 Task: Find a flat in Veendam, Netherlands, for 8 guests from 24 August to 10 September, with 4 bathrooms, Wifi, and Free parking, within a price range of ₹14,000 to ₹15,000.
Action: Mouse moved to (418, 89)
Screenshot: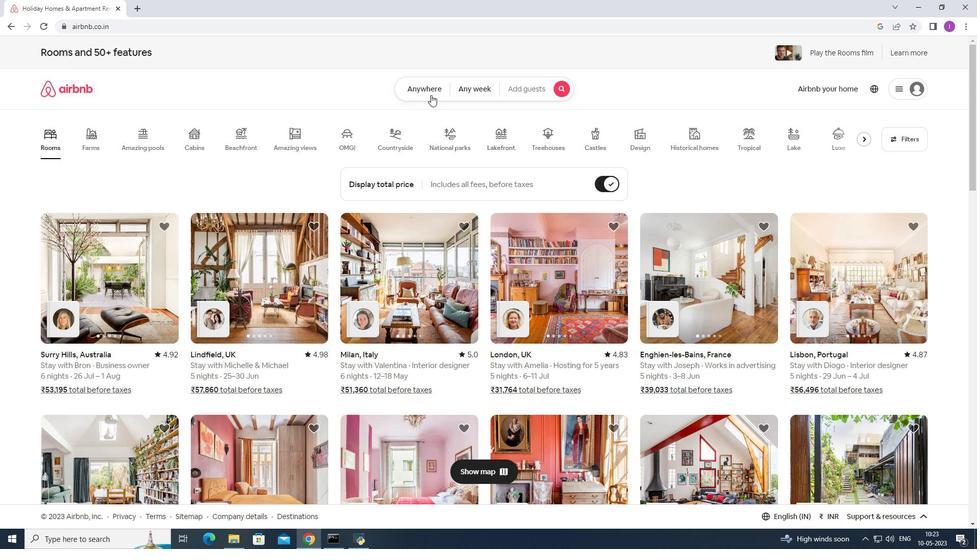 
Action: Mouse pressed left at (418, 89)
Screenshot: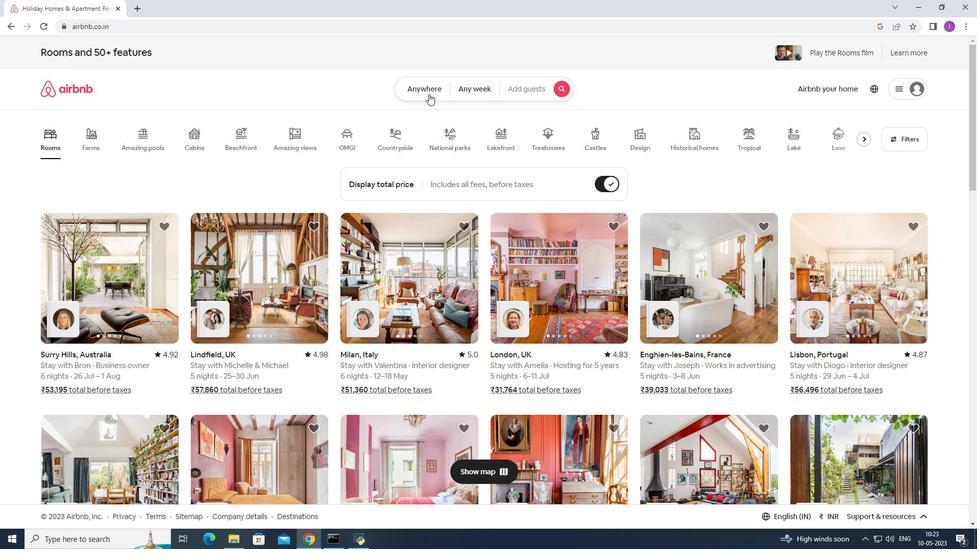 
Action: Mouse moved to (310, 123)
Screenshot: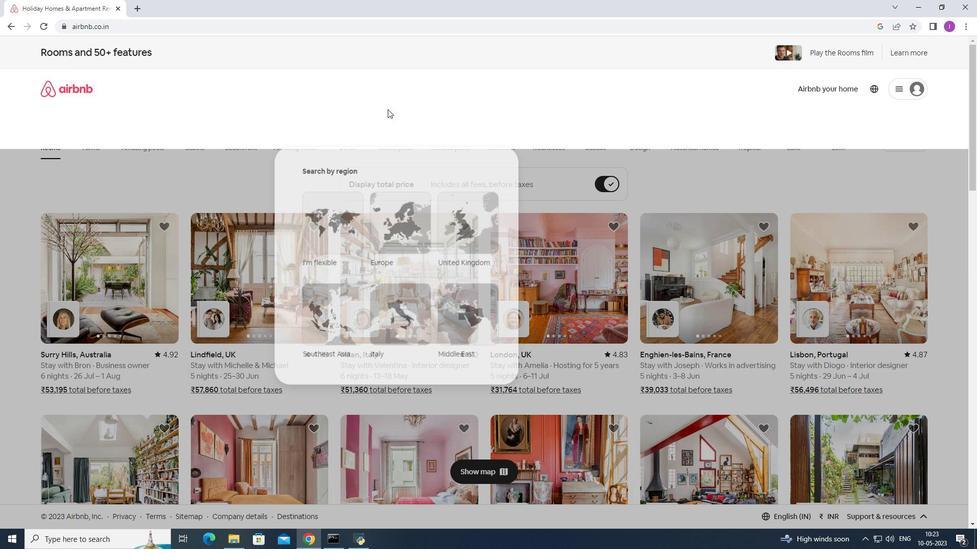 
Action: Mouse pressed left at (310, 123)
Screenshot: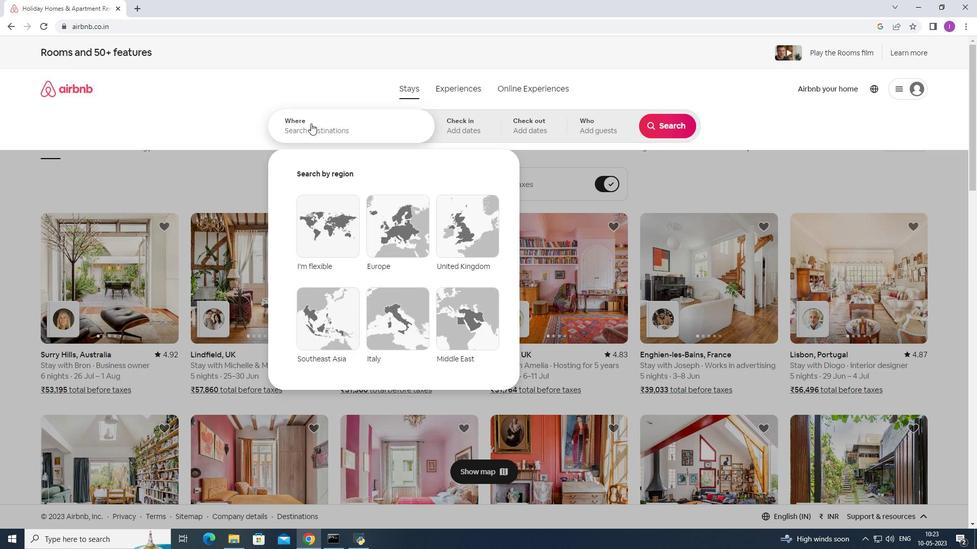 
Action: Mouse moved to (315, 123)
Screenshot: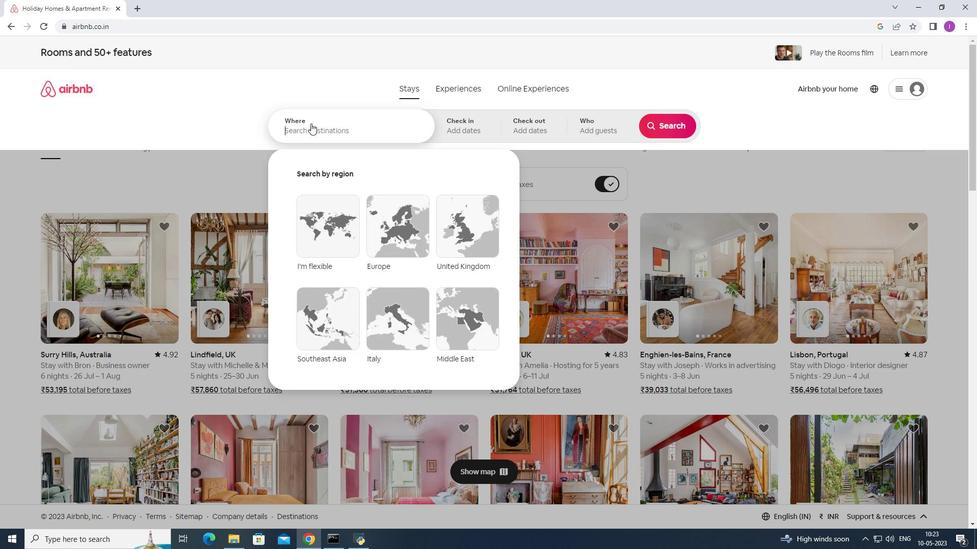 
Action: Key pressed <Key.shift>Veendam,<Key.shift>Natherland
Screenshot: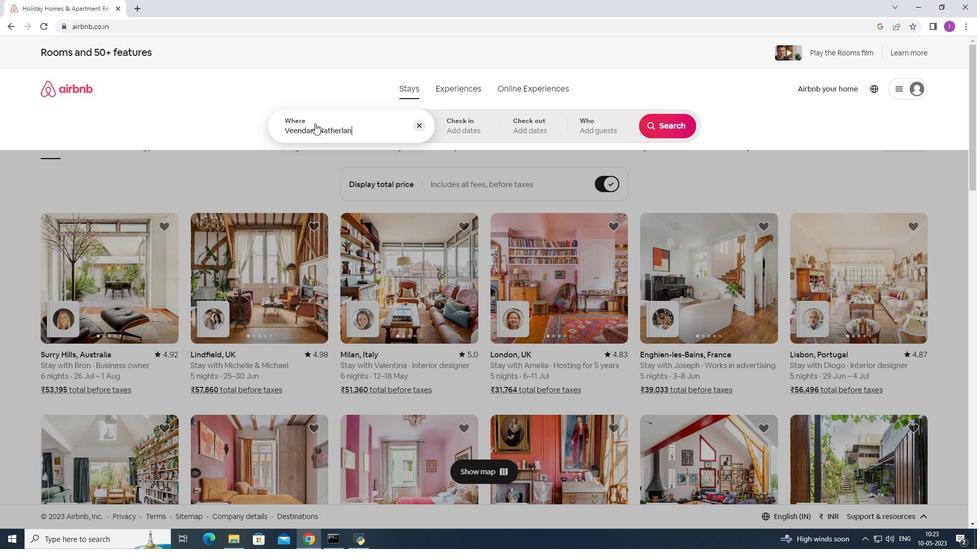 
Action: Mouse moved to (360, 184)
Screenshot: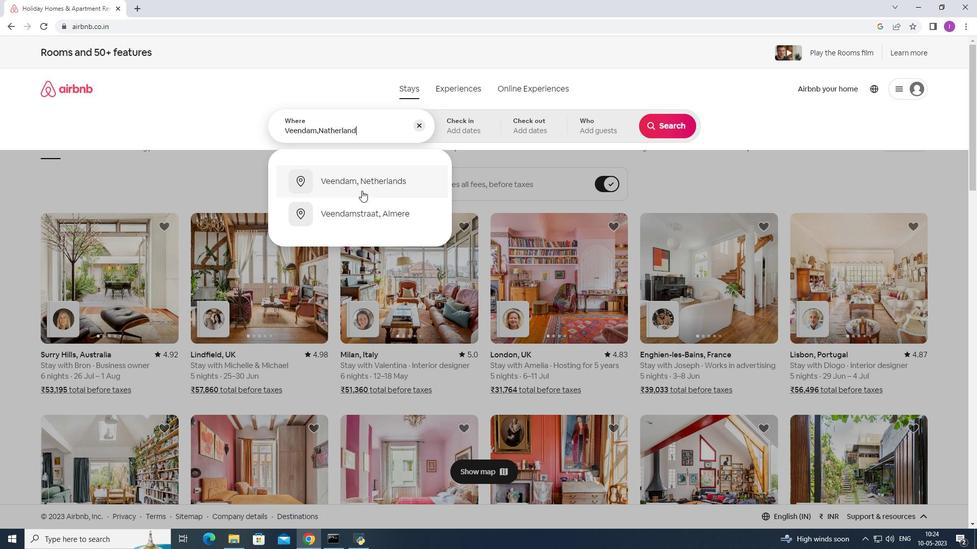 
Action: Mouse pressed left at (360, 184)
Screenshot: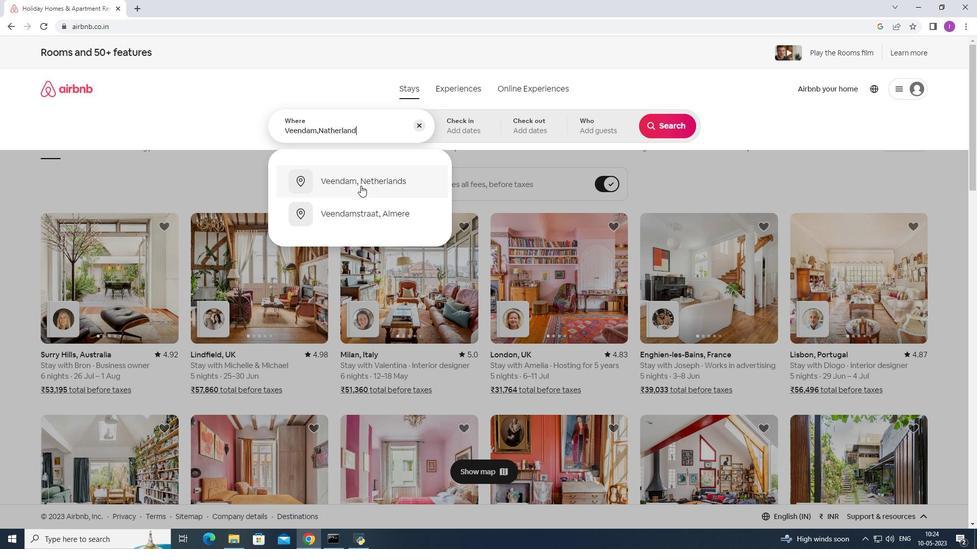 
Action: Mouse moved to (666, 208)
Screenshot: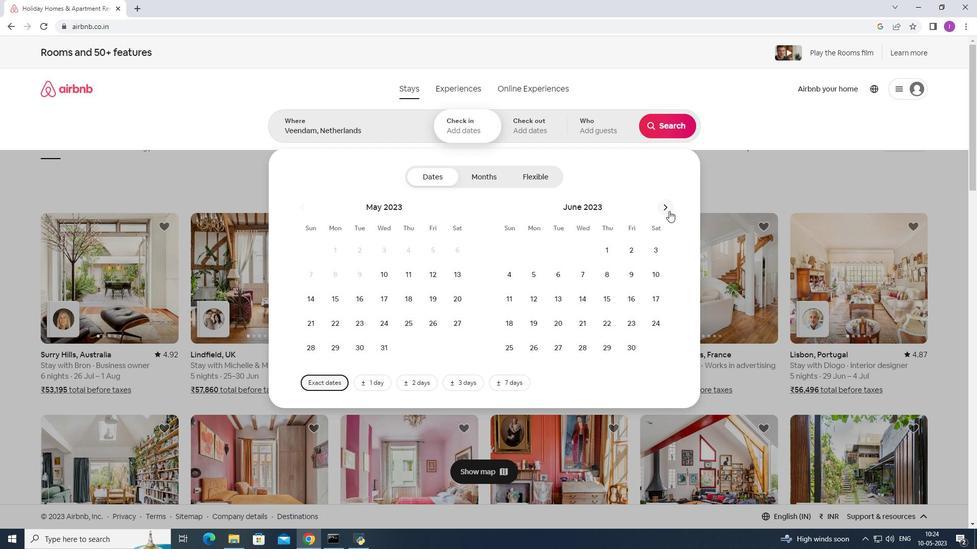 
Action: Mouse pressed left at (666, 208)
Screenshot: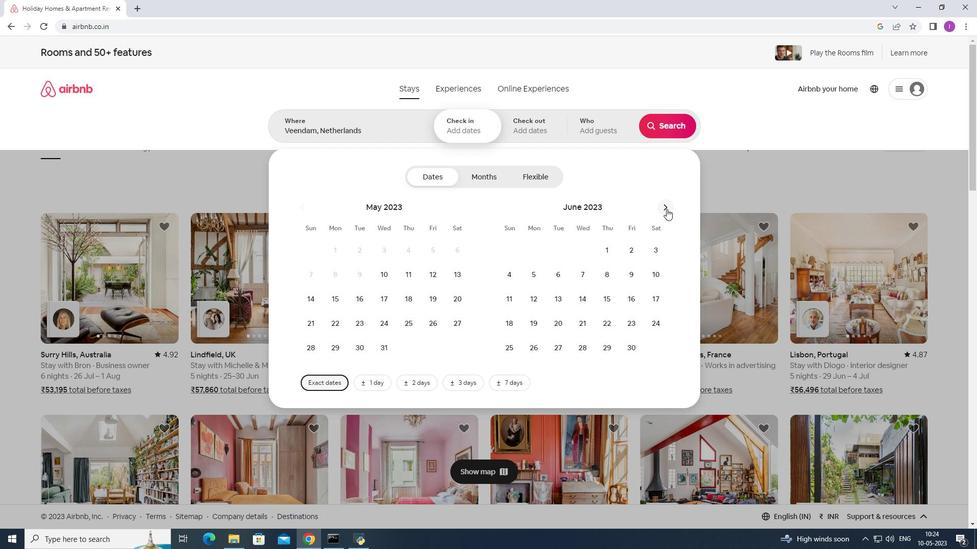 
Action: Mouse pressed left at (666, 208)
Screenshot: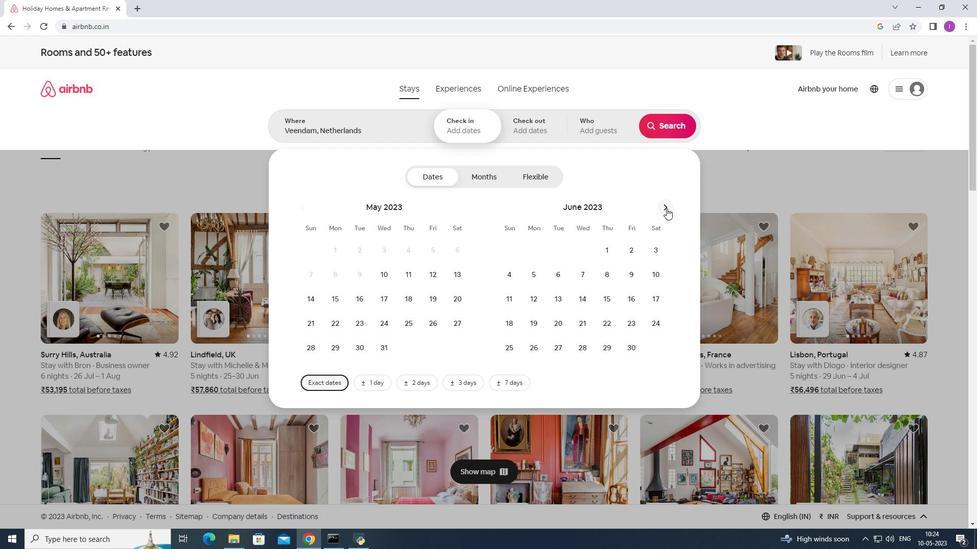 
Action: Mouse pressed left at (666, 208)
Screenshot: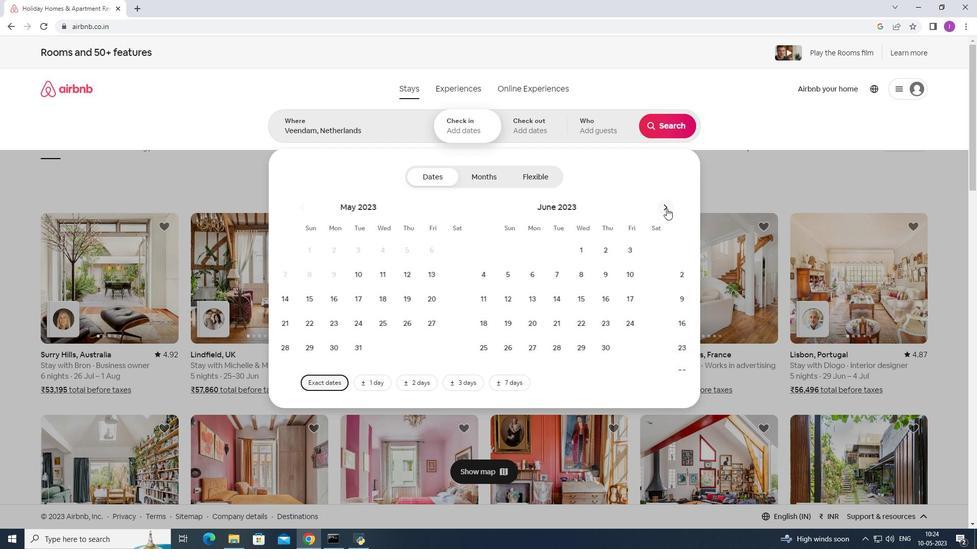 
Action: Mouse pressed left at (666, 208)
Screenshot: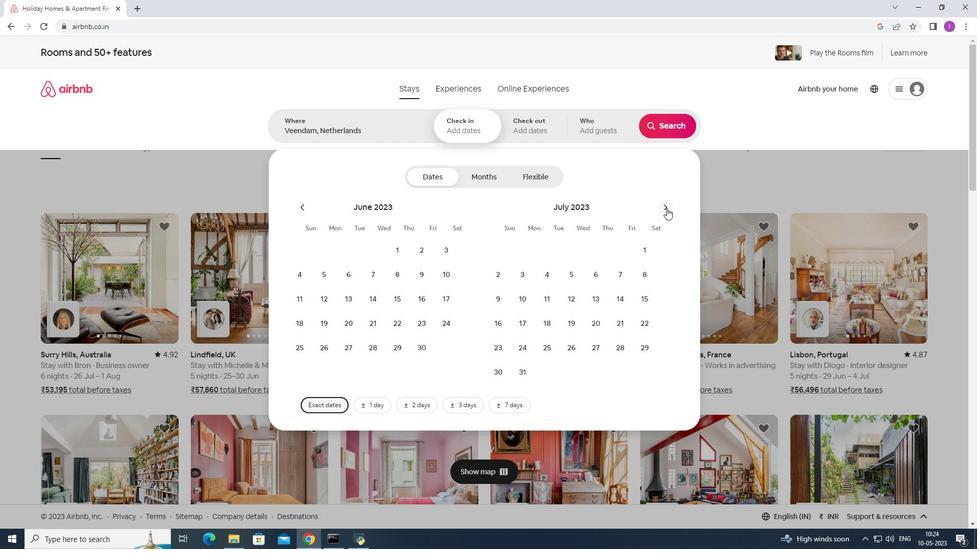 
Action: Mouse pressed left at (666, 208)
Screenshot: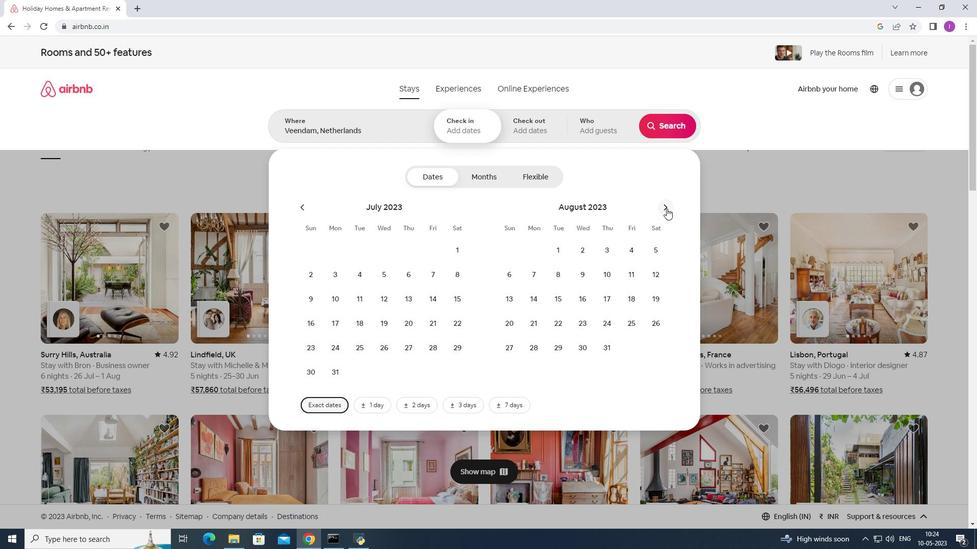 
Action: Mouse moved to (295, 206)
Screenshot: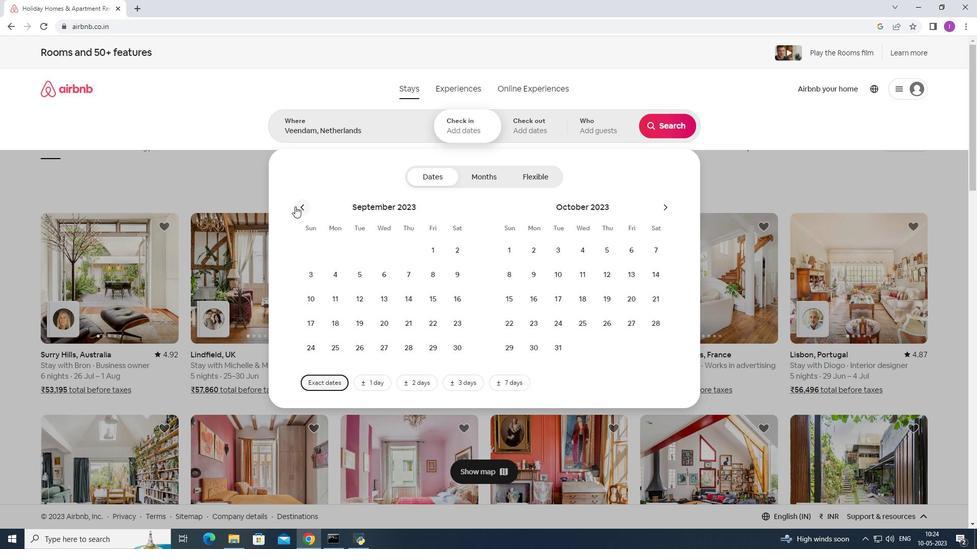 
Action: Mouse pressed left at (295, 206)
Screenshot: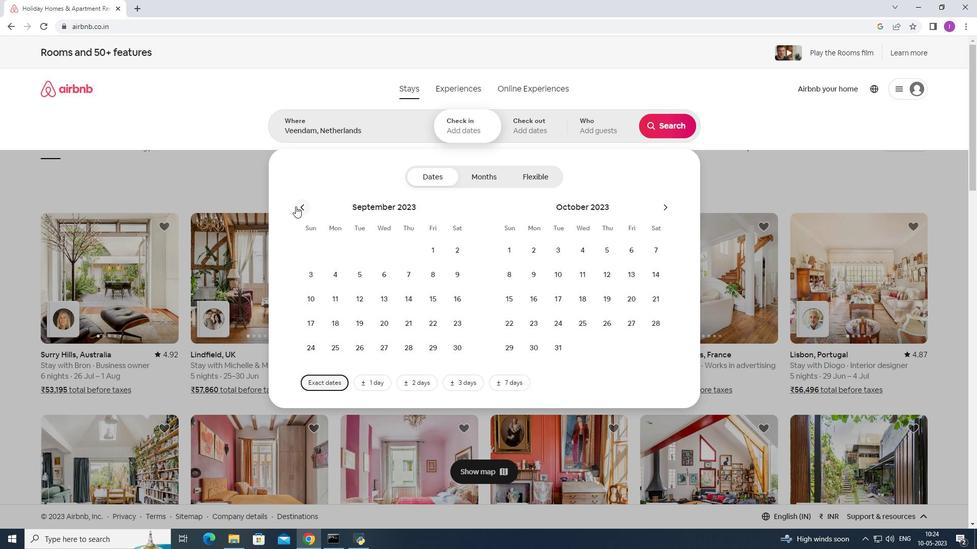 
Action: Mouse moved to (413, 322)
Screenshot: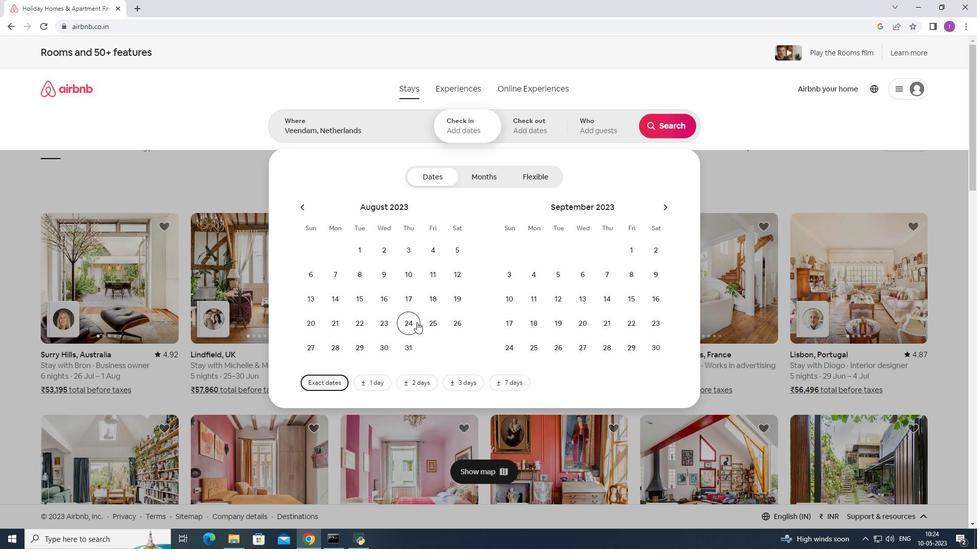 
Action: Mouse pressed left at (413, 322)
Screenshot: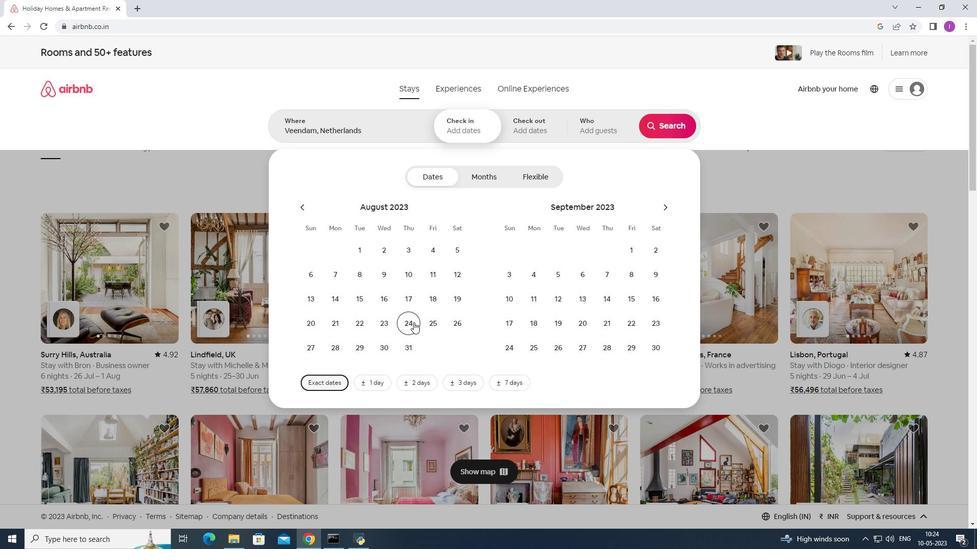 
Action: Mouse moved to (517, 301)
Screenshot: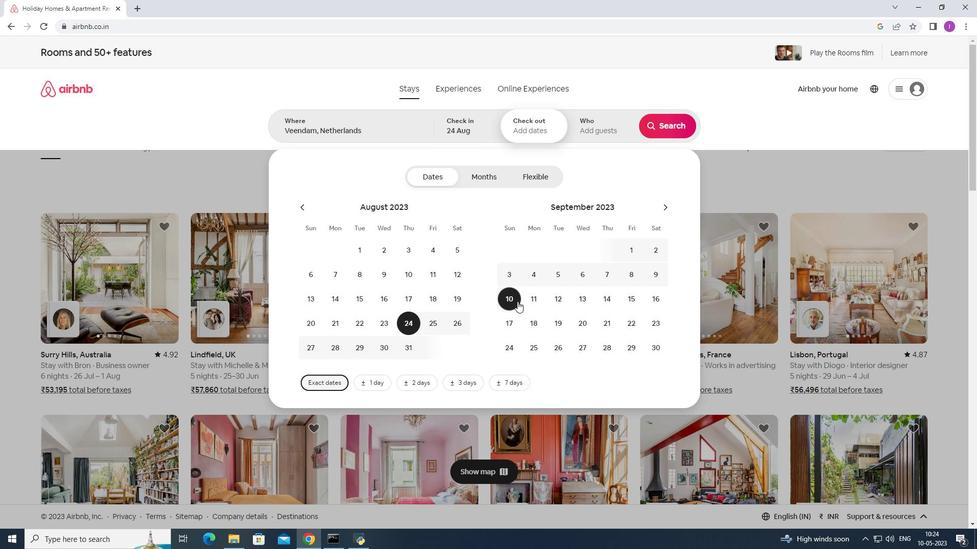 
Action: Mouse pressed left at (517, 301)
Screenshot: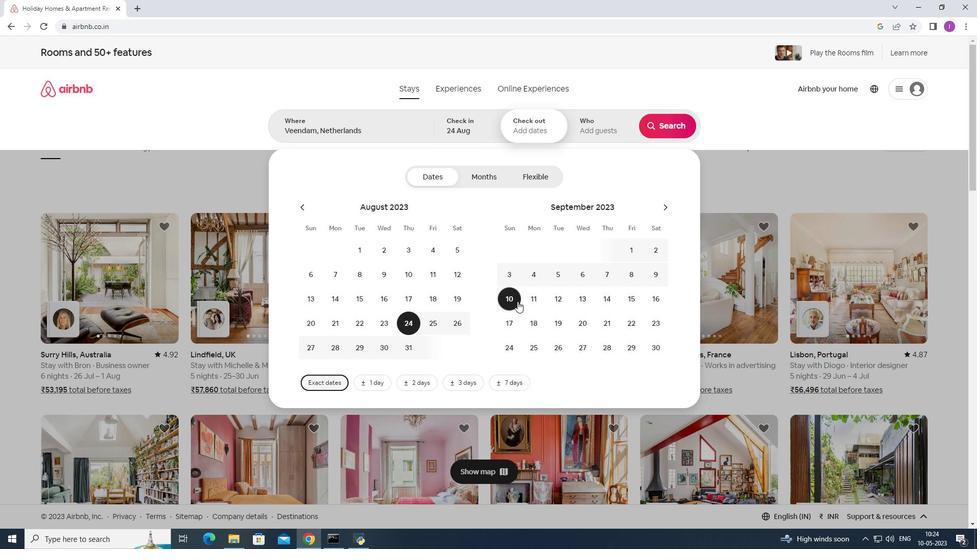 
Action: Mouse moved to (607, 130)
Screenshot: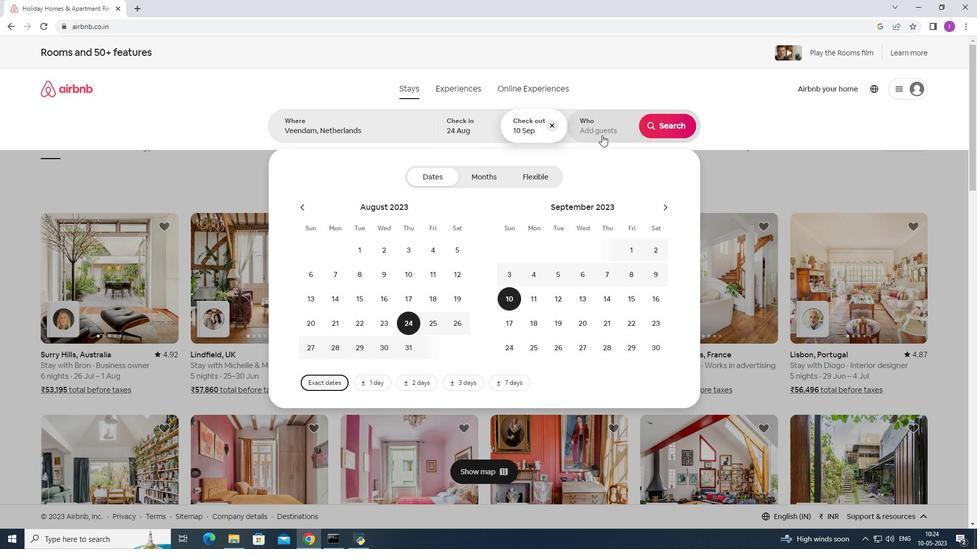 
Action: Mouse pressed left at (607, 130)
Screenshot: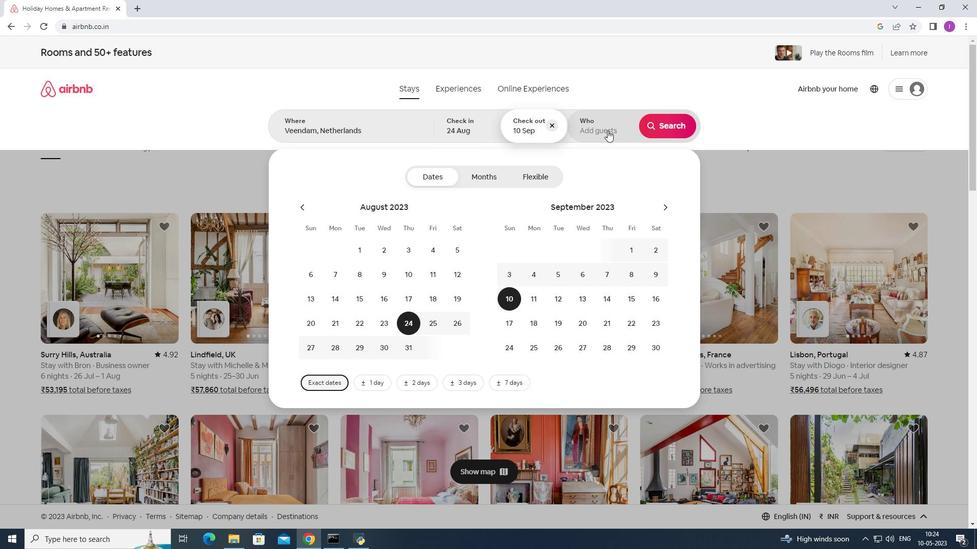 
Action: Mouse moved to (668, 177)
Screenshot: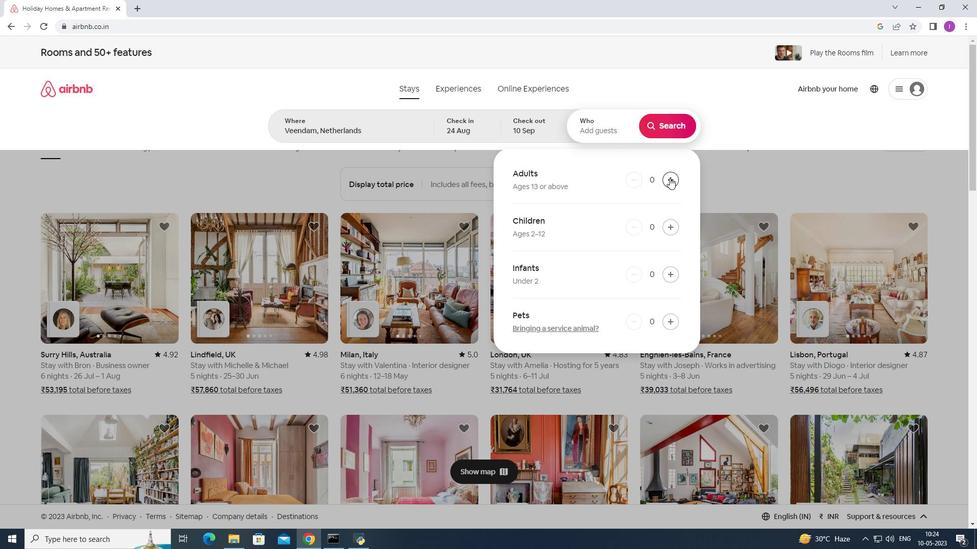 
Action: Mouse pressed left at (668, 177)
Screenshot: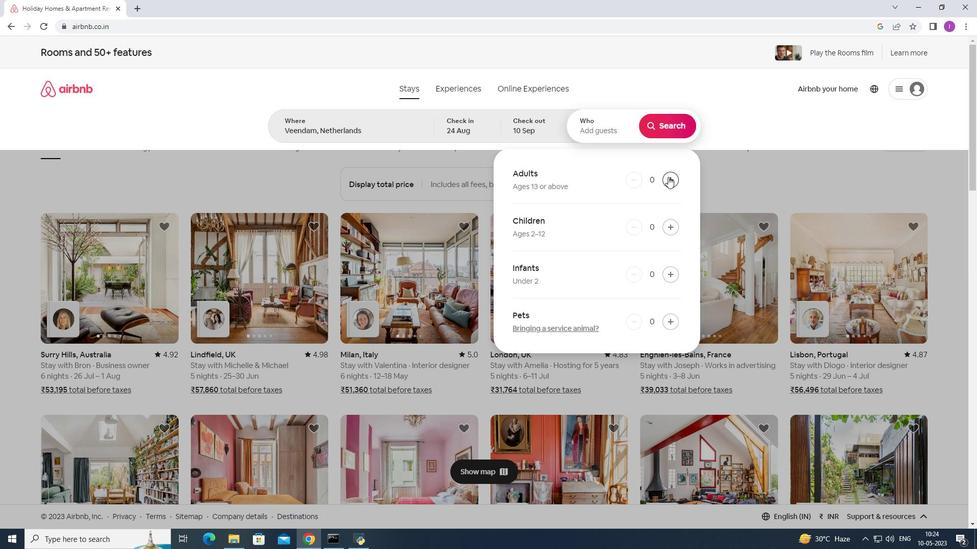 
Action: Mouse pressed left at (668, 177)
Screenshot: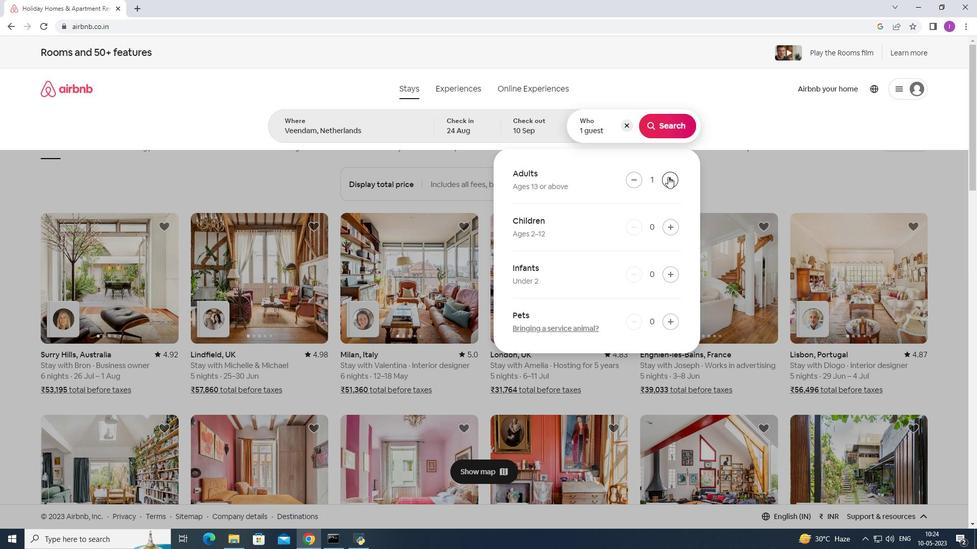 
Action: Mouse pressed left at (668, 177)
Screenshot: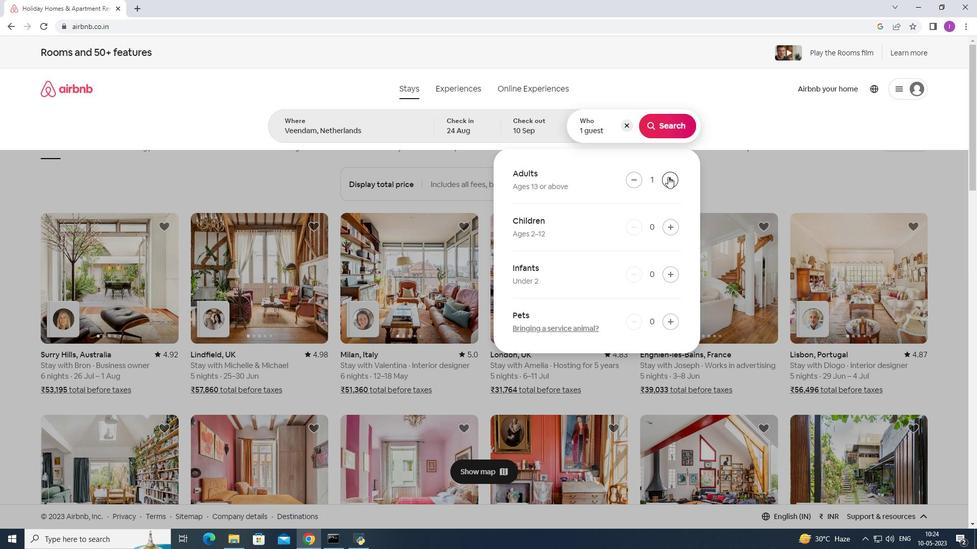 
Action: Mouse pressed left at (668, 177)
Screenshot: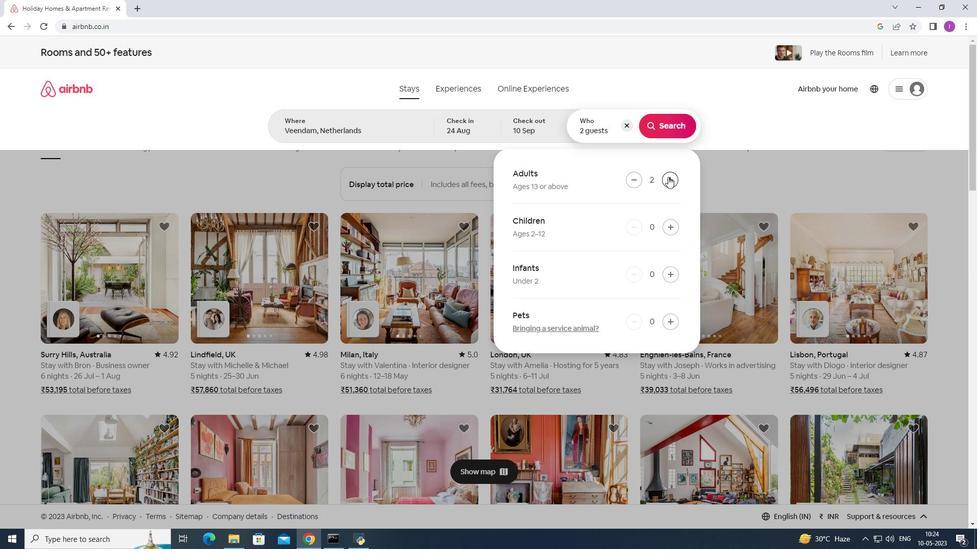 
Action: Mouse pressed left at (668, 177)
Screenshot: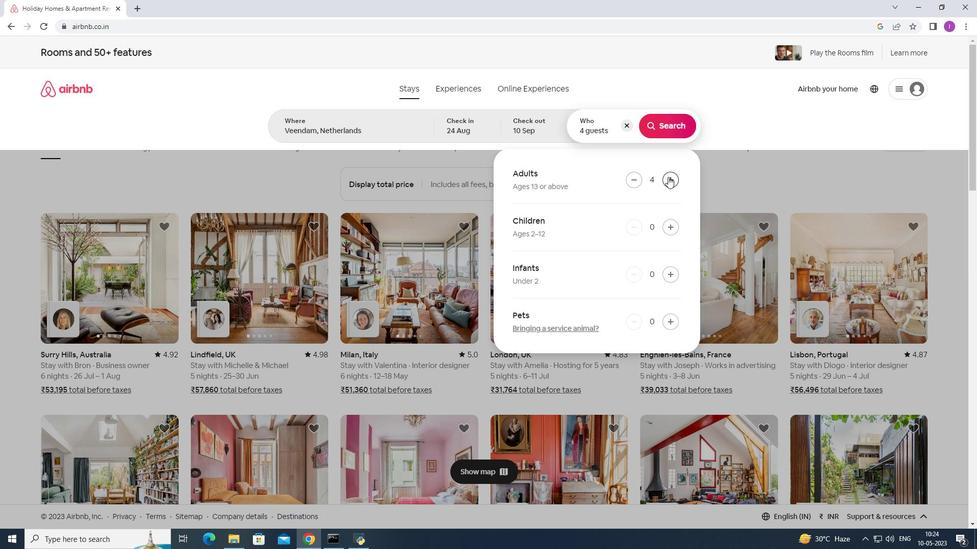 
Action: Mouse pressed left at (668, 177)
Screenshot: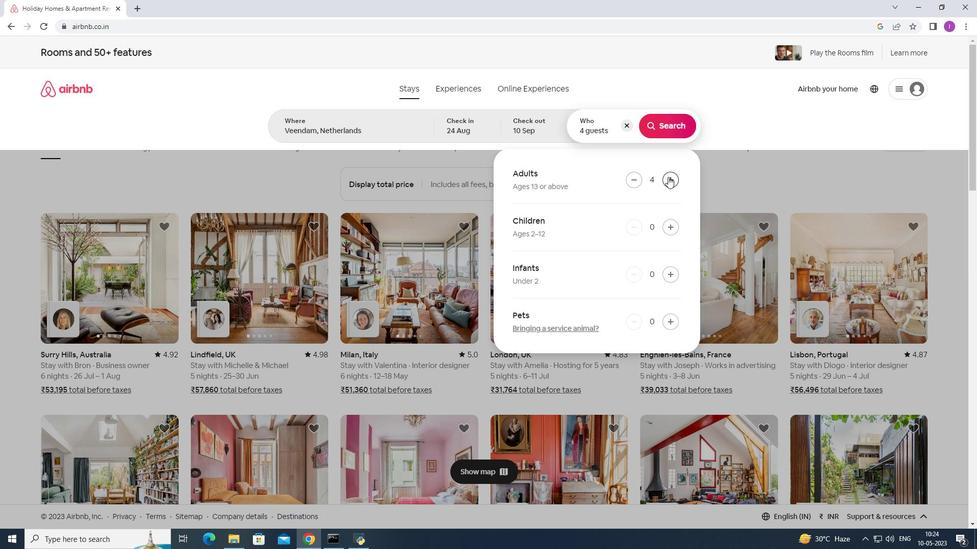 
Action: Mouse pressed left at (668, 177)
Screenshot: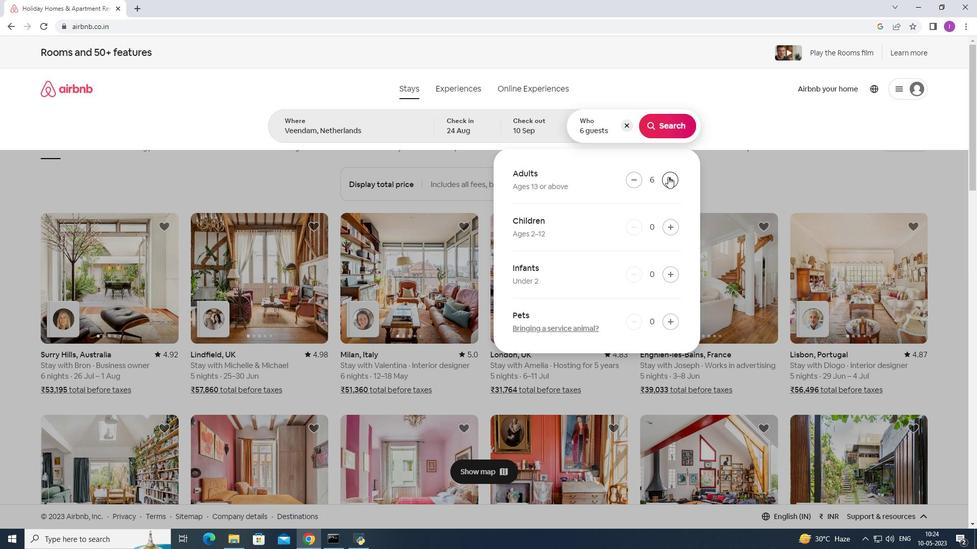
Action: Mouse moved to (663, 182)
Screenshot: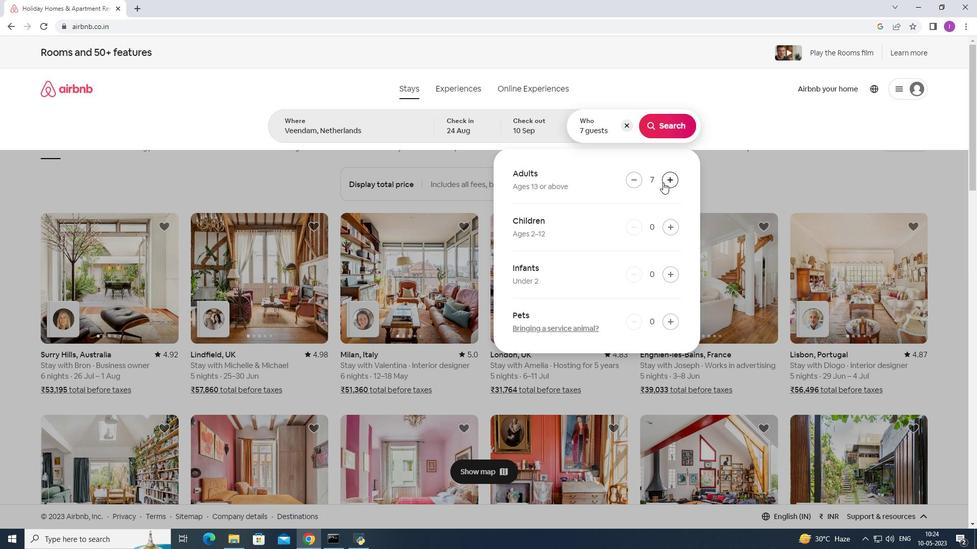 
Action: Mouse pressed left at (663, 182)
Screenshot: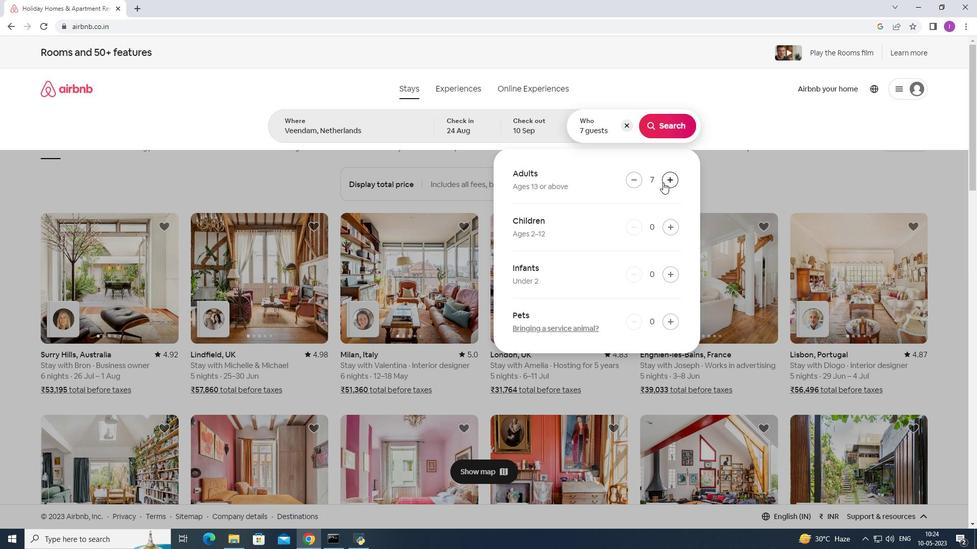 
Action: Mouse moved to (669, 131)
Screenshot: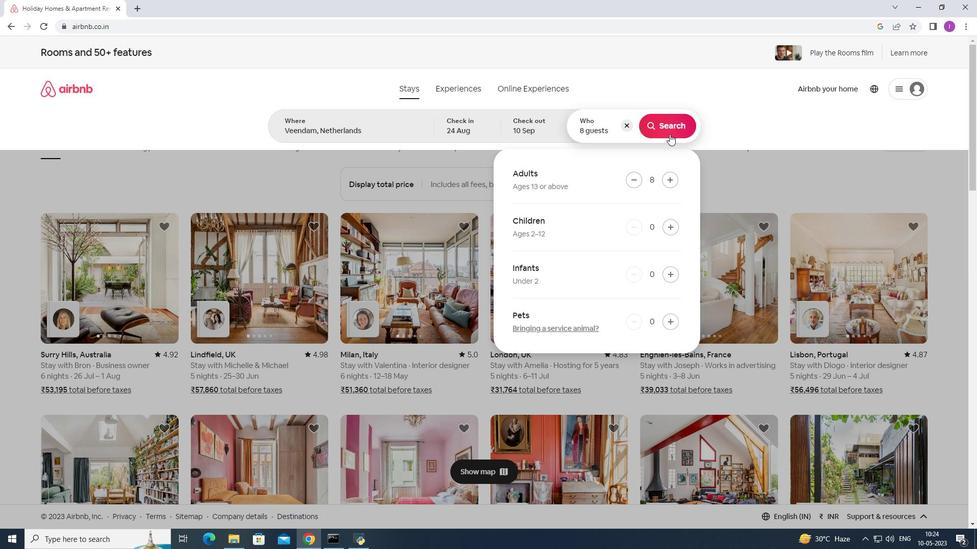 
Action: Mouse pressed left at (669, 131)
Screenshot: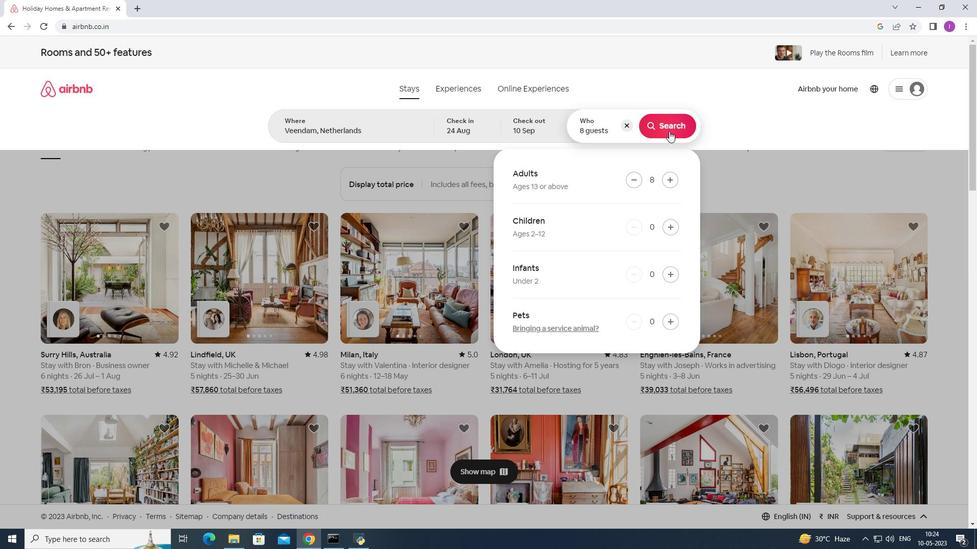 
Action: Mouse moved to (944, 94)
Screenshot: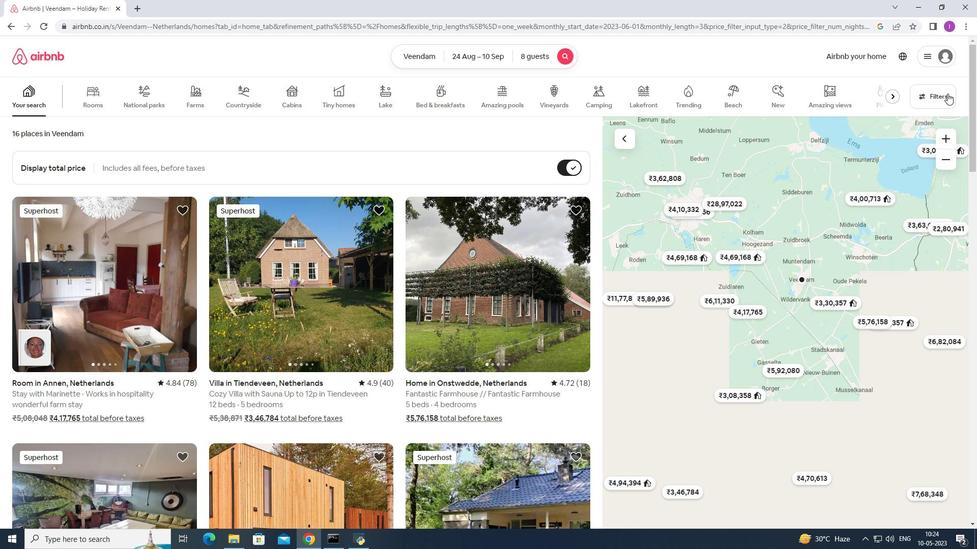 
Action: Mouse pressed left at (944, 94)
Screenshot: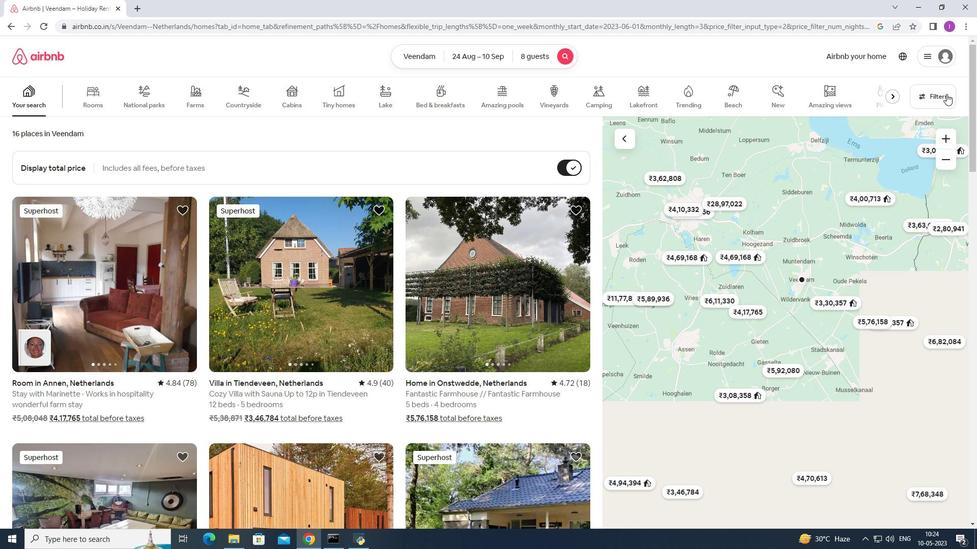 
Action: Mouse moved to (370, 349)
Screenshot: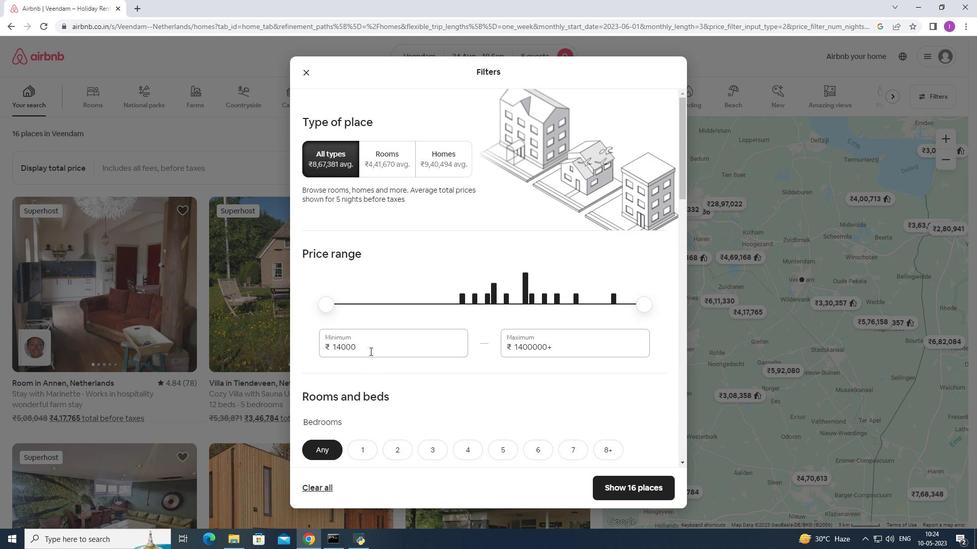 
Action: Mouse pressed left at (370, 349)
Screenshot: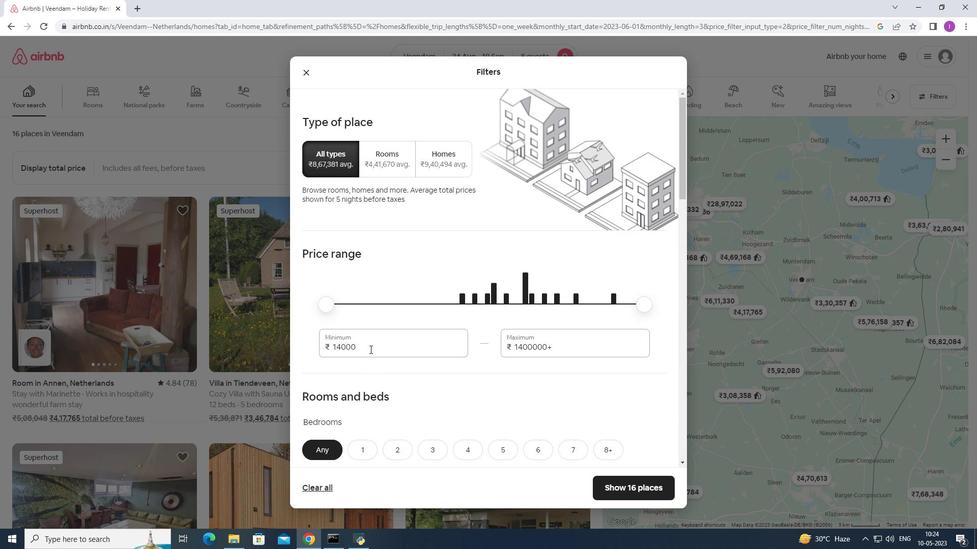 
Action: Mouse moved to (289, 358)
Screenshot: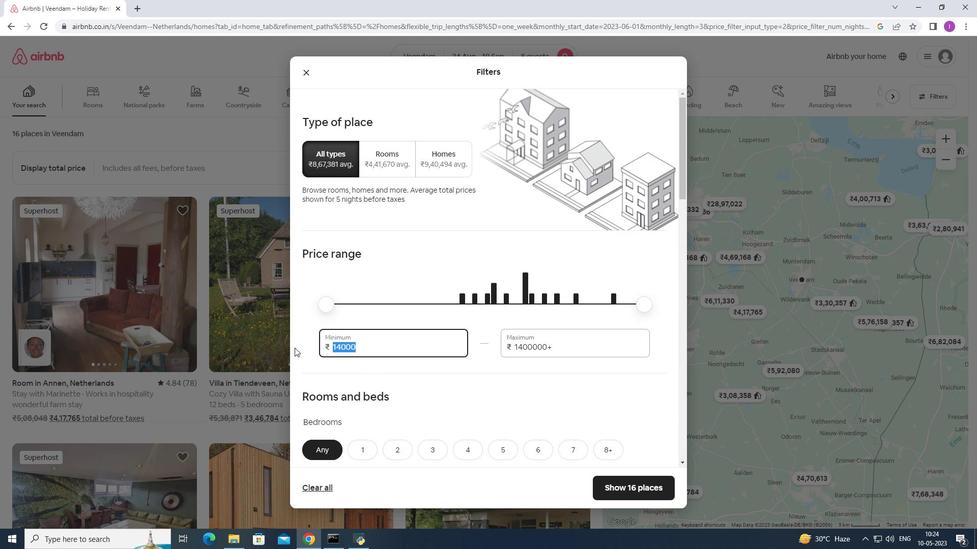 
Action: Key pressed 1
Screenshot: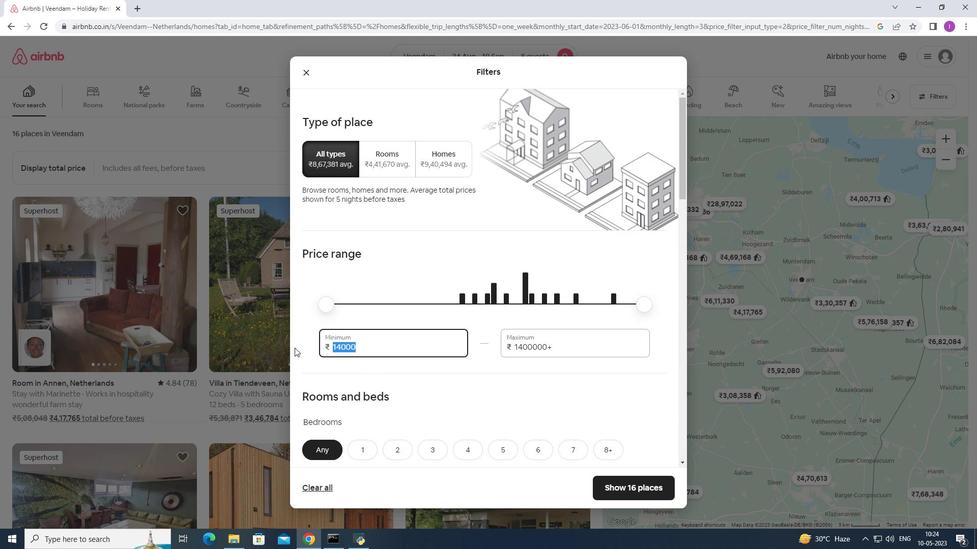 
Action: Mouse moved to (288, 365)
Screenshot: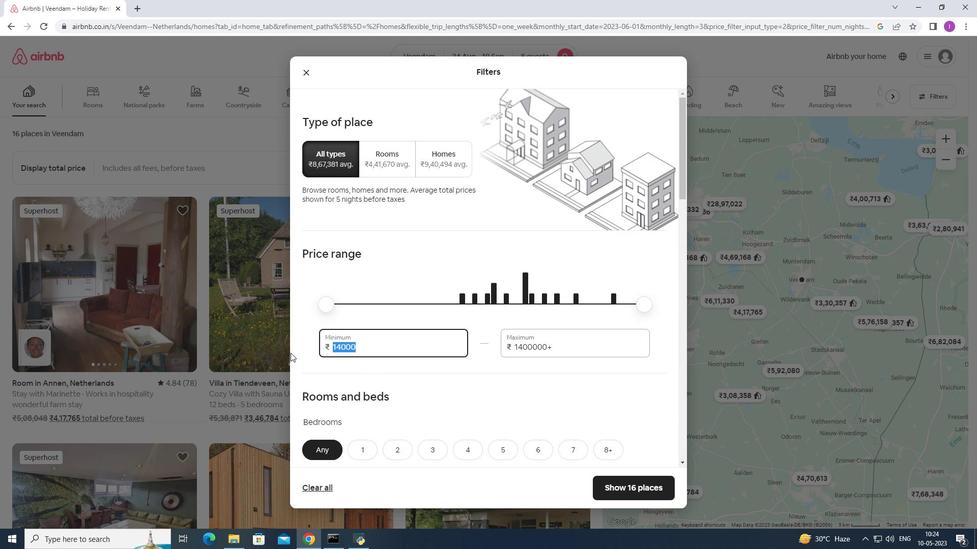 
Action: Key pressed 2
Screenshot: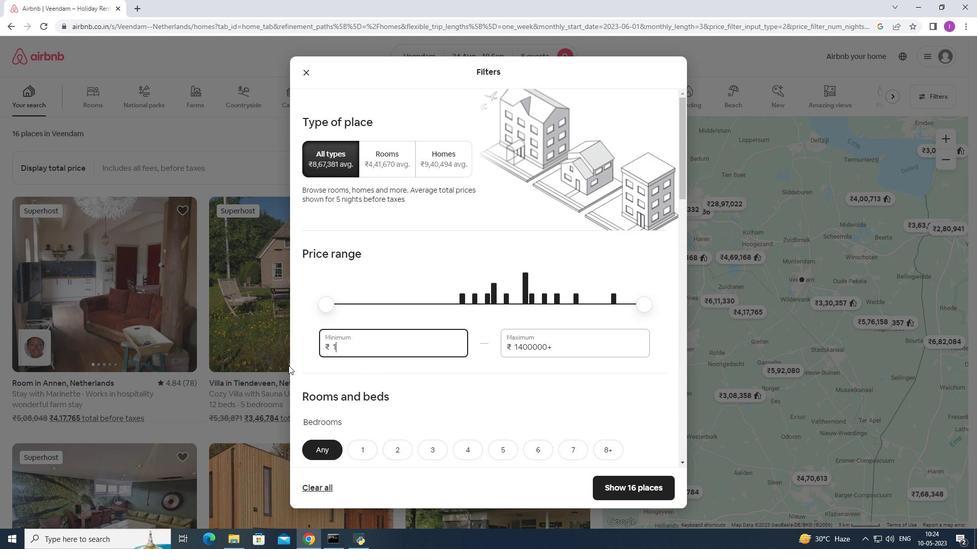 
Action: Mouse moved to (288, 365)
Screenshot: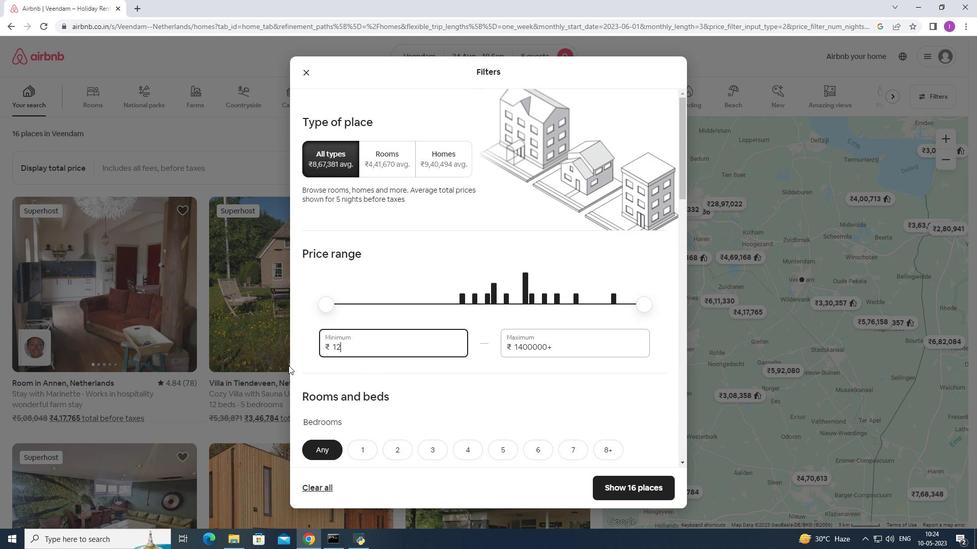
Action: Key pressed 9
Screenshot: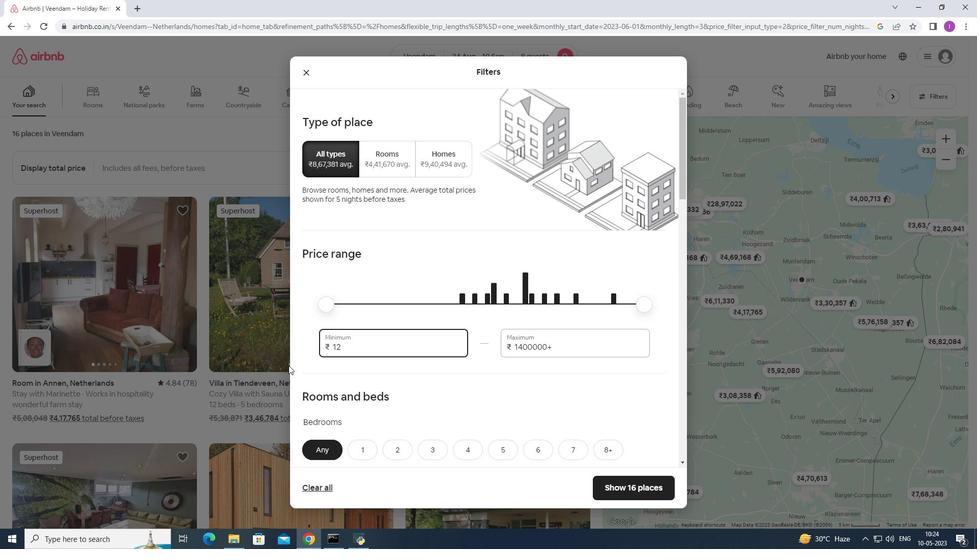 
Action: Mouse moved to (290, 364)
Screenshot: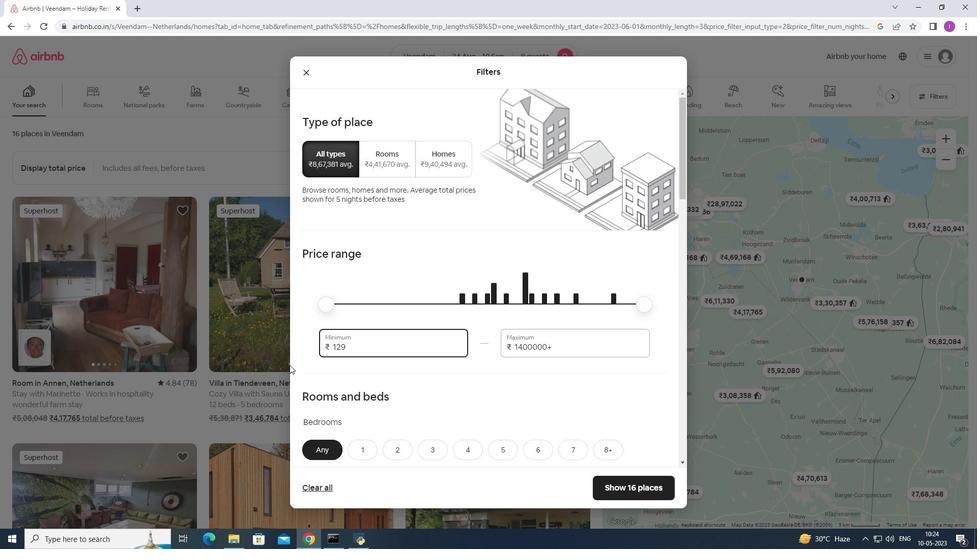 
Action: Key pressed <Key.backspace>000
Screenshot: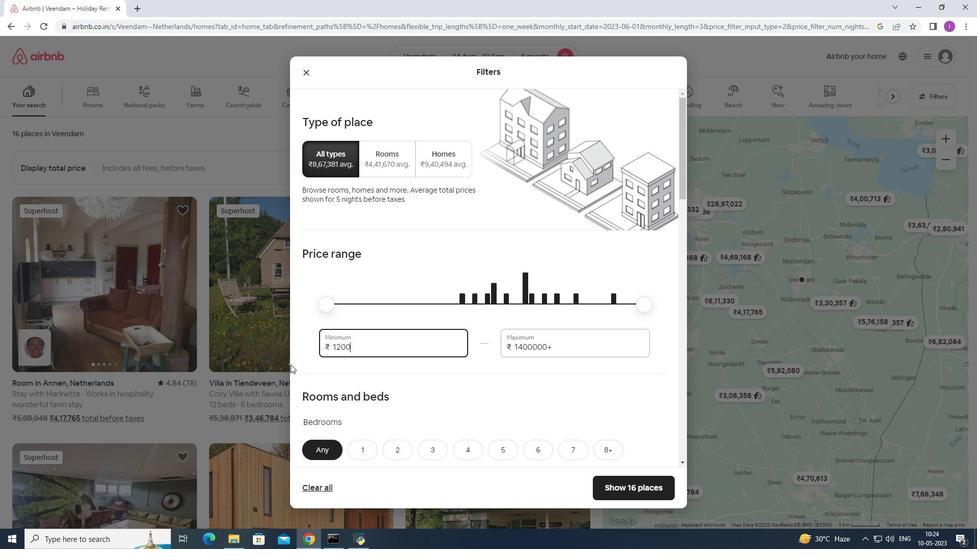 
Action: Mouse moved to (567, 349)
Screenshot: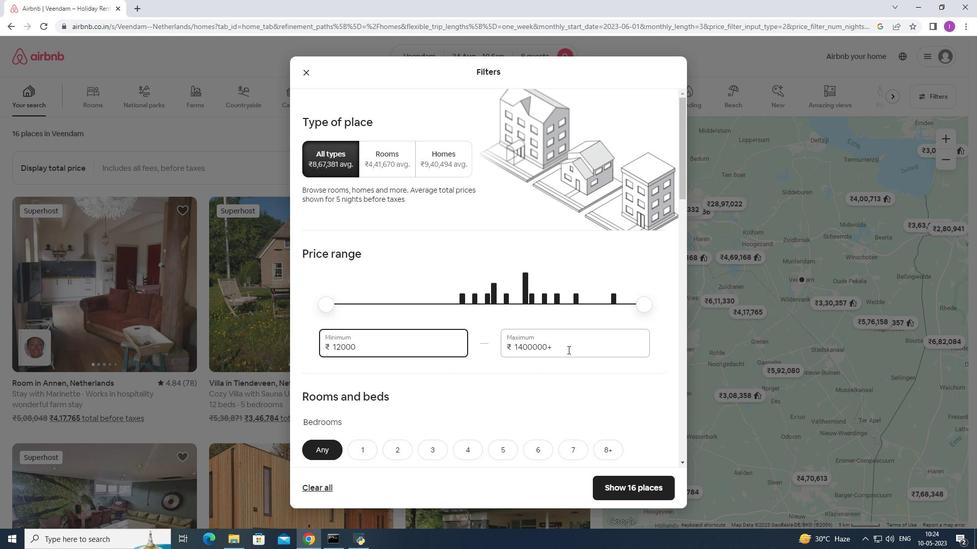 
Action: Mouse pressed left at (567, 349)
Screenshot: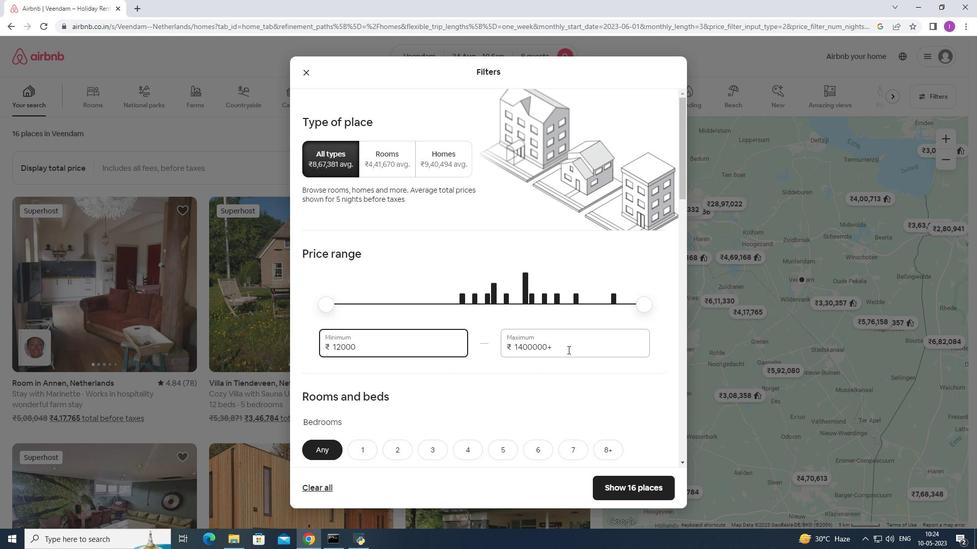 
Action: Mouse moved to (549, 370)
Screenshot: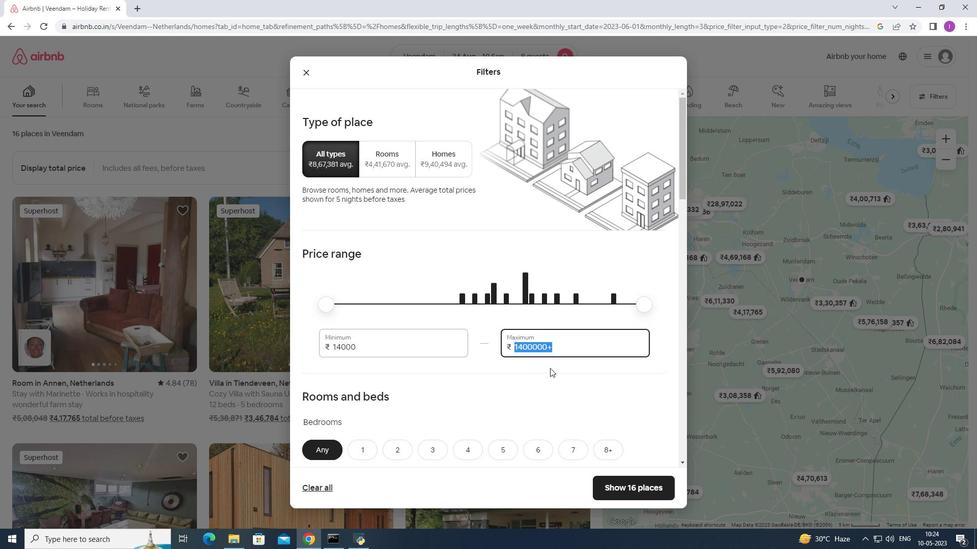 
Action: Key pressed 15
Screenshot: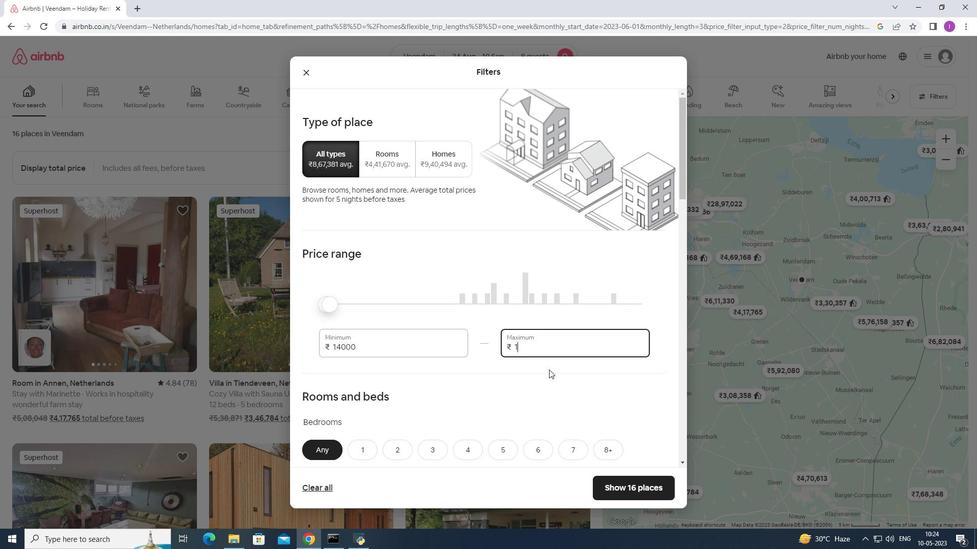 
Action: Mouse moved to (545, 372)
Screenshot: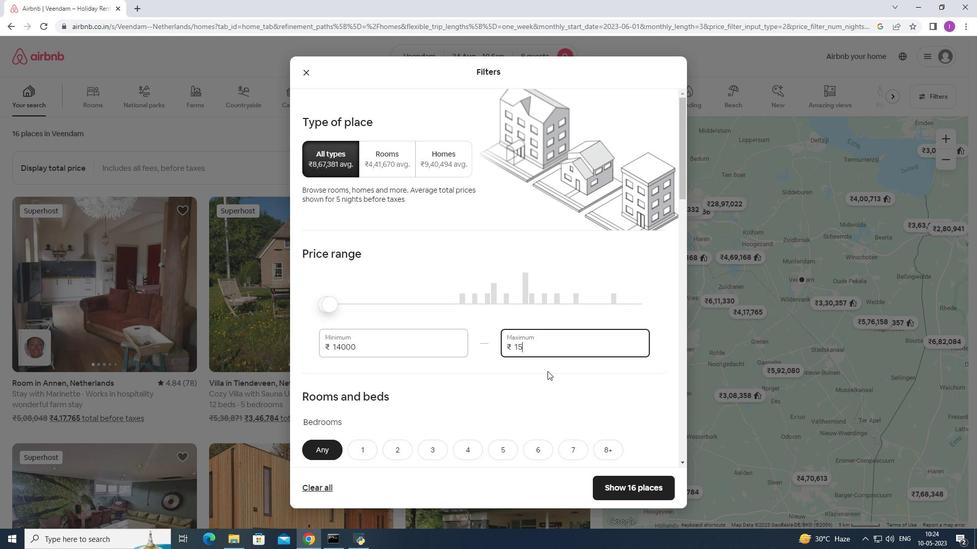 
Action: Key pressed 000
Screenshot: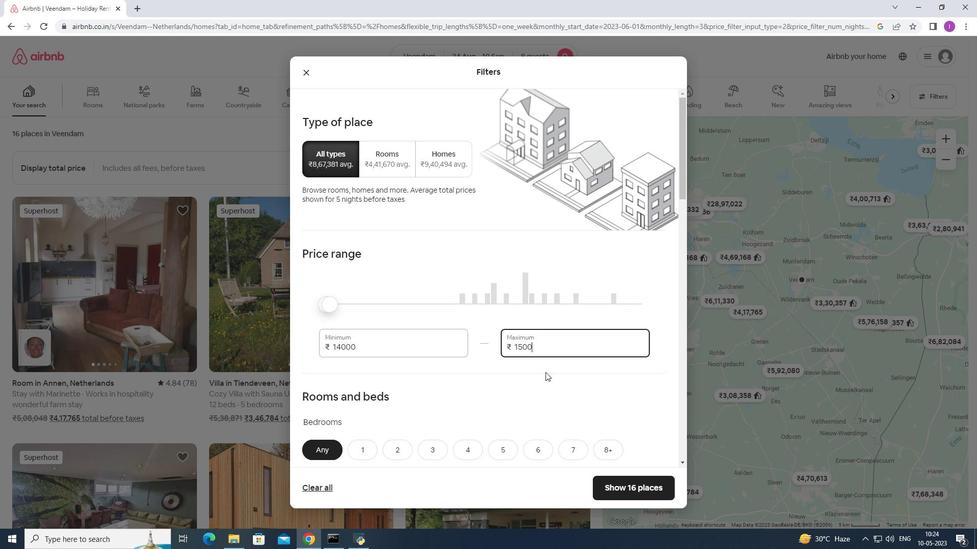 
Action: Mouse moved to (405, 371)
Screenshot: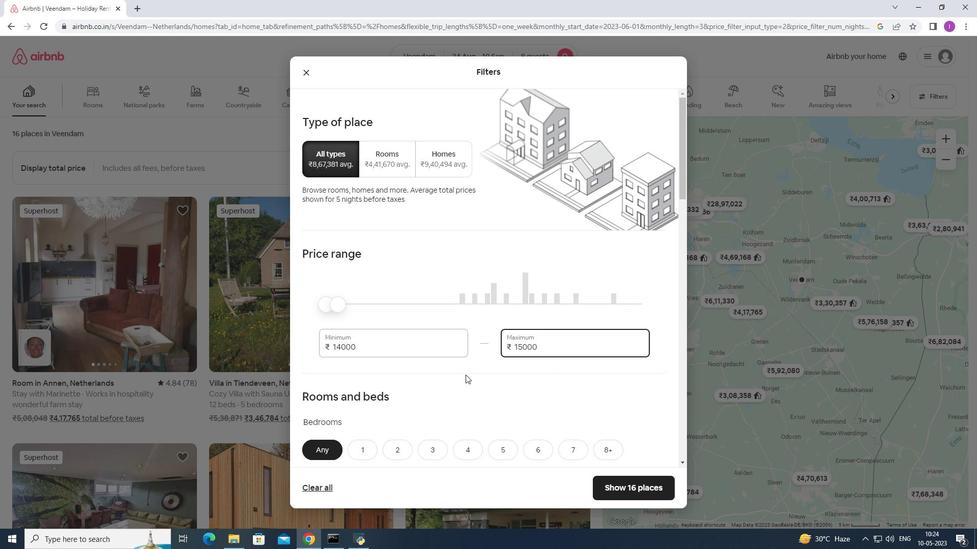 
Action: Mouse scrolled (405, 370) with delta (0, 0)
Screenshot: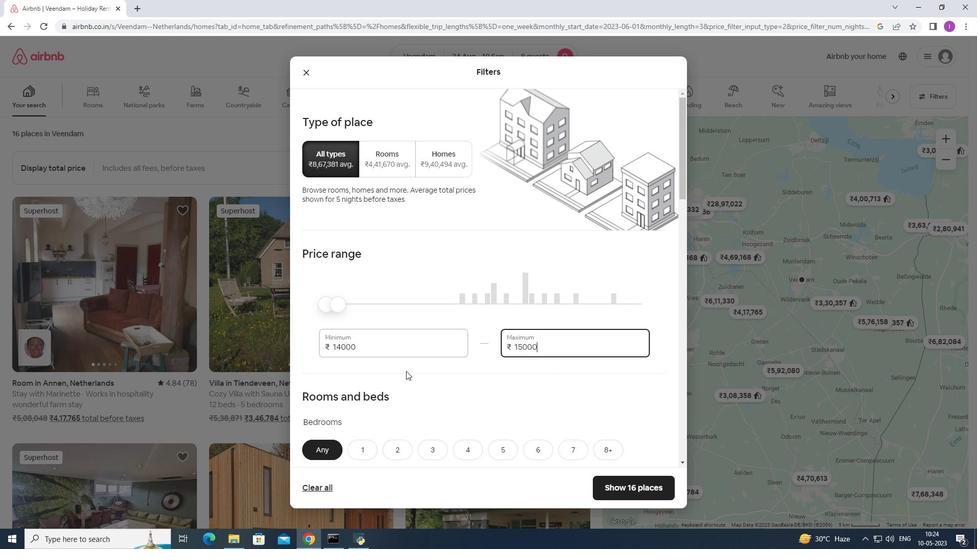 
Action: Mouse scrolled (405, 370) with delta (0, 0)
Screenshot: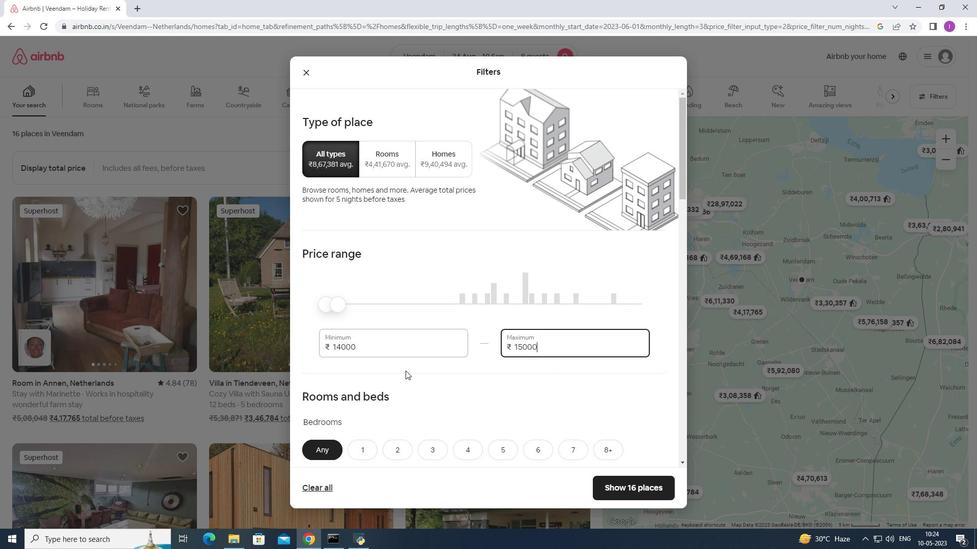 
Action: Mouse scrolled (405, 370) with delta (0, 0)
Screenshot: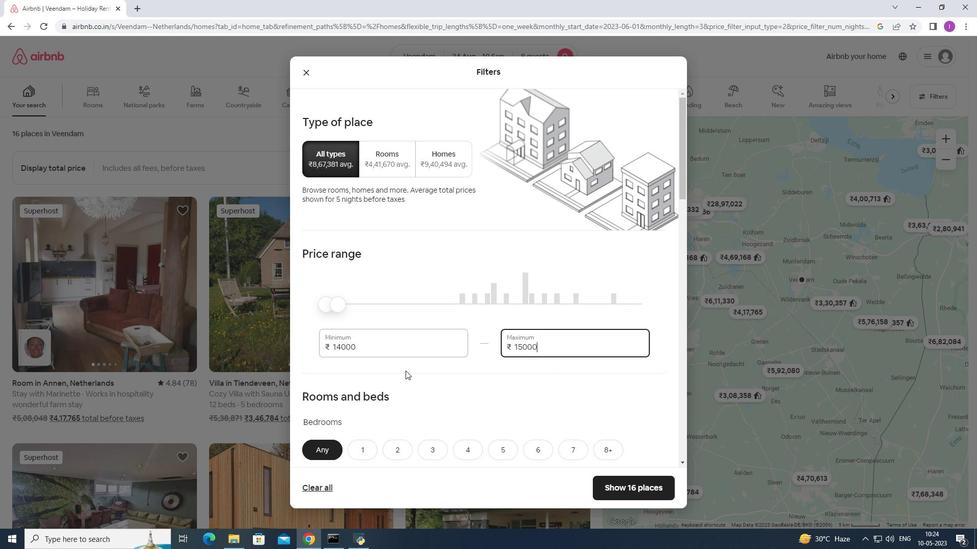 
Action: Mouse moved to (341, 193)
Screenshot: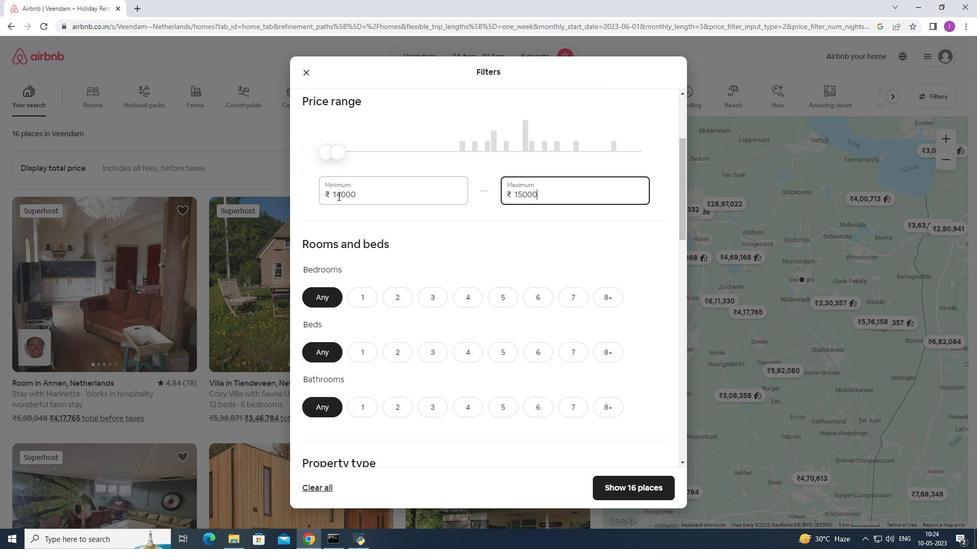 
Action: Mouse pressed left at (341, 193)
Screenshot: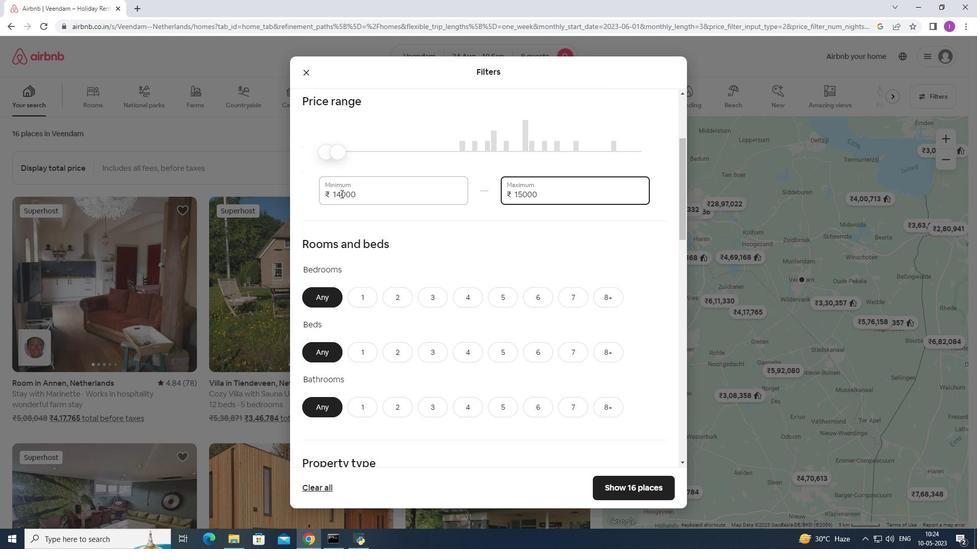 
Action: Mouse moved to (340, 202)
Screenshot: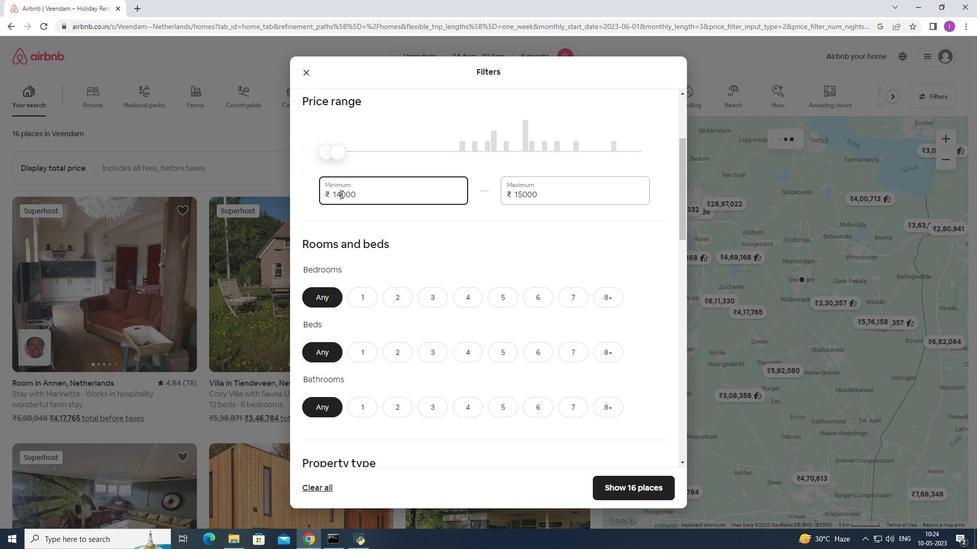 
Action: Key pressed <Key.backspace>
Screenshot: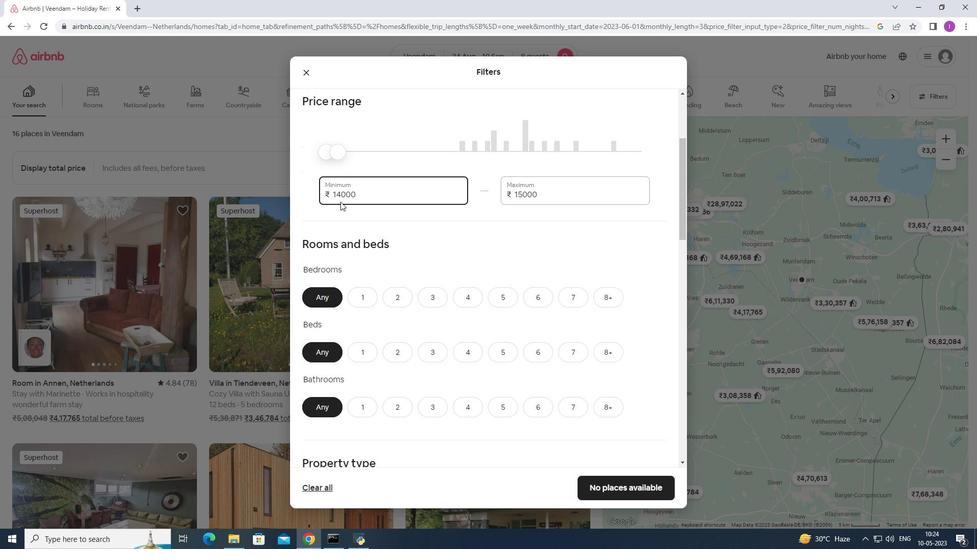 
Action: Mouse moved to (339, 210)
Screenshot: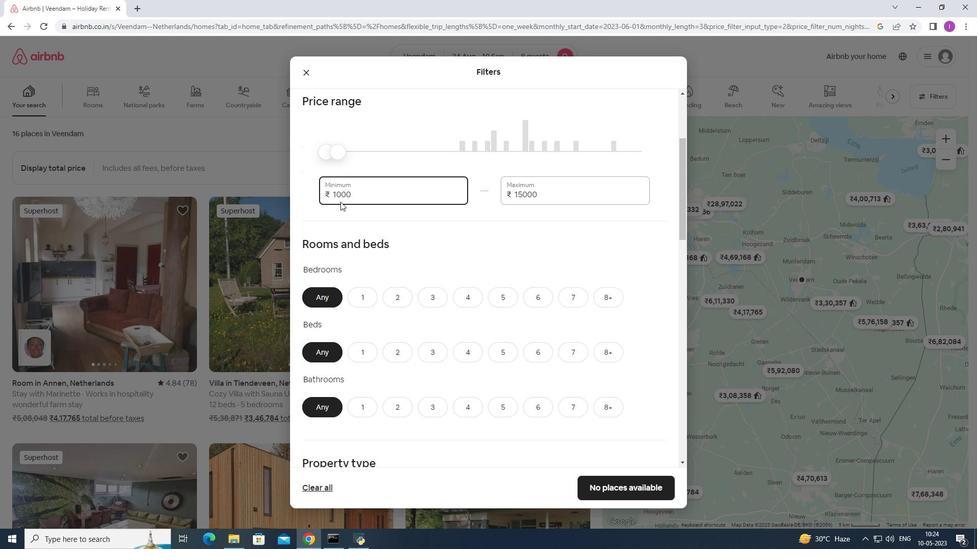 
Action: Key pressed 2
Screenshot: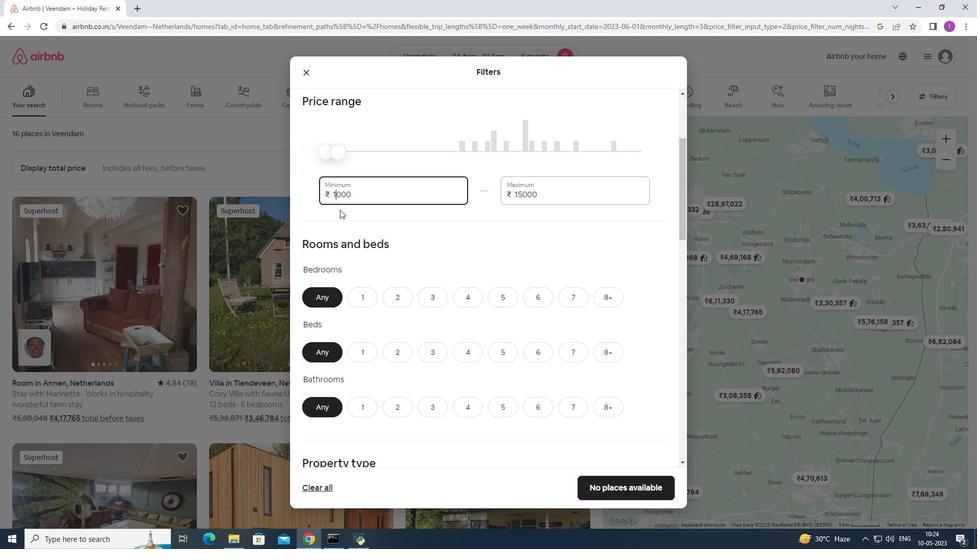 
Action: Mouse moved to (384, 198)
Screenshot: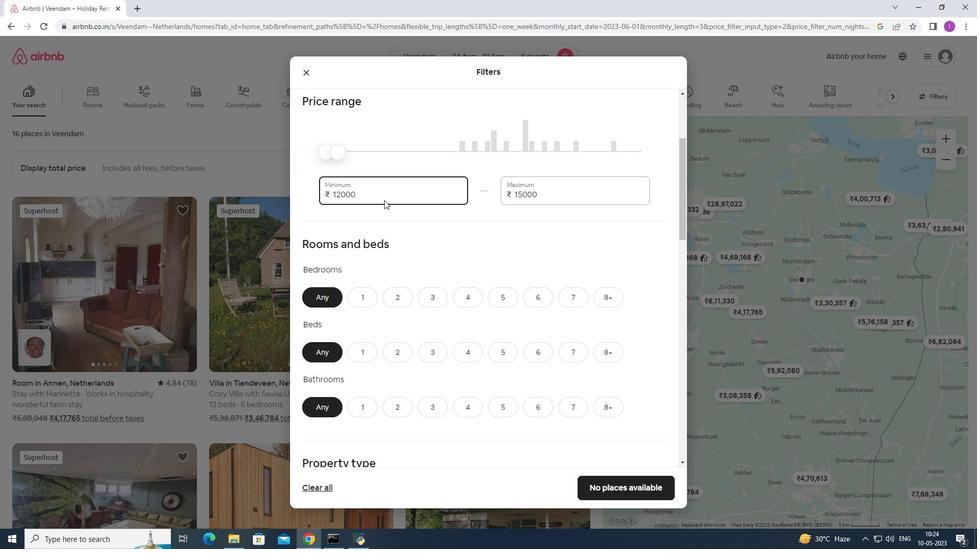 
Action: Mouse scrolled (384, 197) with delta (0, 0)
Screenshot: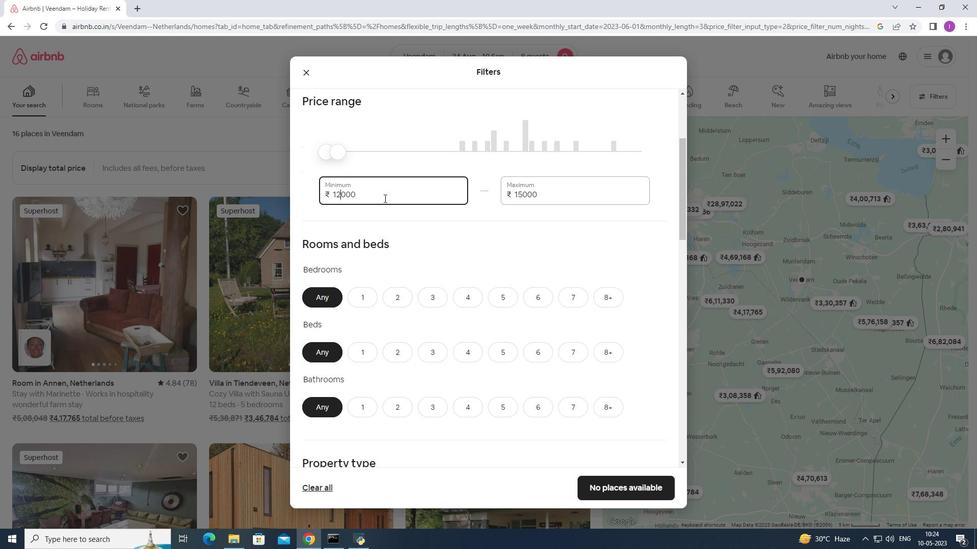 
Action: Mouse scrolled (384, 197) with delta (0, 0)
Screenshot: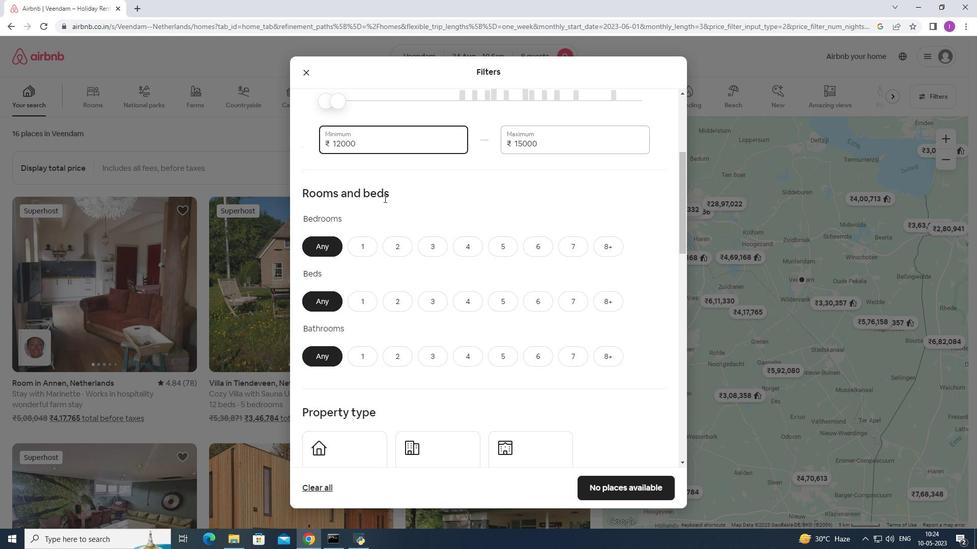 
Action: Mouse scrolled (384, 197) with delta (0, 0)
Screenshot: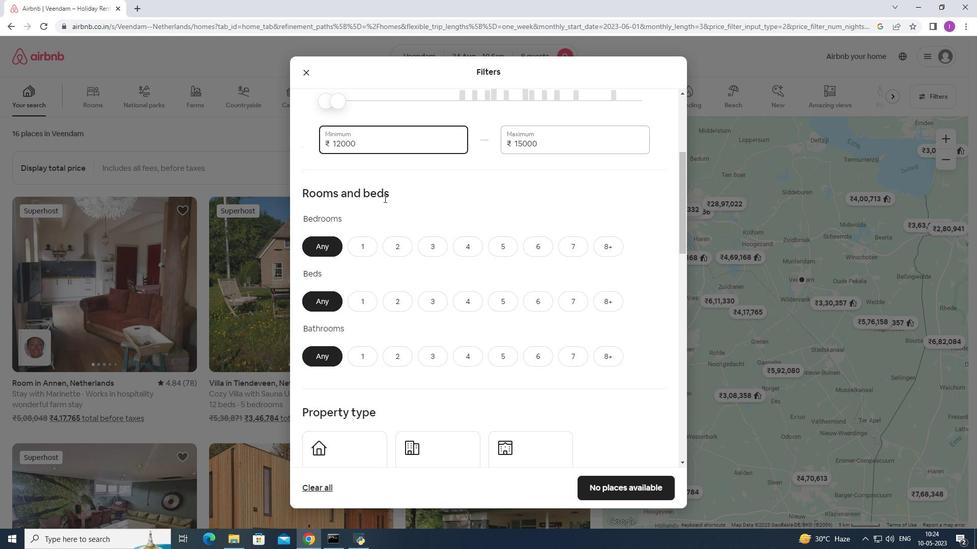 
Action: Mouse moved to (474, 145)
Screenshot: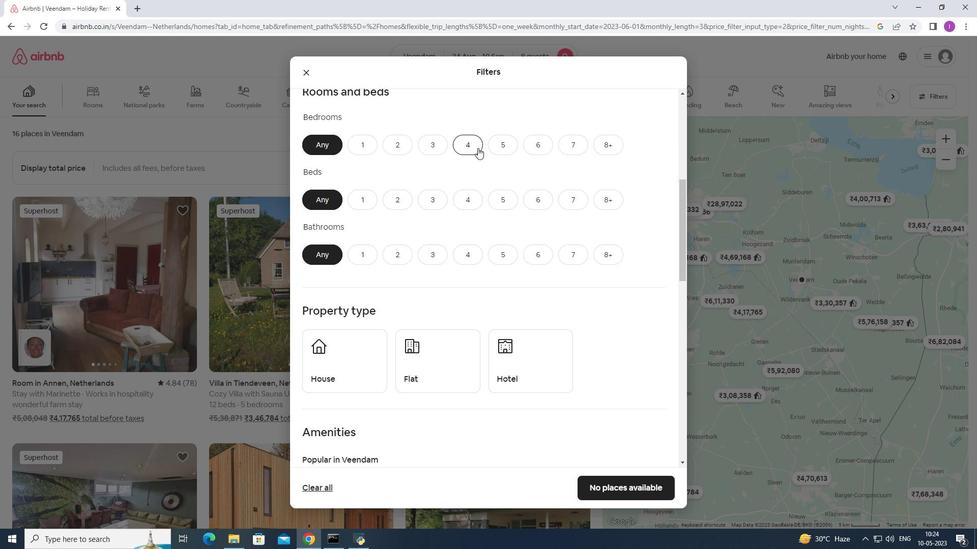 
Action: Mouse pressed left at (474, 145)
Screenshot: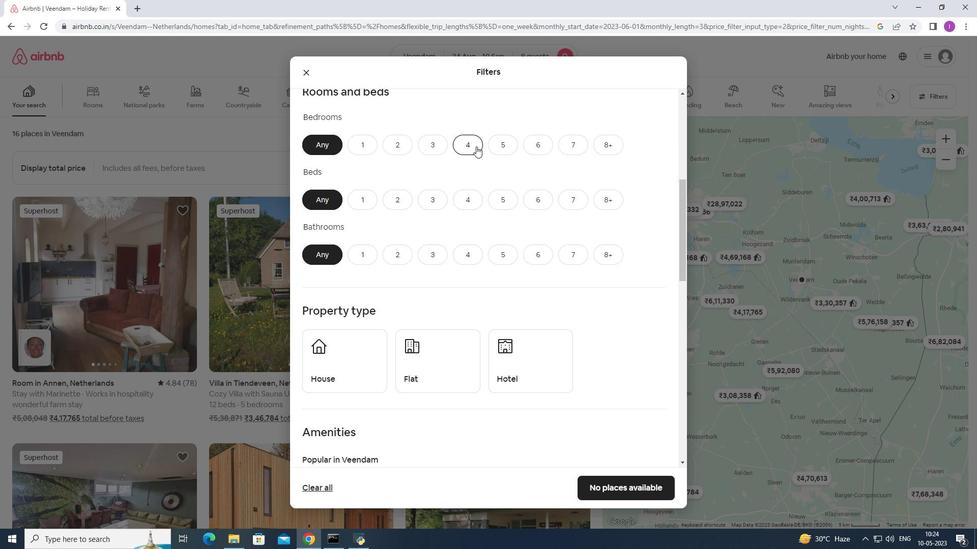 
Action: Mouse moved to (606, 193)
Screenshot: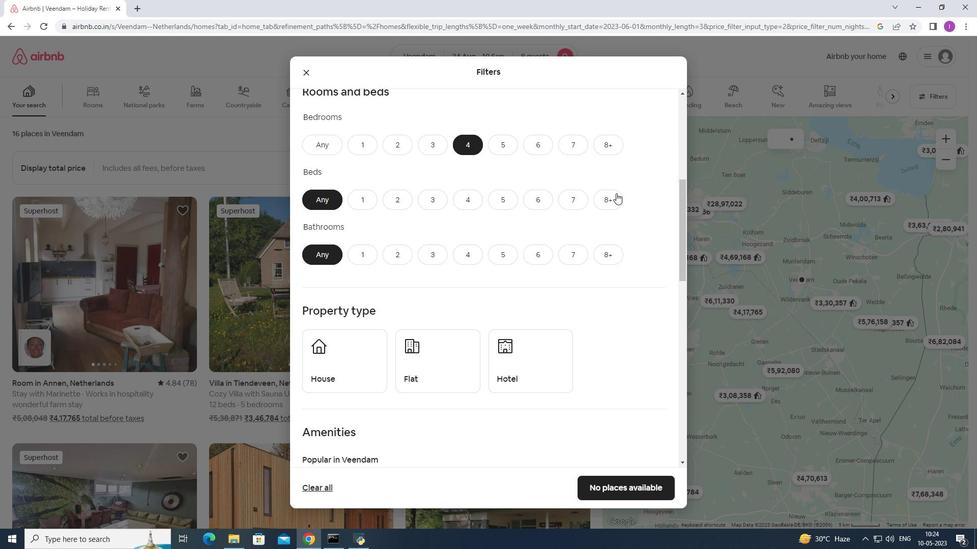 
Action: Mouse pressed left at (606, 193)
Screenshot: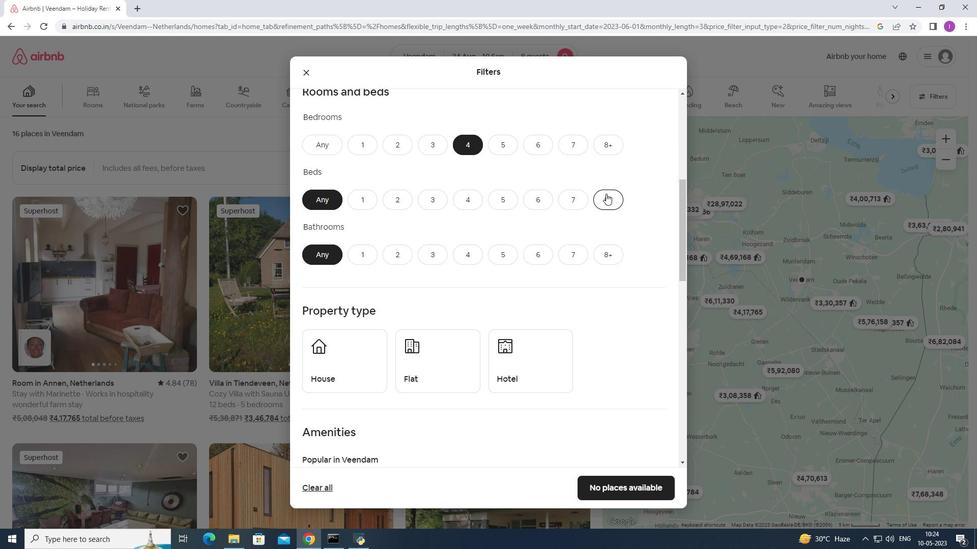 
Action: Mouse moved to (464, 253)
Screenshot: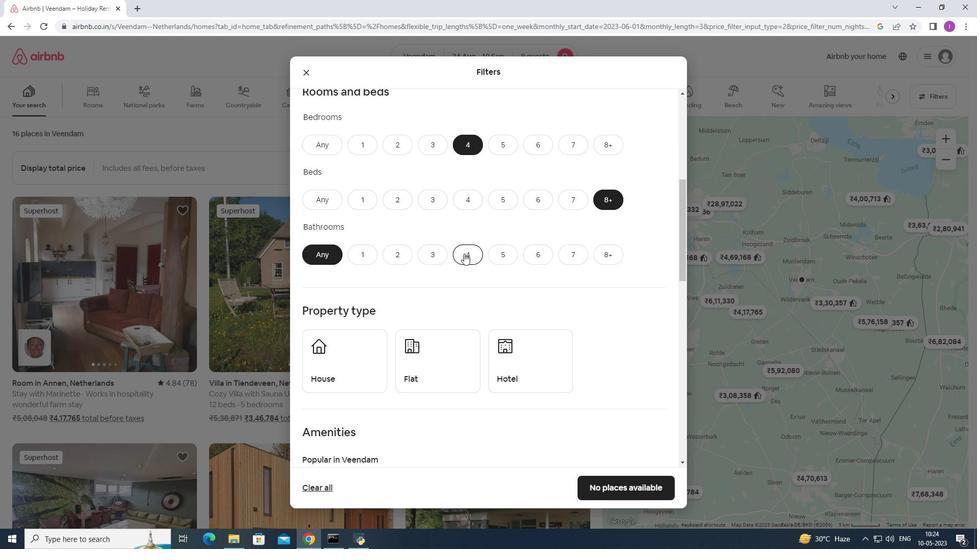 
Action: Mouse pressed left at (464, 253)
Screenshot: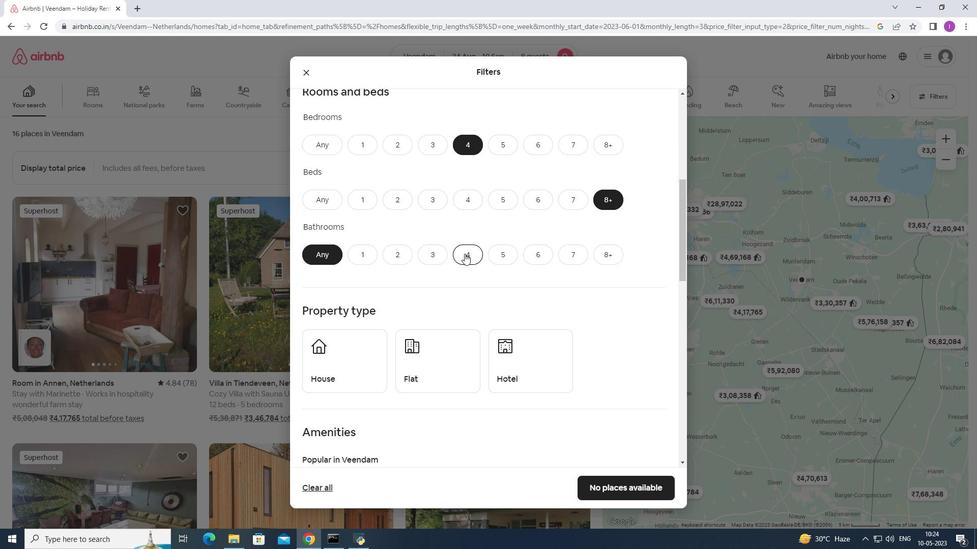 
Action: Mouse moved to (474, 294)
Screenshot: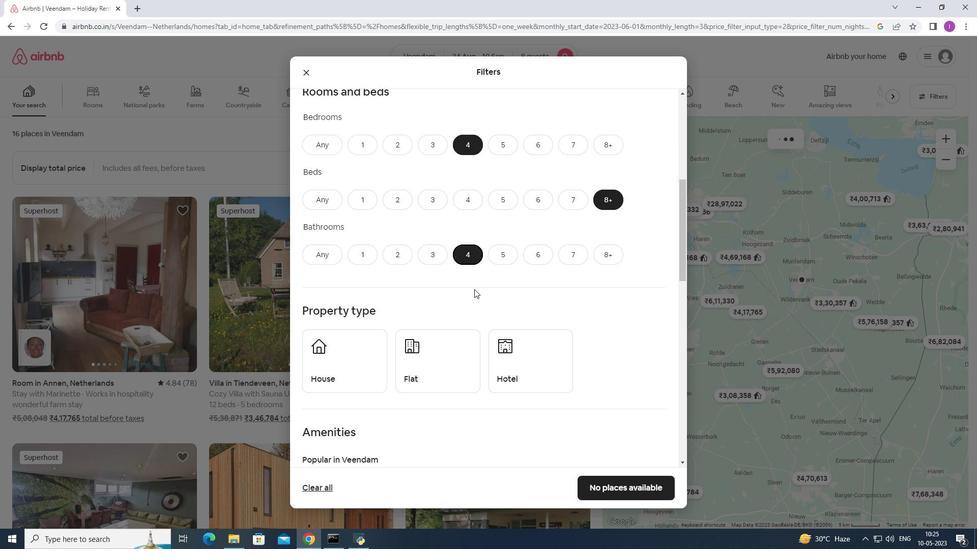 
Action: Mouse scrolled (474, 294) with delta (0, 0)
Screenshot: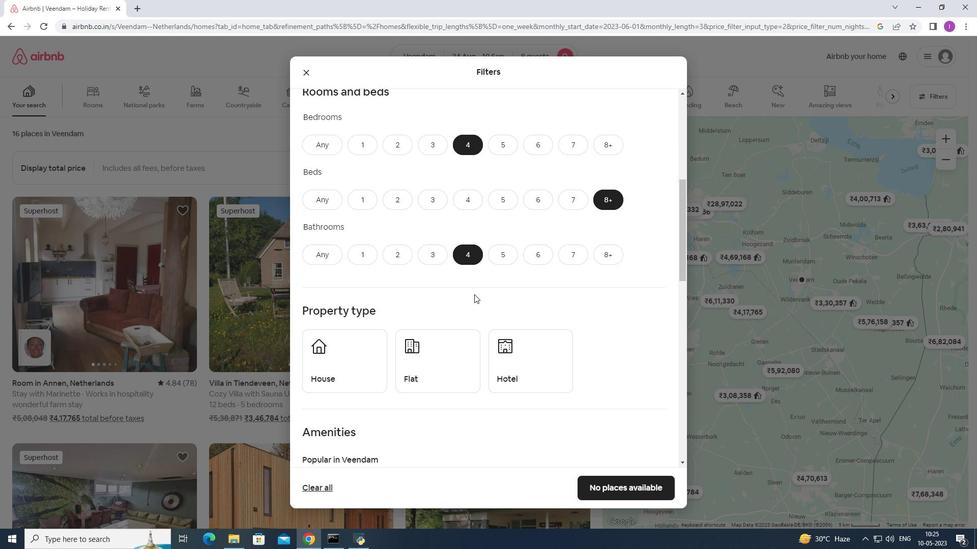 
Action: Mouse scrolled (474, 294) with delta (0, 0)
Screenshot: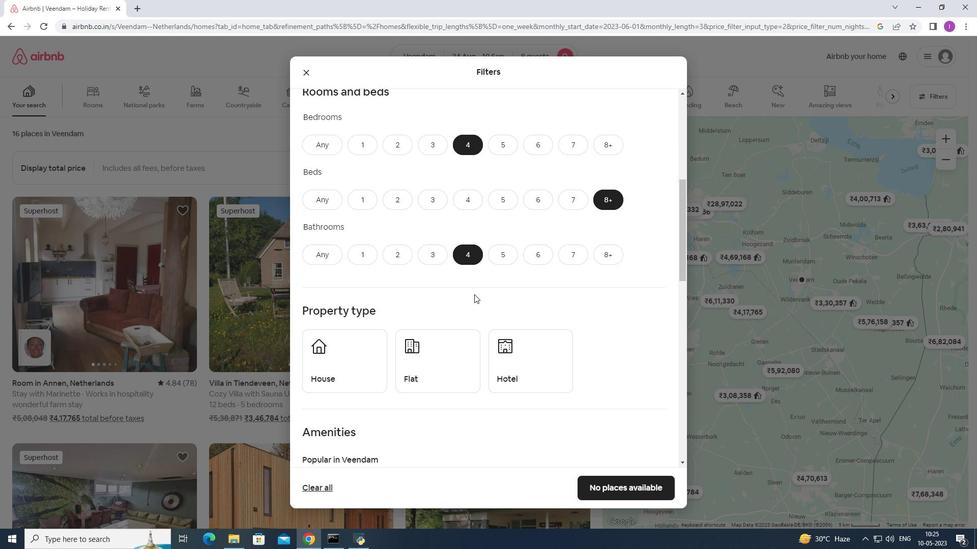 
Action: Mouse moved to (346, 270)
Screenshot: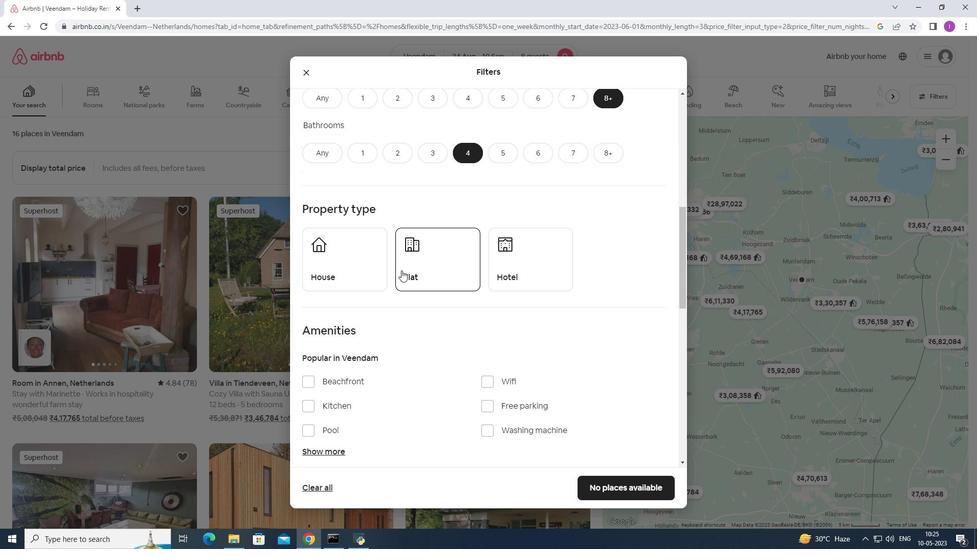 
Action: Mouse pressed left at (346, 270)
Screenshot: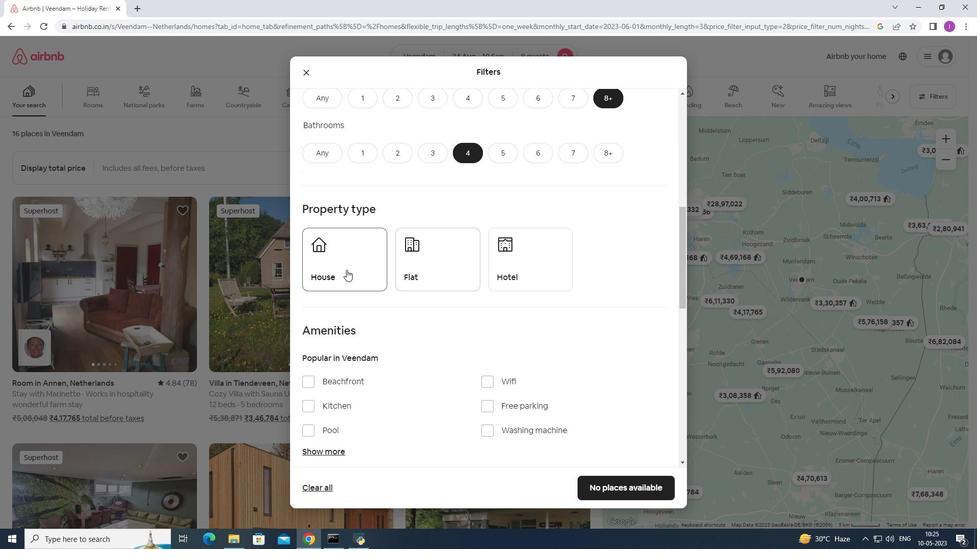 
Action: Mouse moved to (426, 266)
Screenshot: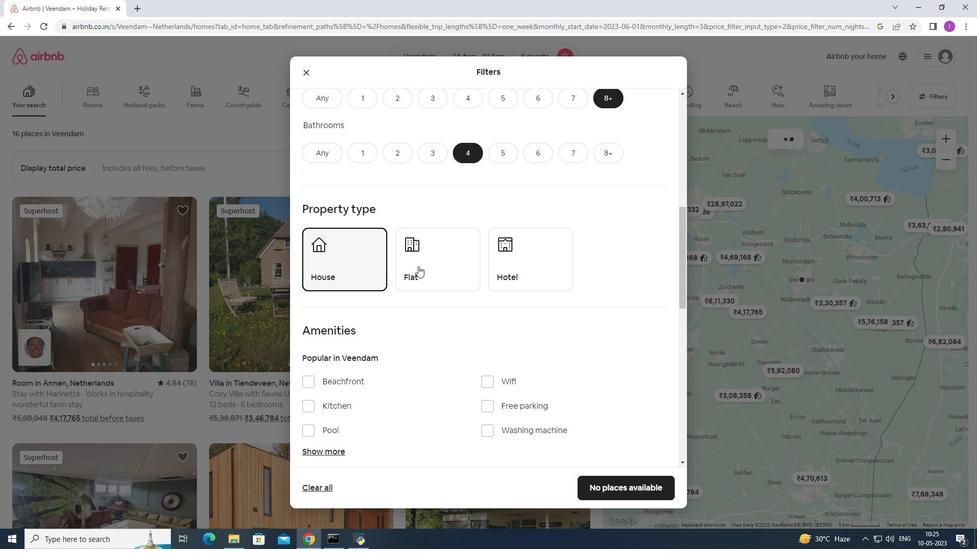 
Action: Mouse pressed left at (426, 266)
Screenshot: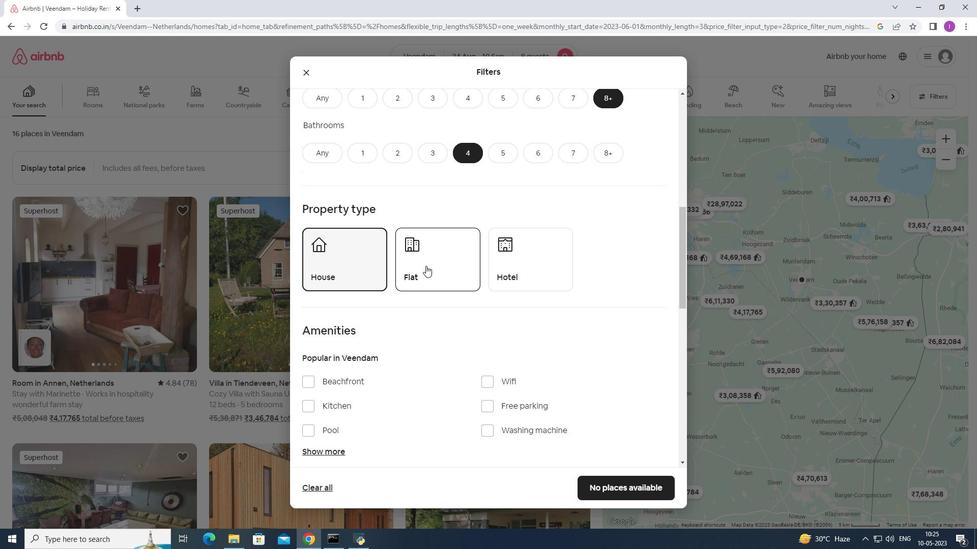 
Action: Mouse moved to (379, 374)
Screenshot: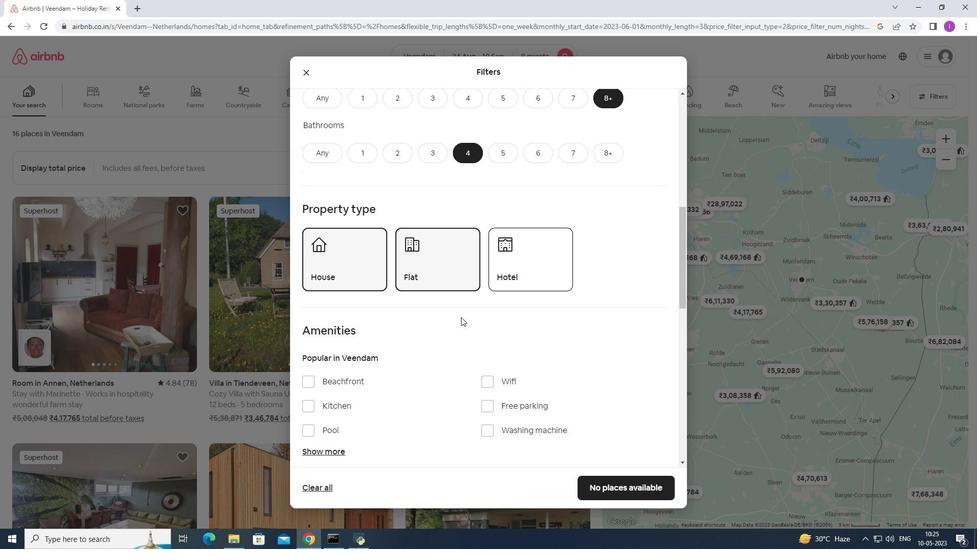 
Action: Mouse scrolled (379, 374) with delta (0, 0)
Screenshot: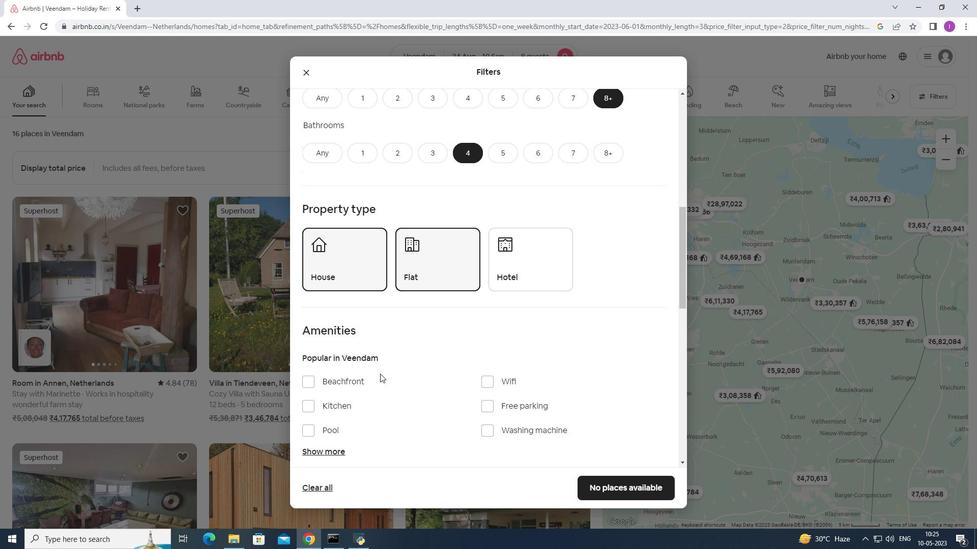 
Action: Mouse scrolled (379, 374) with delta (0, 0)
Screenshot: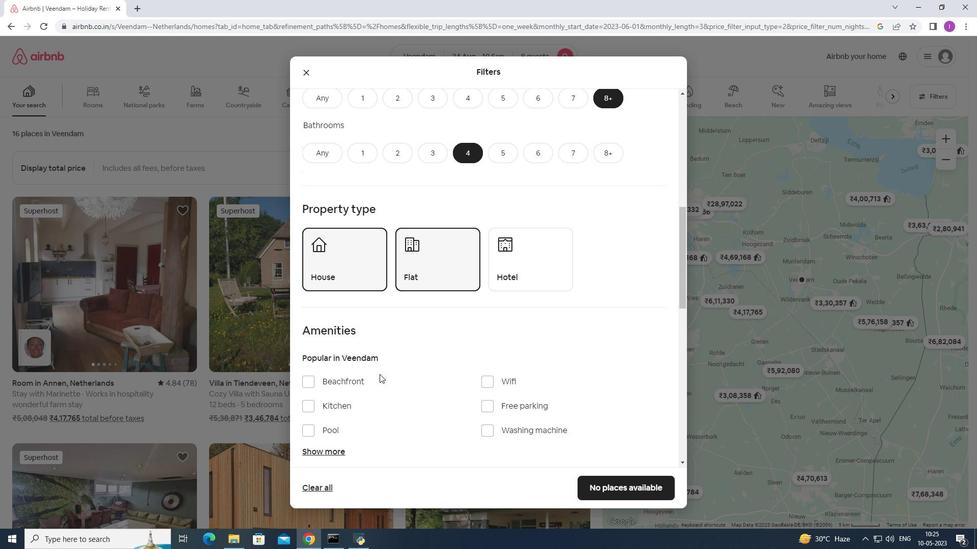 
Action: Mouse moved to (486, 280)
Screenshot: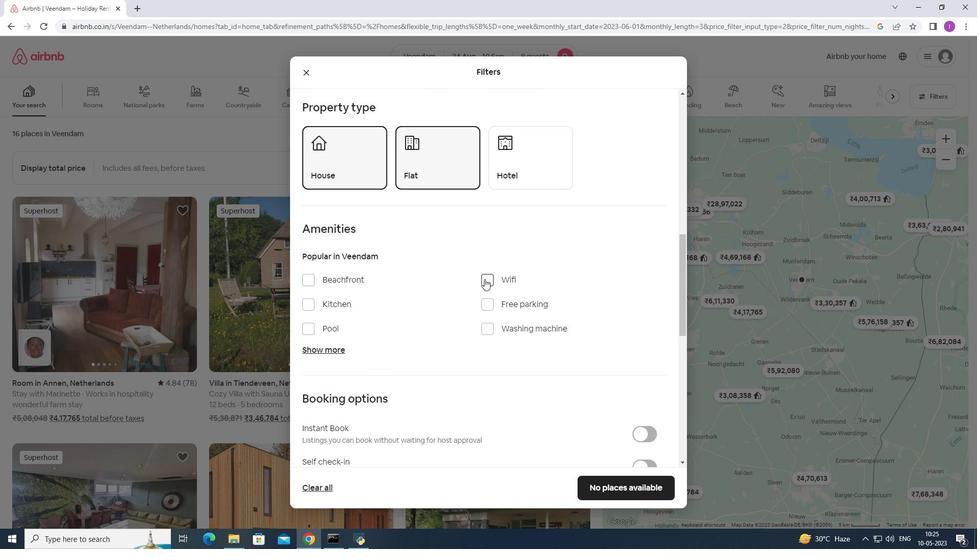 
Action: Mouse pressed left at (486, 280)
Screenshot: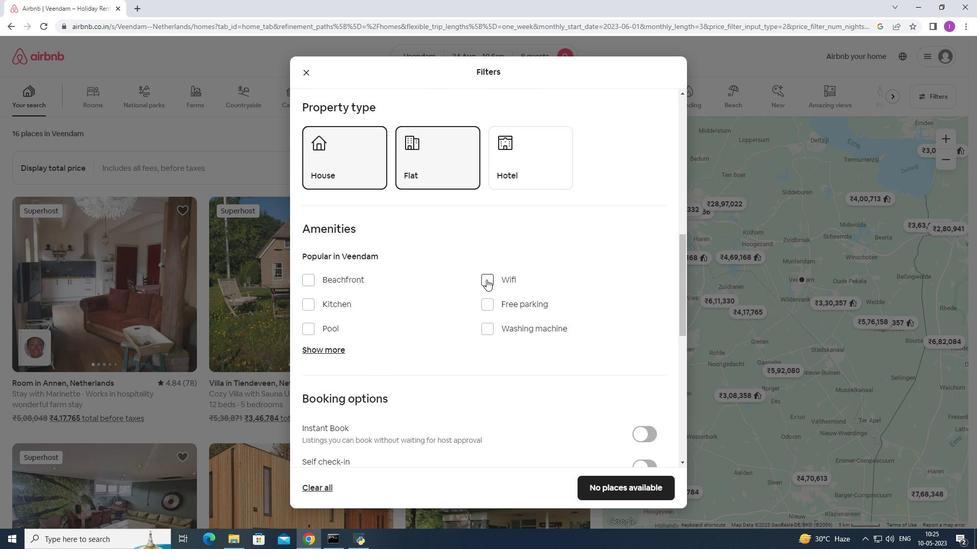 
Action: Mouse moved to (487, 303)
Screenshot: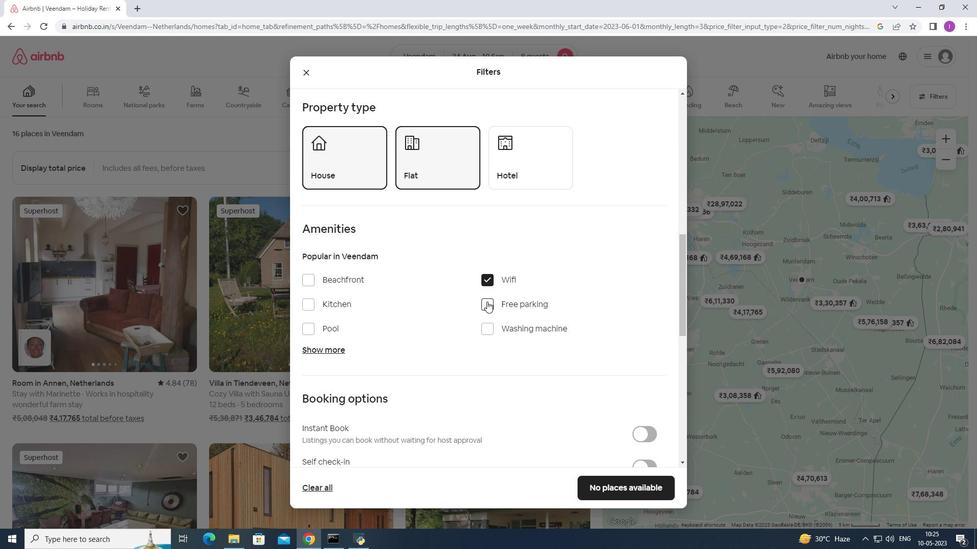 
Action: Mouse pressed left at (487, 303)
Screenshot: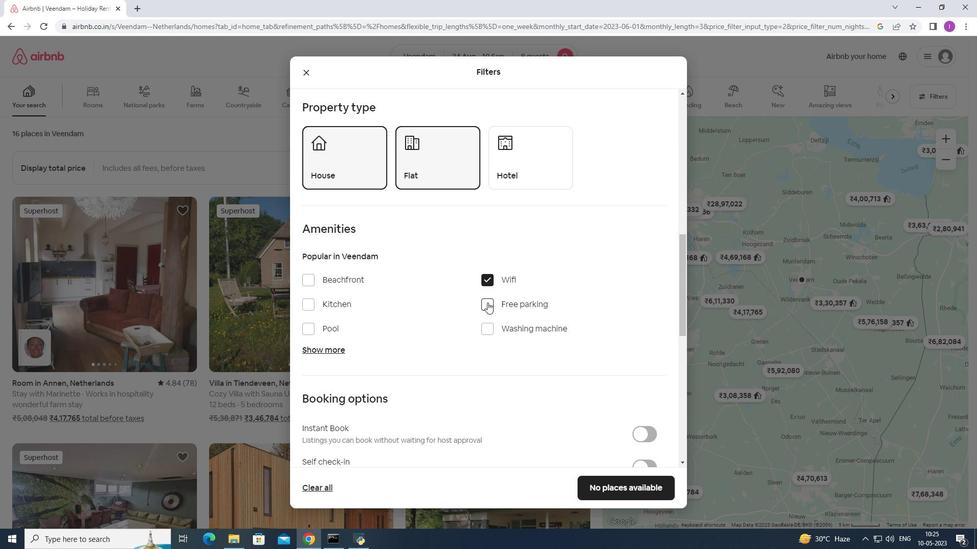 
Action: Mouse moved to (326, 348)
Screenshot: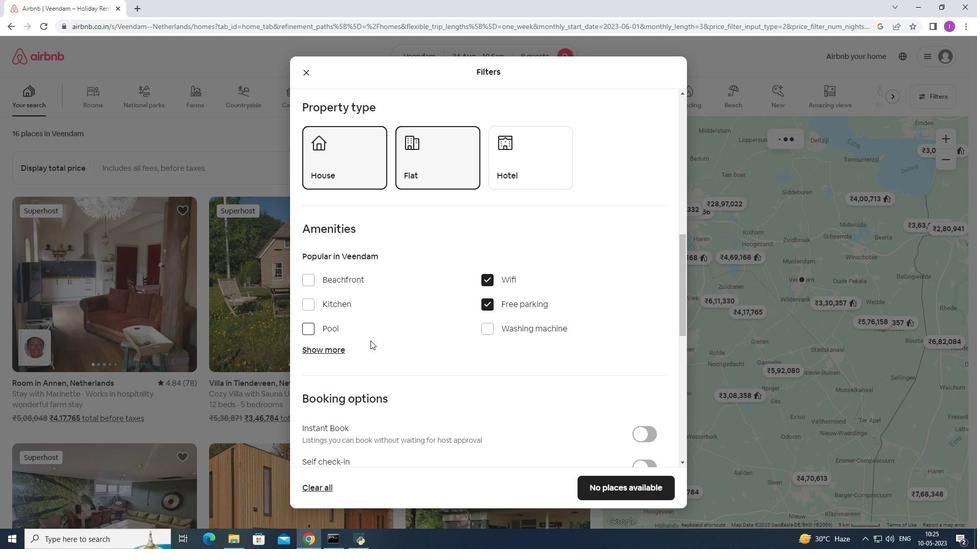 
Action: Mouse pressed left at (326, 348)
Screenshot: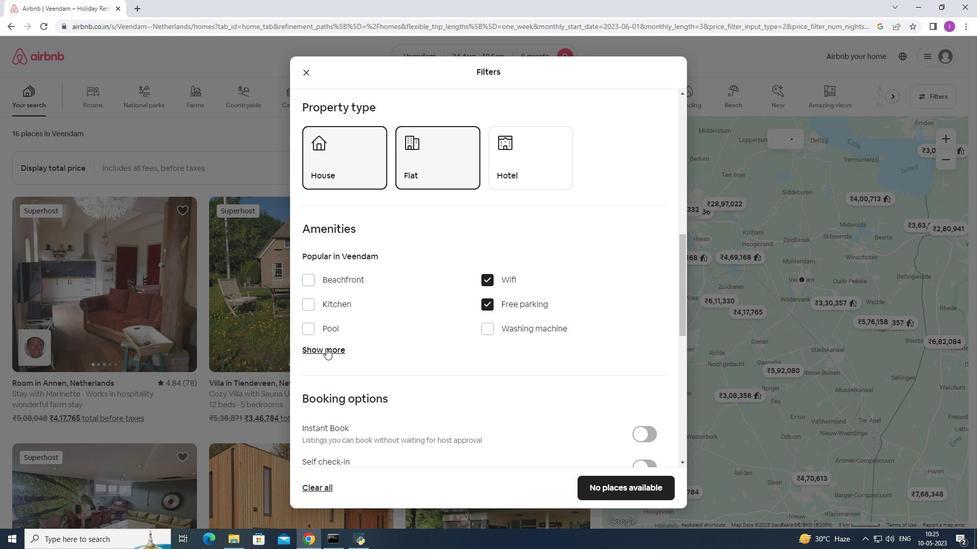 
Action: Mouse moved to (329, 424)
Screenshot: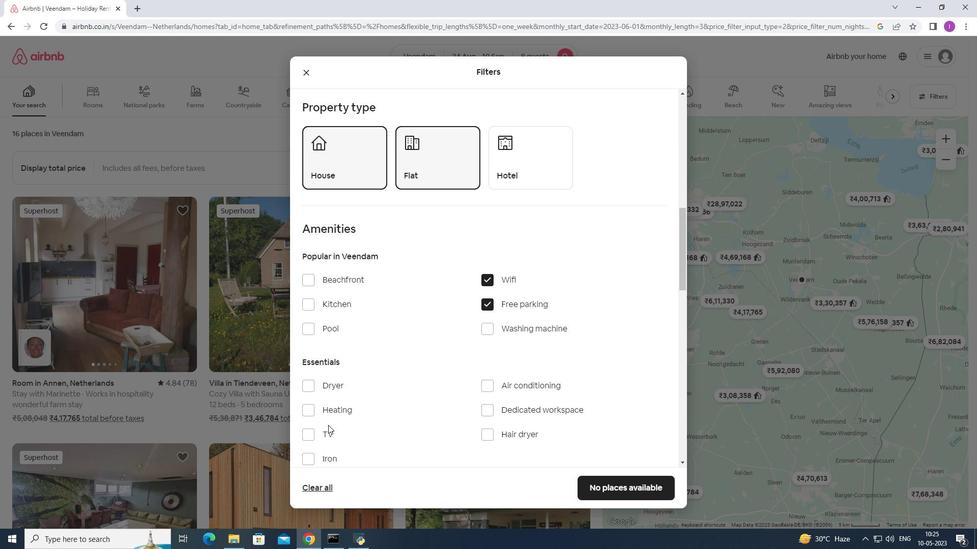 
Action: Mouse scrolled (329, 424) with delta (0, 0)
Screenshot: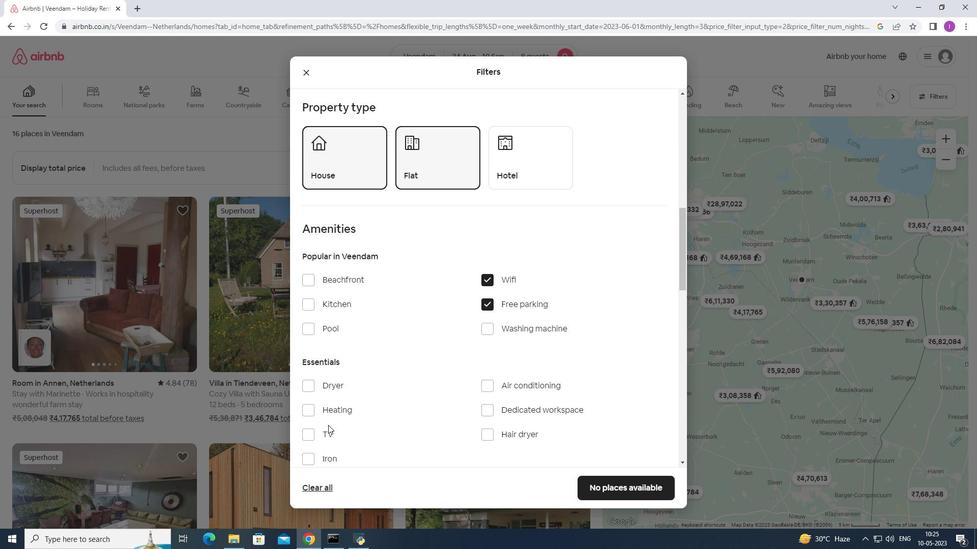 
Action: Mouse scrolled (329, 423) with delta (0, 0)
Screenshot: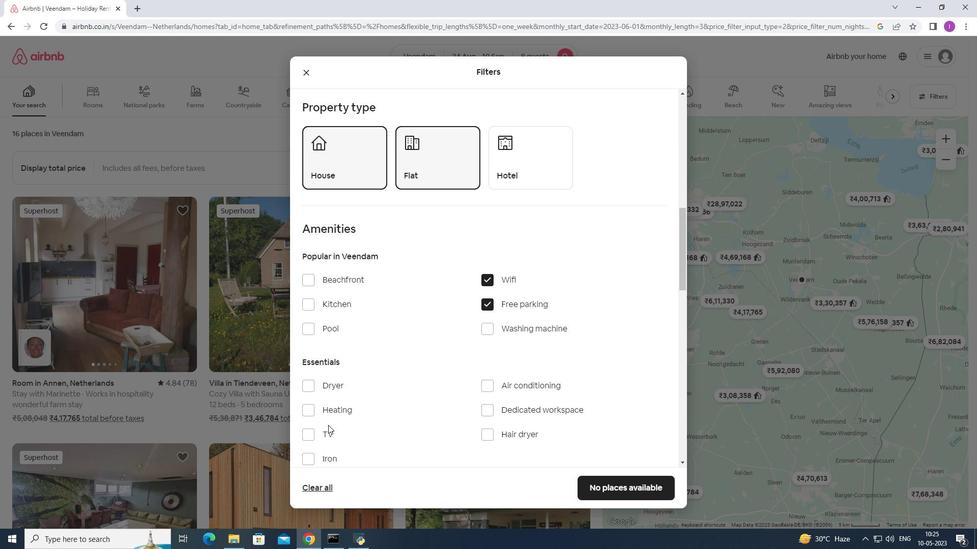 
Action: Mouse moved to (317, 334)
Screenshot: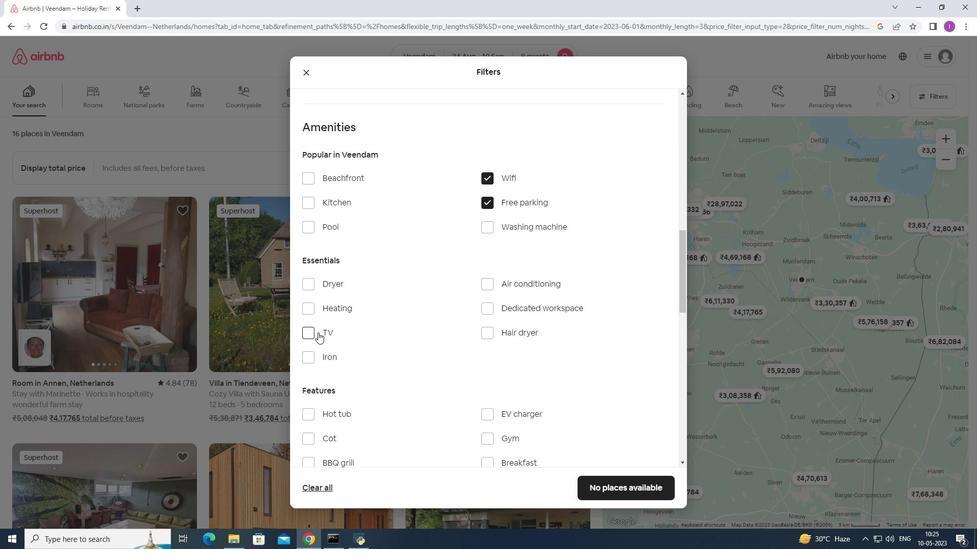 
Action: Mouse pressed left at (317, 334)
Screenshot: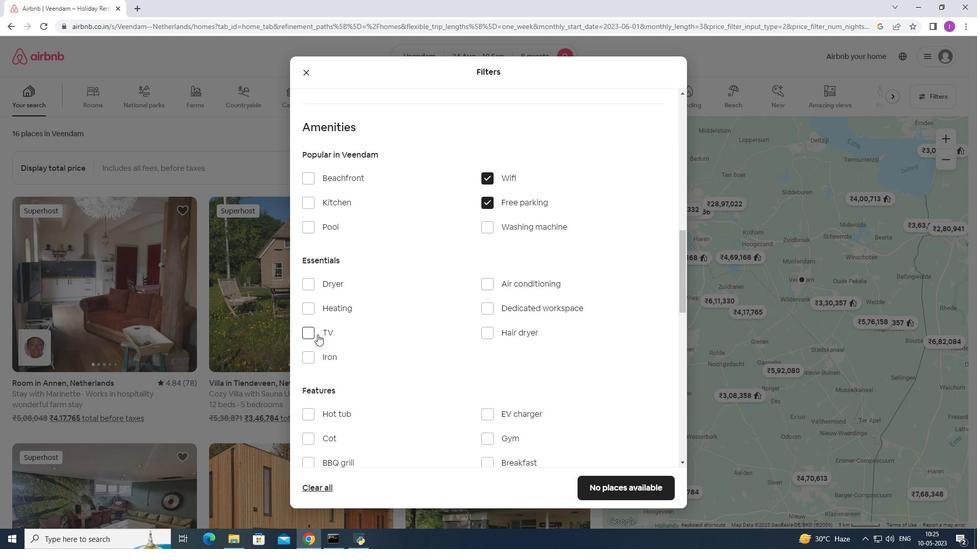 
Action: Mouse moved to (362, 356)
Screenshot: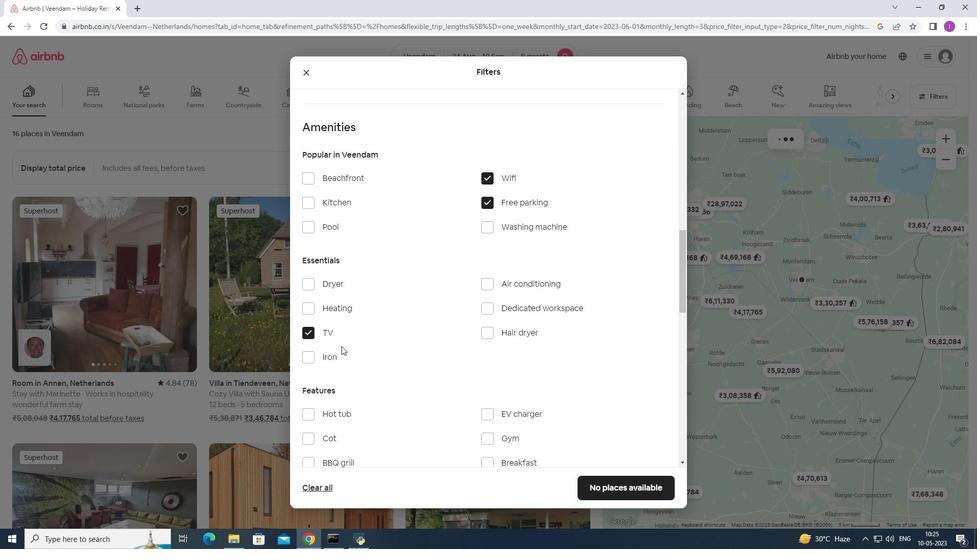 
Action: Mouse scrolled (362, 355) with delta (0, 0)
Screenshot: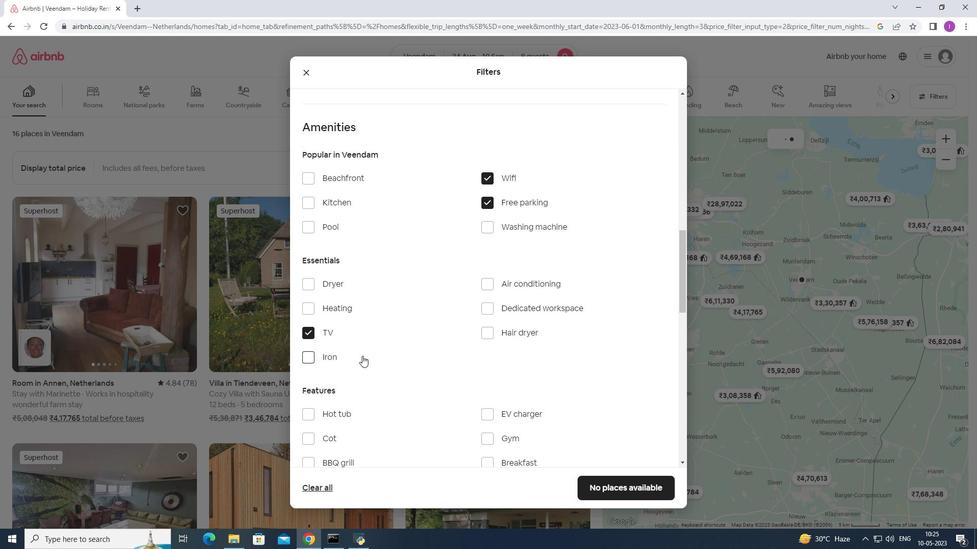 
Action: Mouse moved to (362, 356)
Screenshot: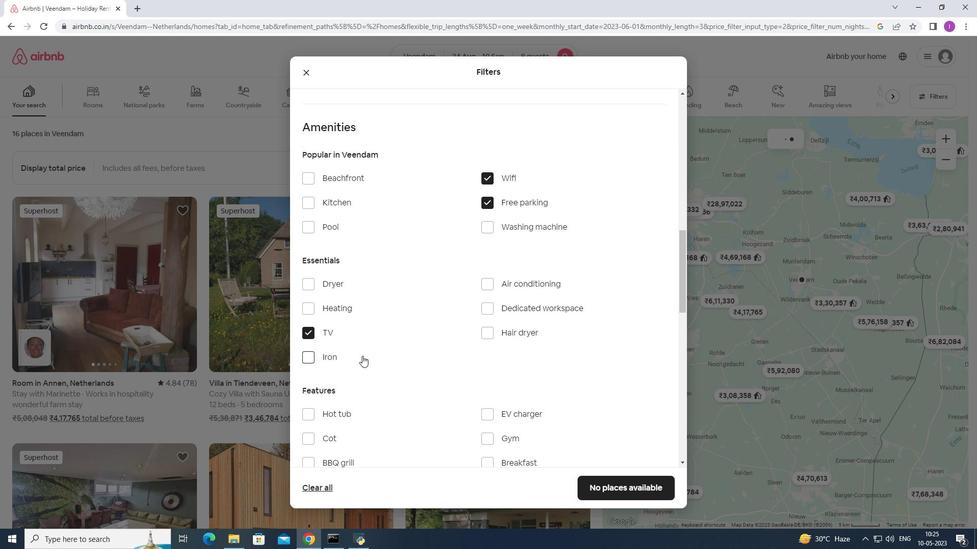 
Action: Mouse scrolled (362, 355) with delta (0, 0)
Screenshot: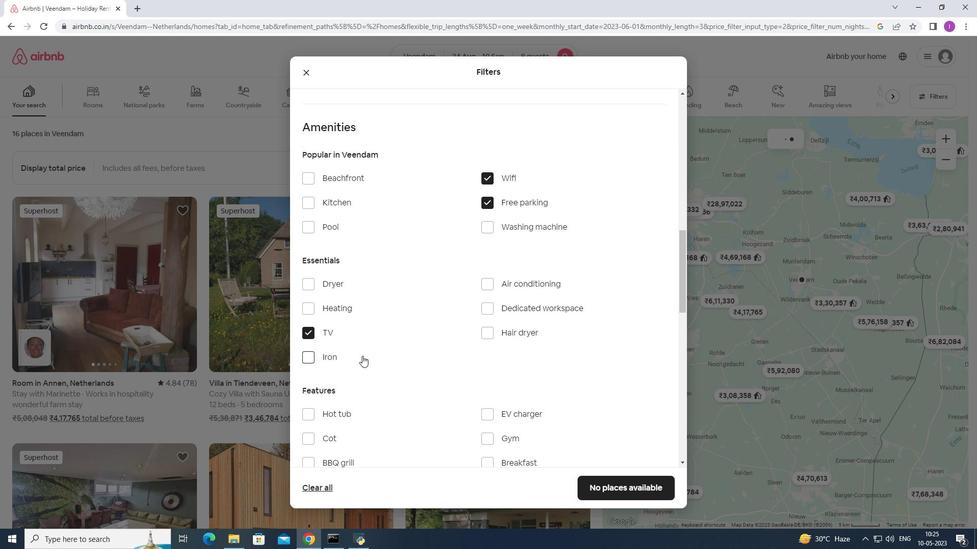 
Action: Mouse moved to (484, 336)
Screenshot: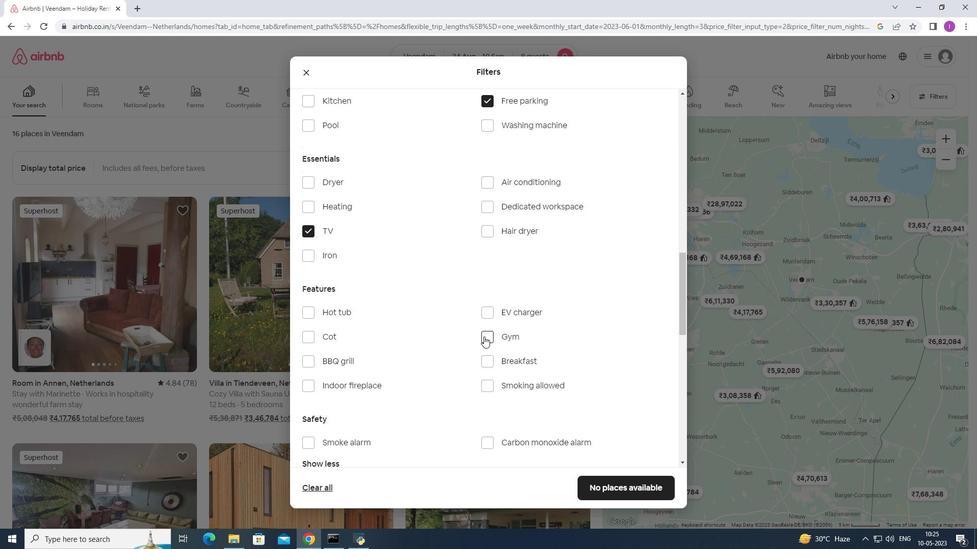 
Action: Mouse pressed left at (484, 336)
Screenshot: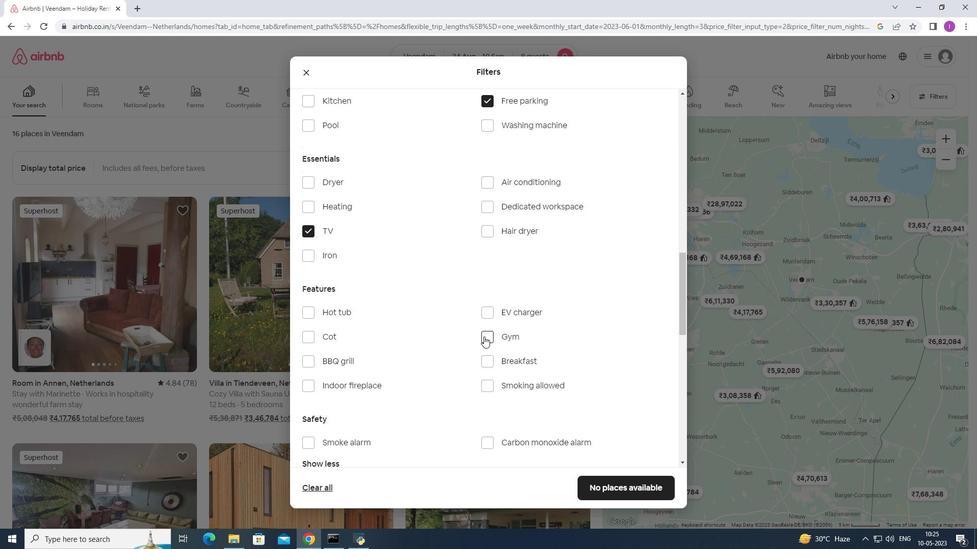 
Action: Mouse moved to (488, 359)
Screenshot: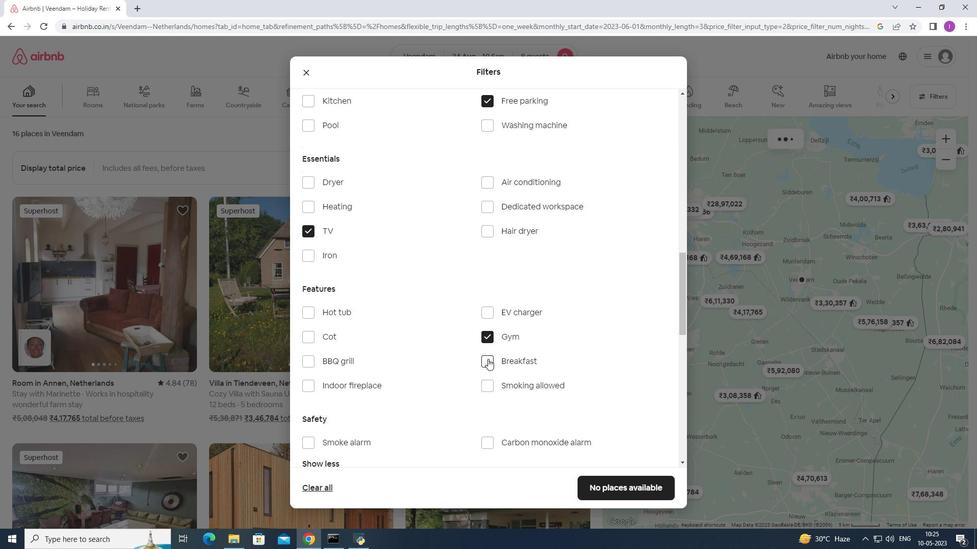 
Action: Mouse pressed left at (488, 359)
Screenshot: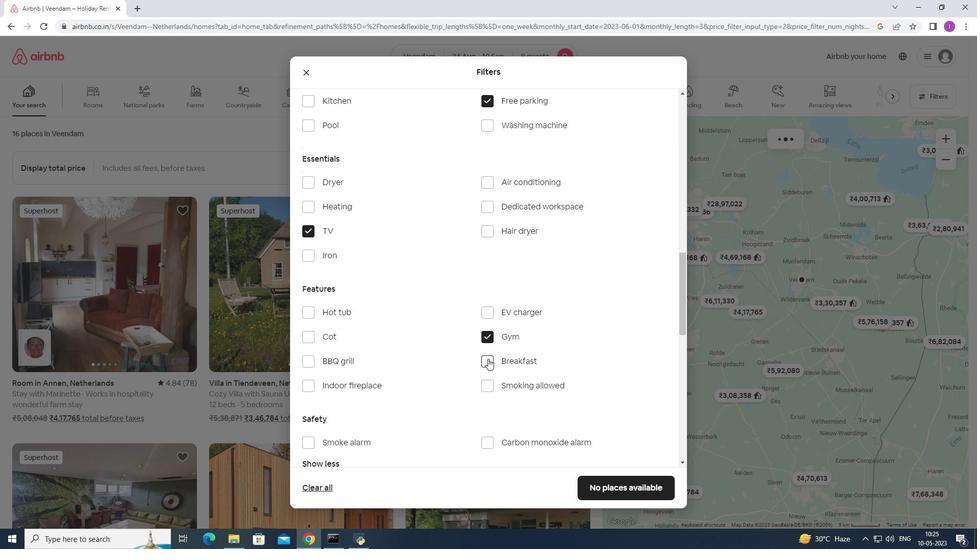 
Action: Mouse moved to (489, 412)
Screenshot: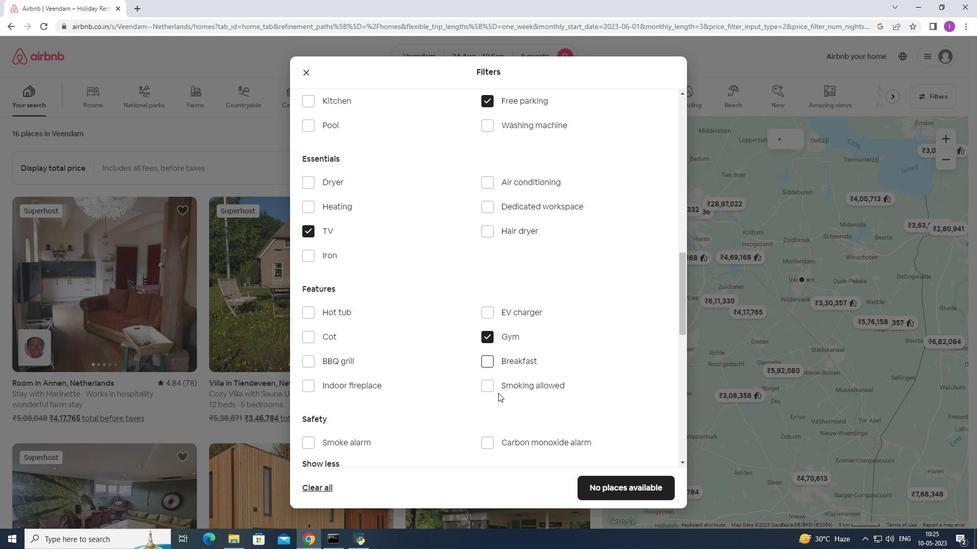 
Action: Mouse scrolled (489, 412) with delta (0, 0)
Screenshot: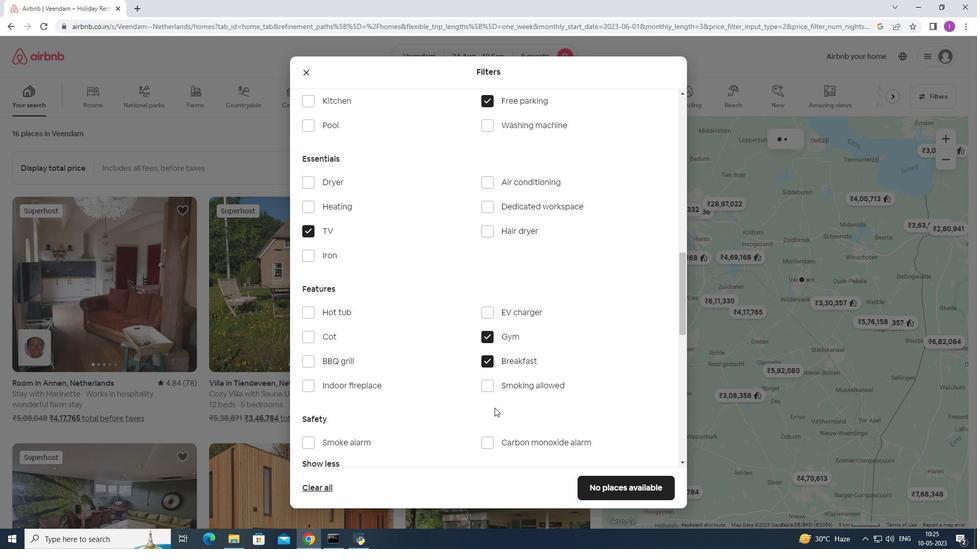 
Action: Mouse scrolled (489, 412) with delta (0, 0)
Screenshot: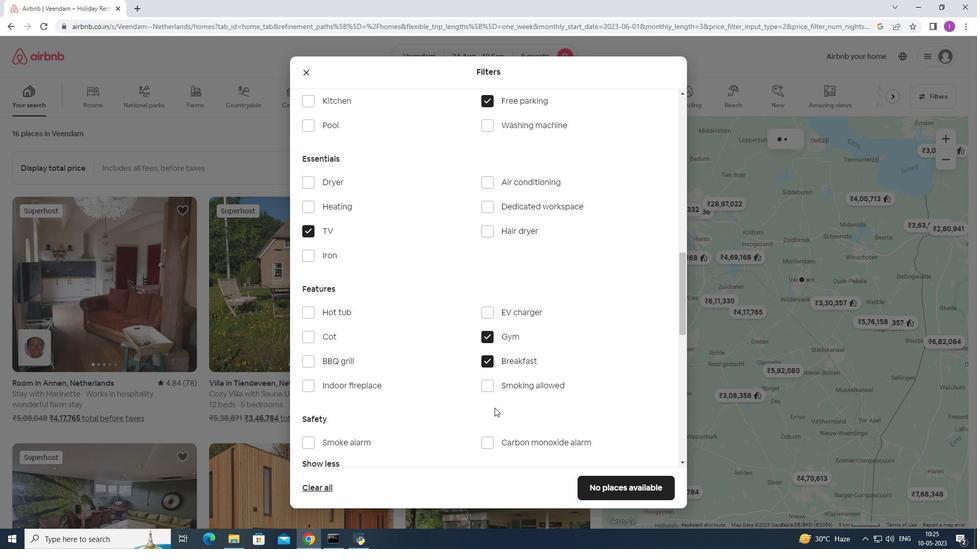 
Action: Mouse scrolled (489, 412) with delta (0, 0)
Screenshot: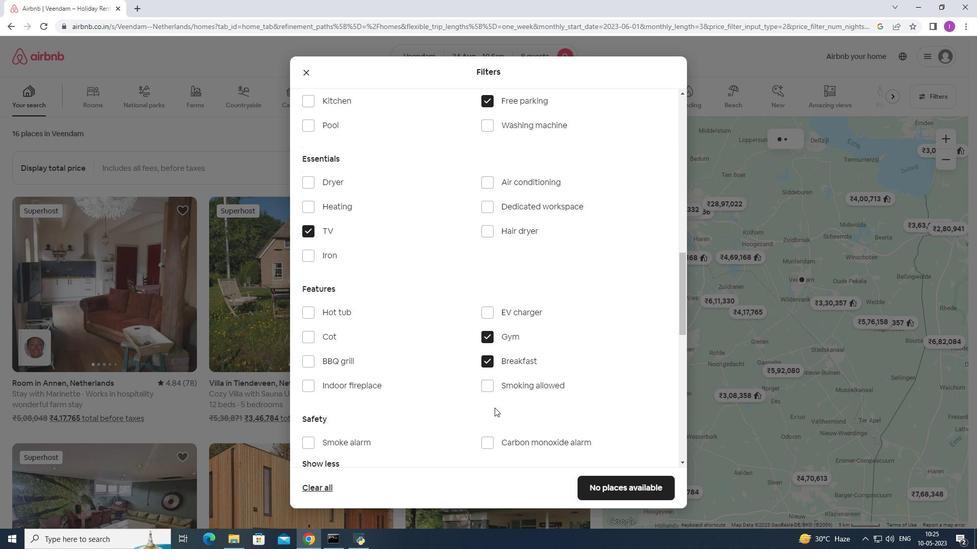
Action: Mouse scrolled (489, 412) with delta (0, 0)
Screenshot: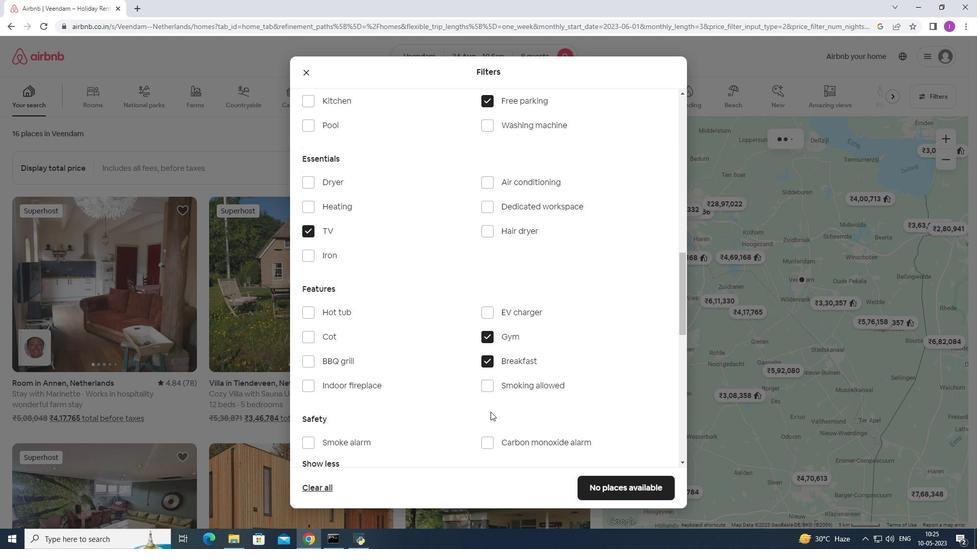
Action: Mouse scrolled (489, 412) with delta (0, 0)
Screenshot: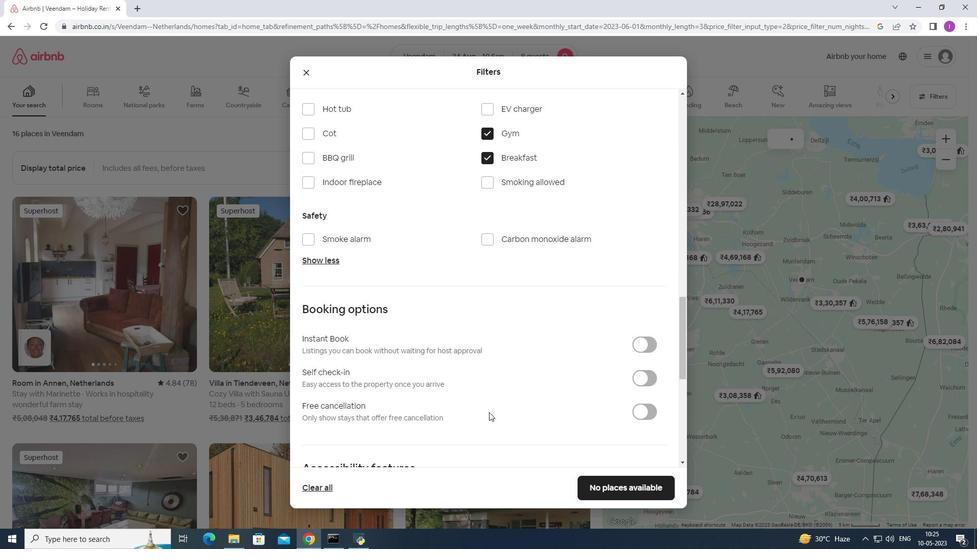 
Action: Mouse scrolled (489, 412) with delta (0, 0)
Screenshot: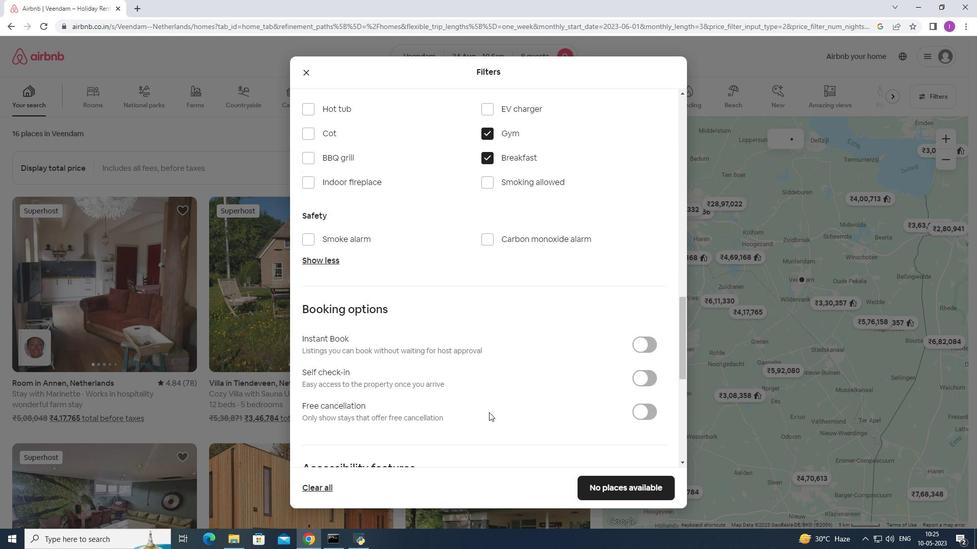 
Action: Mouse scrolled (489, 412) with delta (0, 0)
Screenshot: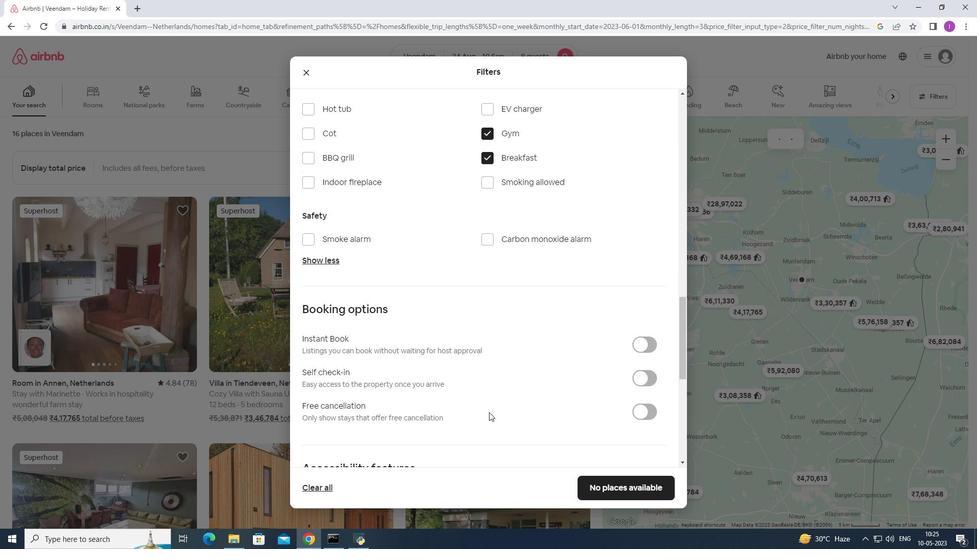 
Action: Mouse moved to (649, 229)
Screenshot: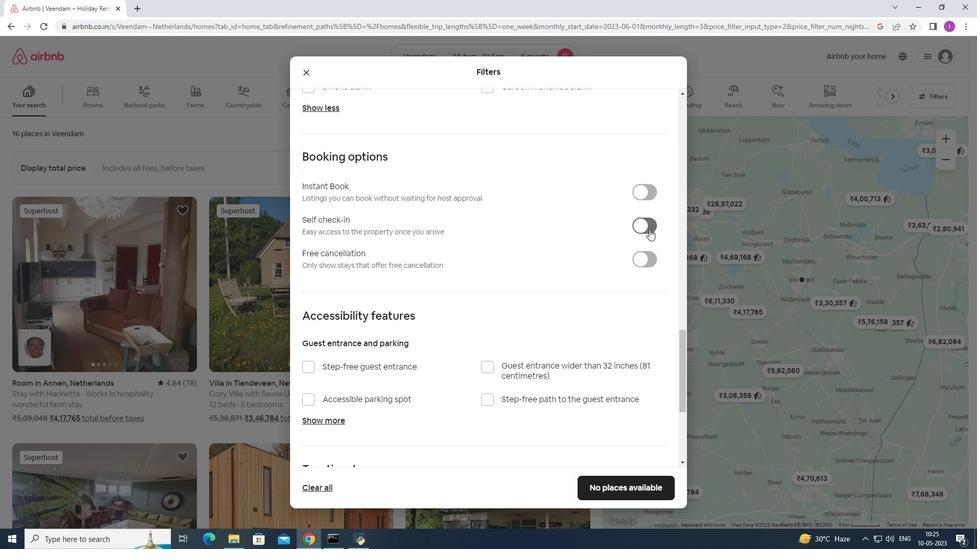 
Action: Mouse pressed left at (649, 229)
Screenshot: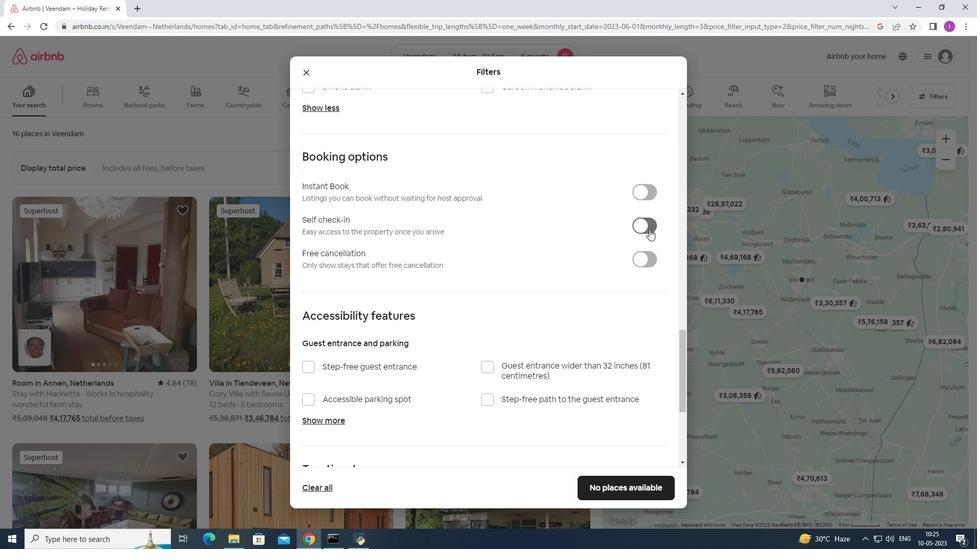 
Action: Mouse moved to (536, 349)
Screenshot: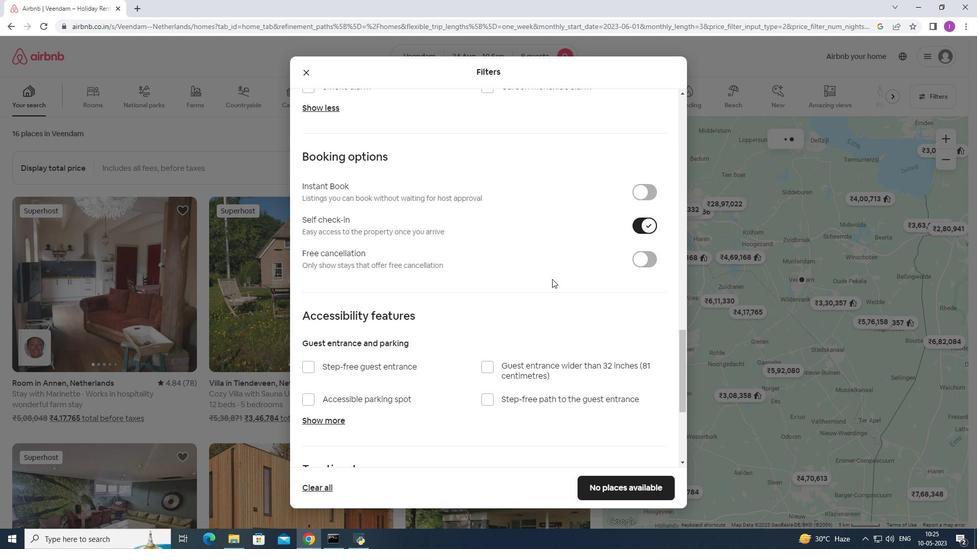 
Action: Mouse scrolled (536, 349) with delta (0, 0)
Screenshot: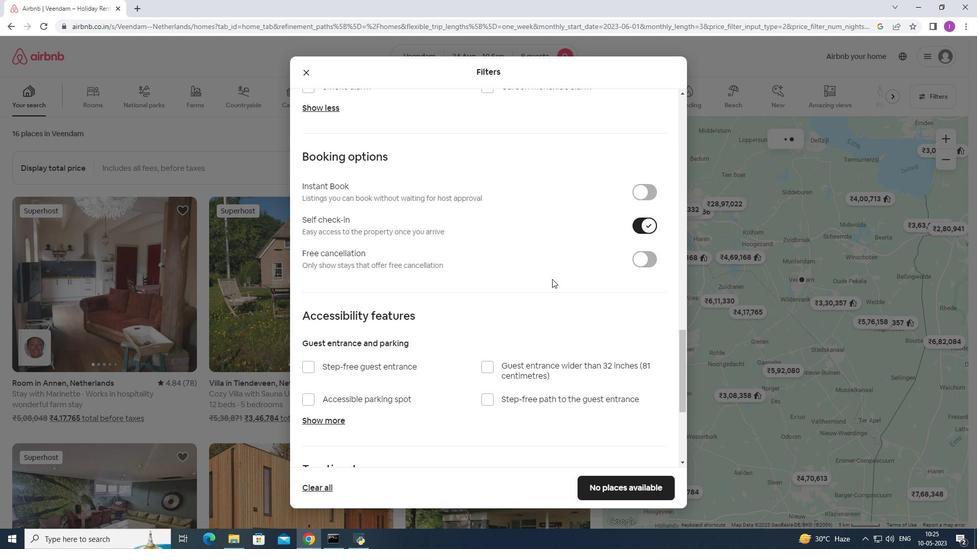 
Action: Mouse moved to (536, 350)
Screenshot: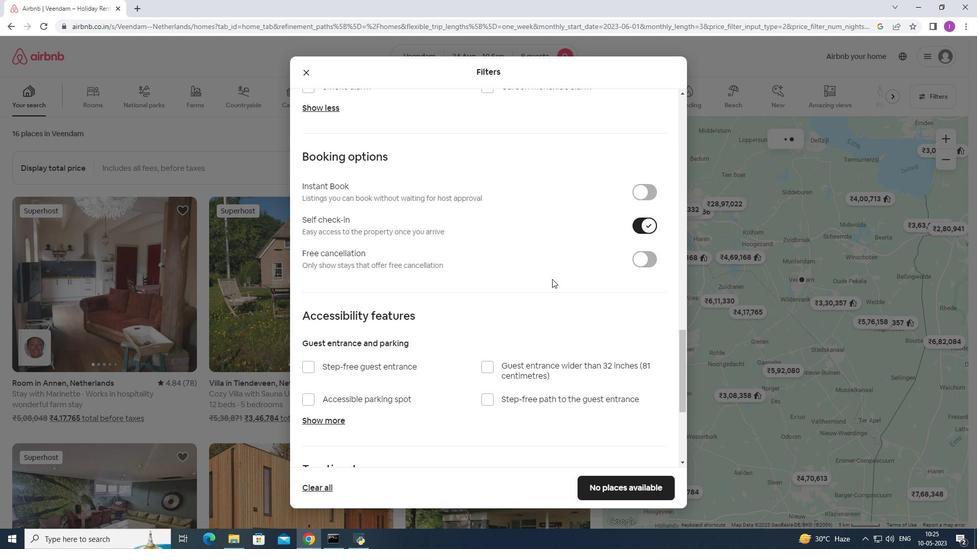 
Action: Mouse scrolled (536, 350) with delta (0, 0)
Screenshot: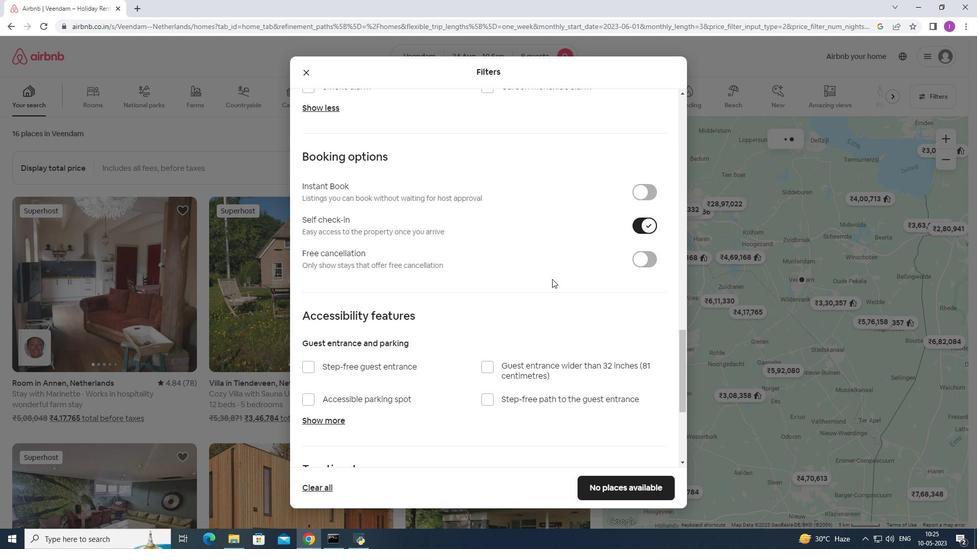 
Action: Mouse moved to (536, 351)
Screenshot: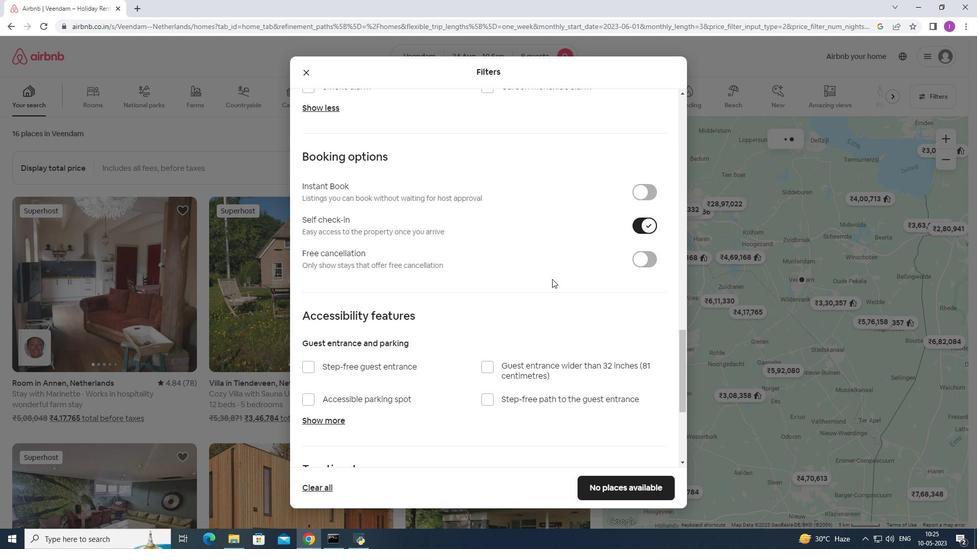 
Action: Mouse scrolled (536, 350) with delta (0, 0)
Screenshot: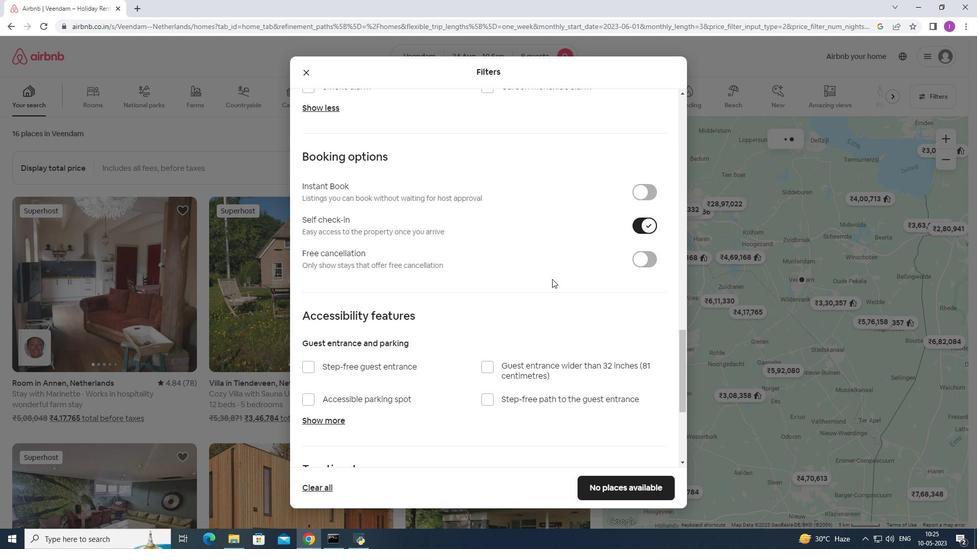 
Action: Mouse moved to (551, 347)
Screenshot: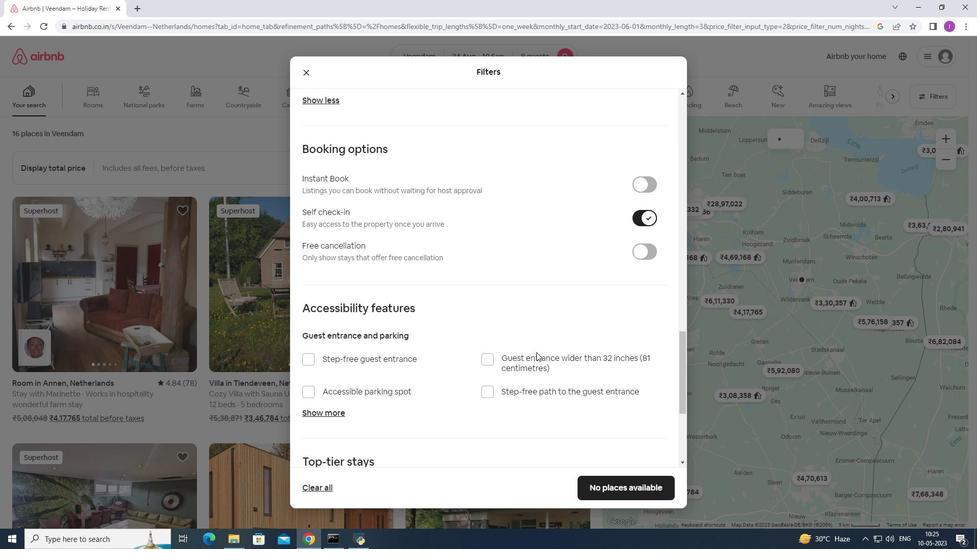 
Action: Mouse scrolled (551, 346) with delta (0, 0)
Screenshot: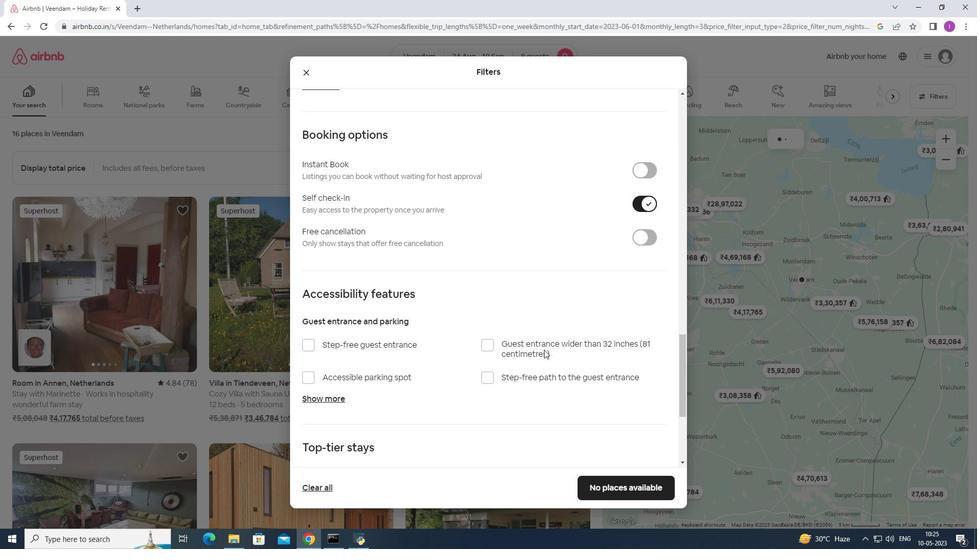 
Action: Mouse moved to (552, 347)
Screenshot: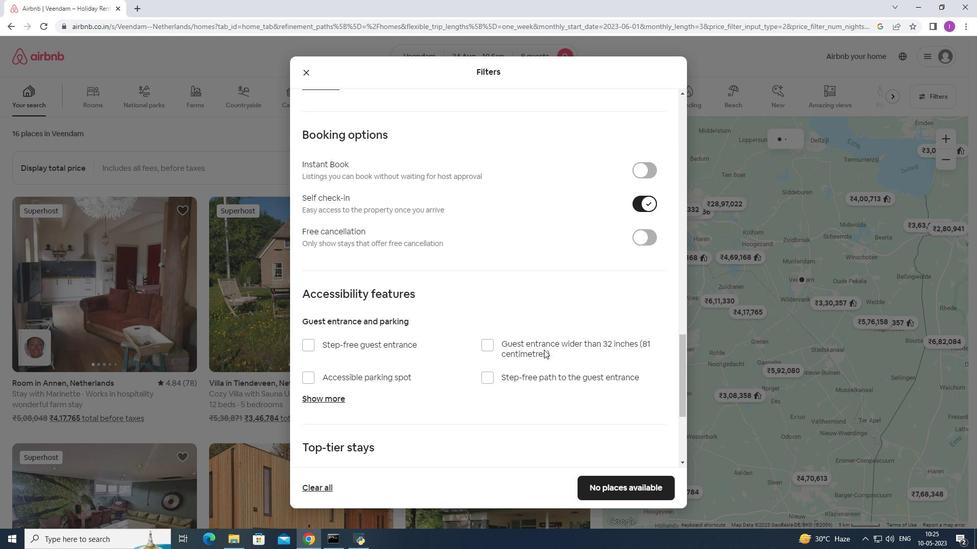 
Action: Mouse scrolled (552, 346) with delta (0, 0)
Screenshot: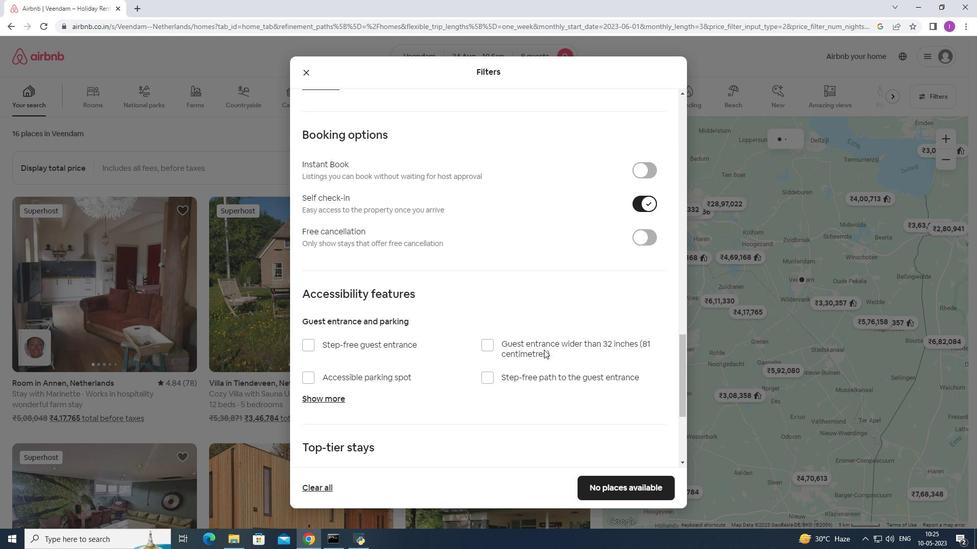 
Action: Mouse scrolled (552, 346) with delta (0, 0)
Screenshot: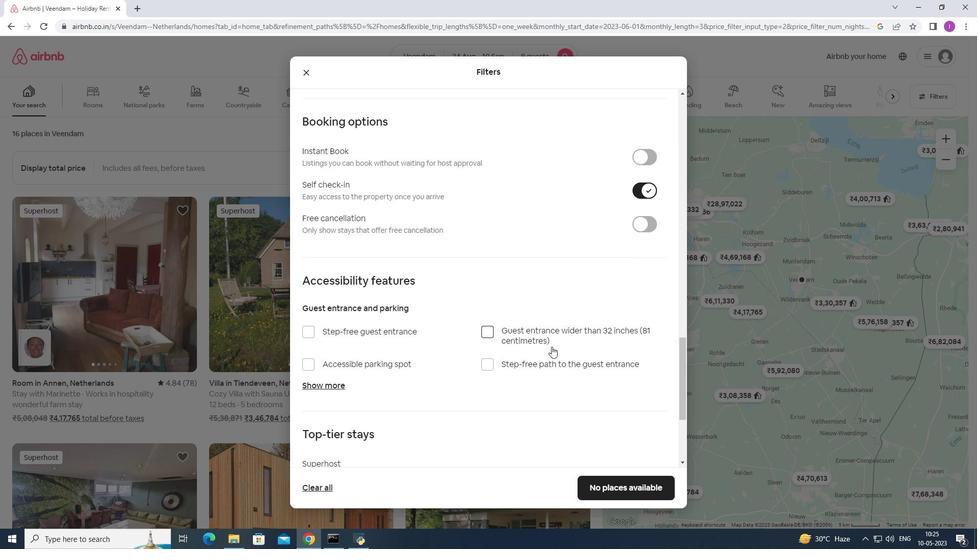 
Action: Mouse moved to (553, 347)
Screenshot: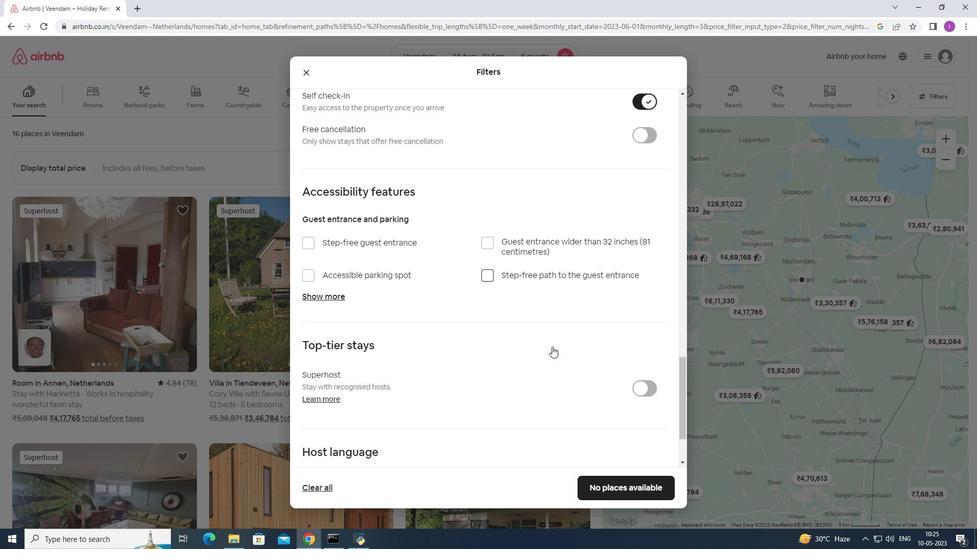 
Action: Mouse scrolled (553, 346) with delta (0, 0)
Screenshot: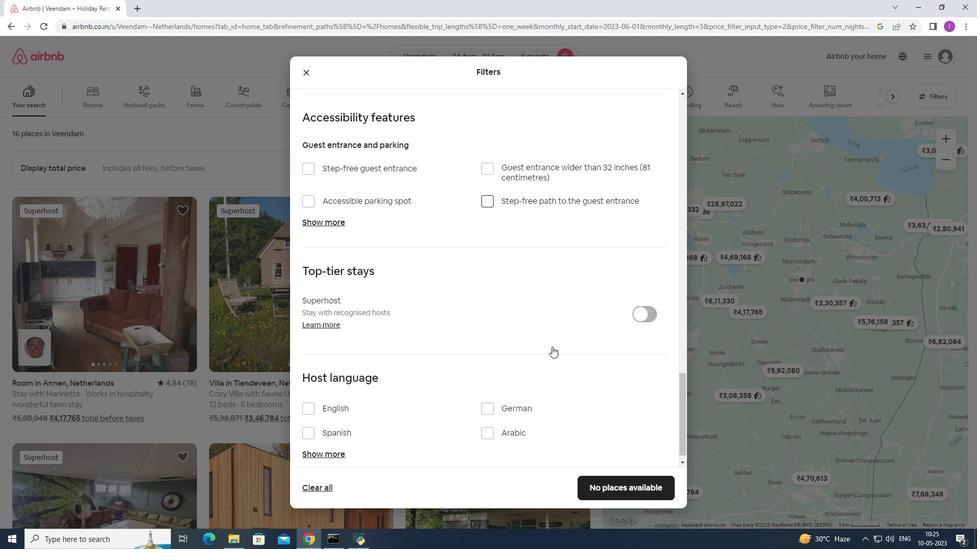 
Action: Mouse scrolled (553, 347) with delta (0, 0)
Screenshot: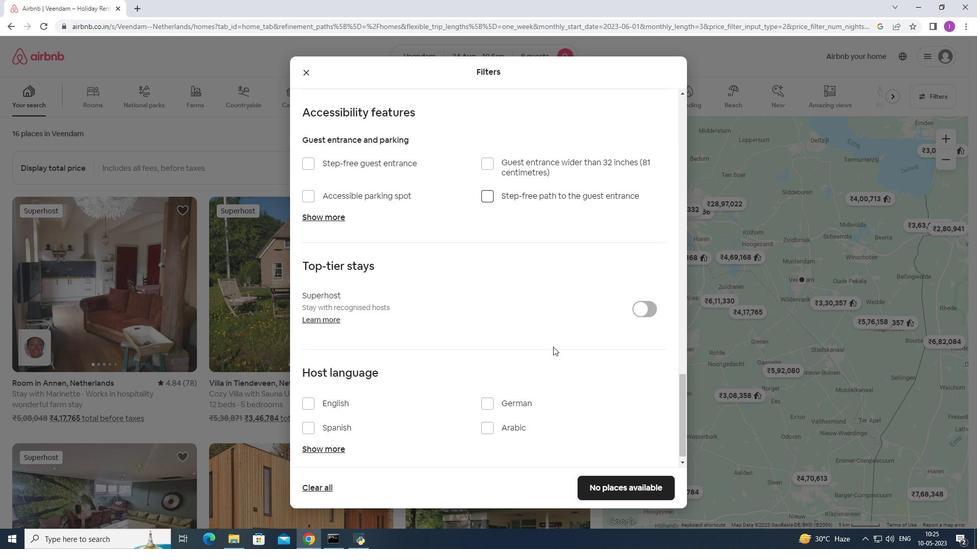
Action: Mouse scrolled (553, 346) with delta (0, 0)
Screenshot: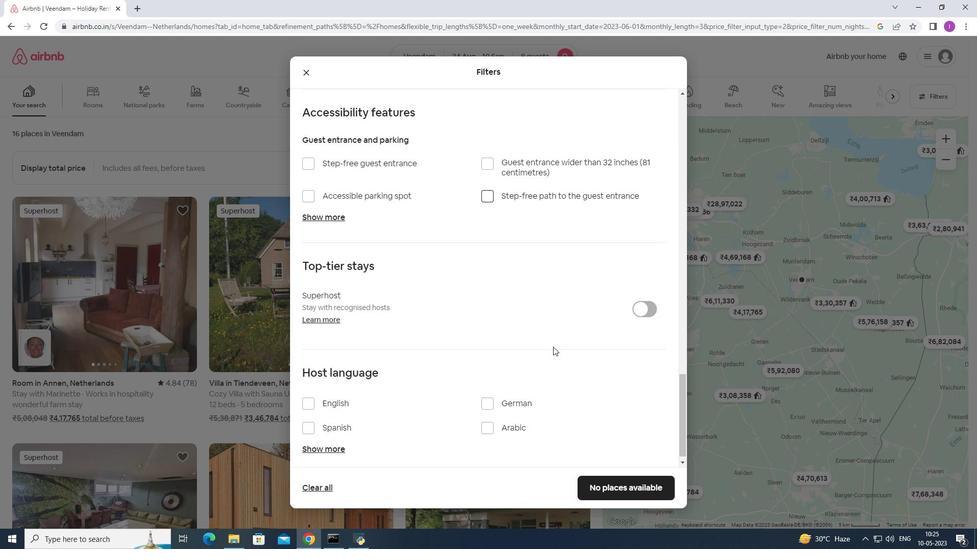 
Action: Mouse scrolled (553, 346) with delta (0, 0)
Screenshot: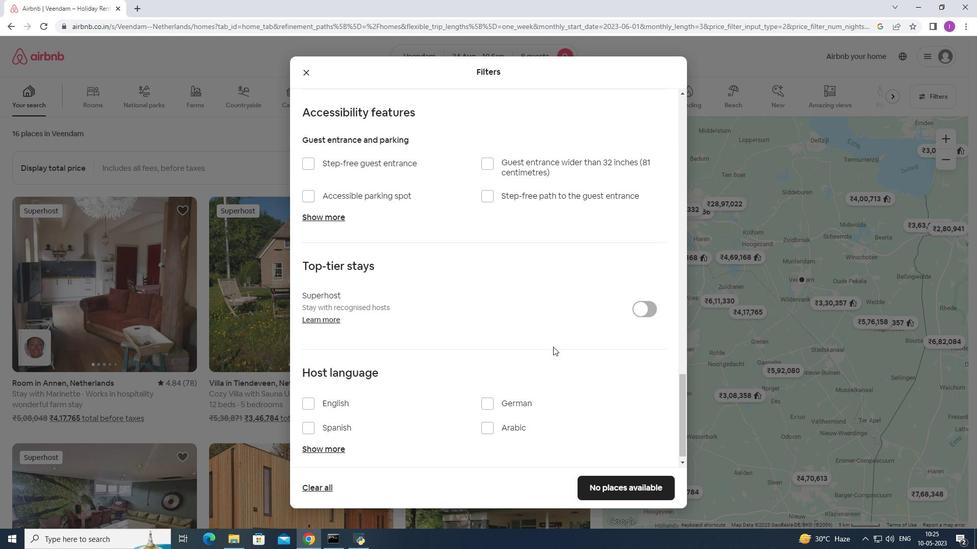 
Action: Mouse moved to (311, 393)
Screenshot: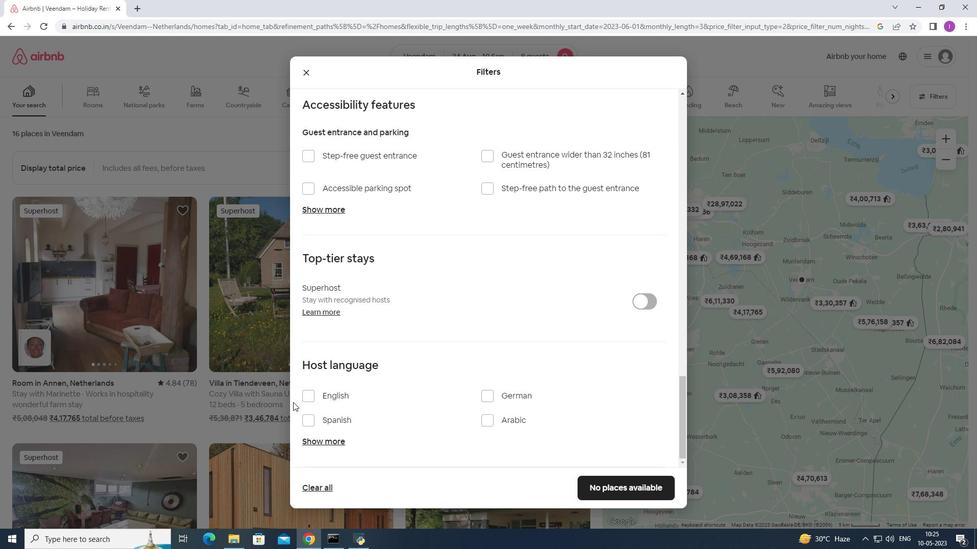 
Action: Mouse pressed left at (311, 393)
Screenshot: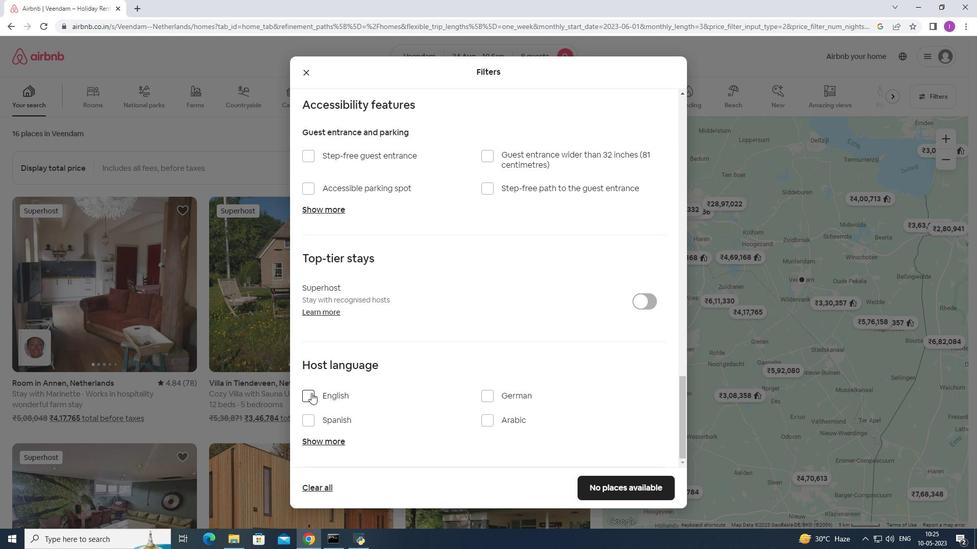 
Action: Mouse moved to (620, 486)
Screenshot: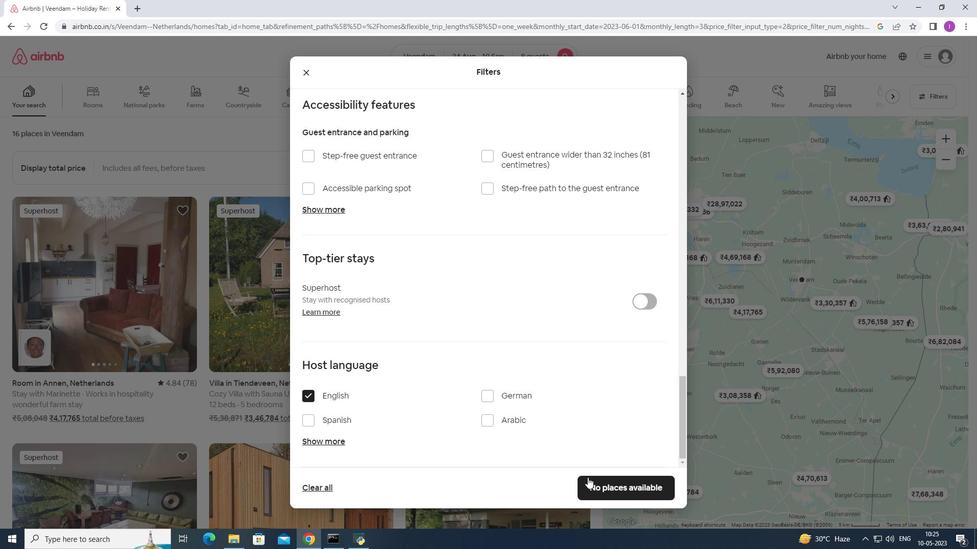 
Action: Mouse pressed left at (620, 486)
Screenshot: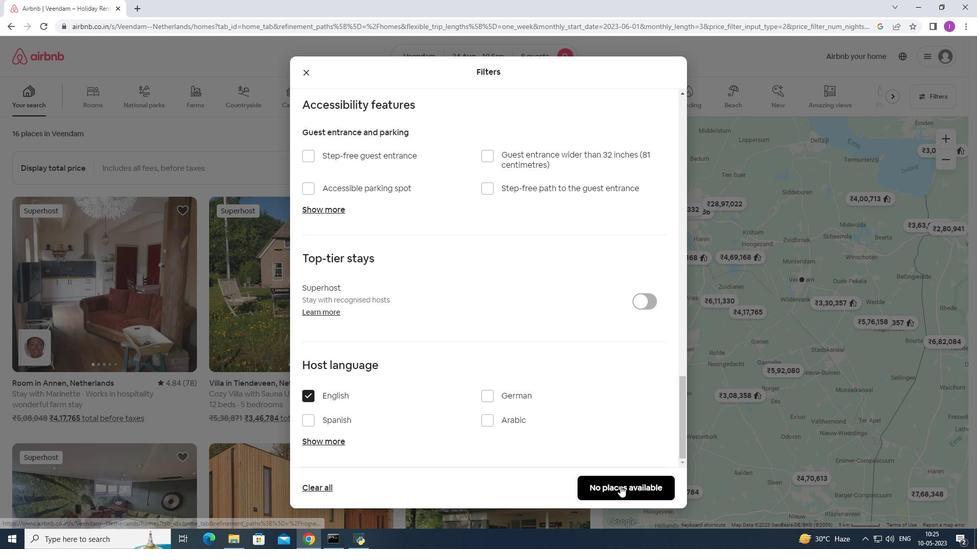 
Action: Mouse moved to (371, 447)
Screenshot: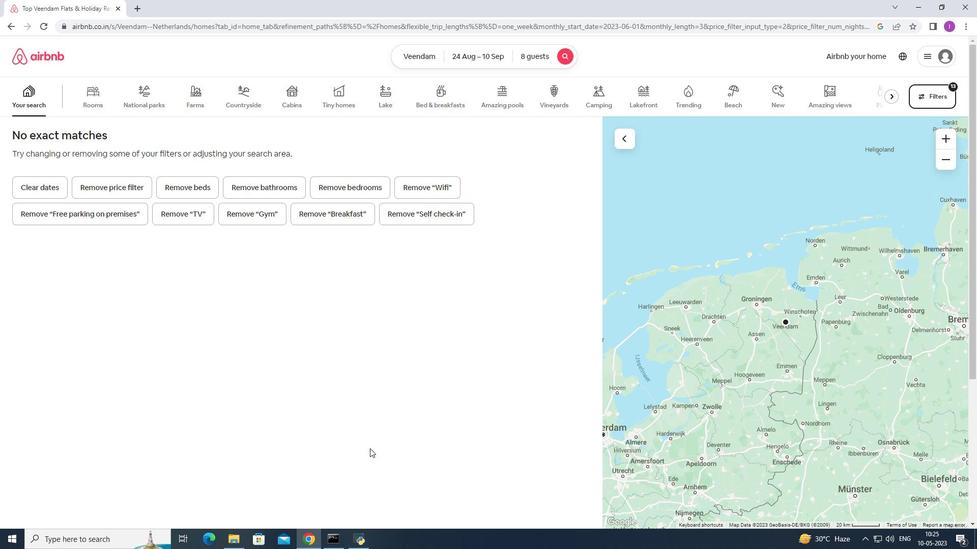 
